 Task: Add an event  with title  Quarterly Sales Forecast Review and Adjustments, date '2023/10/27' to 2023/10/28 & Select Event type as  Collective. Add location for the event as  Phuket, Thailand and add a description: After the scavenger hunt, a debriefing session will be conducted to allow teams to share their experiences, challenges faced, and lessons learned. This provides an opportunity for reflection, celebration of successes, and identification of areas for improvement.Create an event link  http-quarterlysalesforecastreviewandadjustmentscom & Select the event color as  Bright Yellow. , logged in from the account softage.4@softage.netand send the event invitation to softage.10@softage.net and softage.1@softage.net
Action: Mouse pressed left at (784, 108)
Screenshot: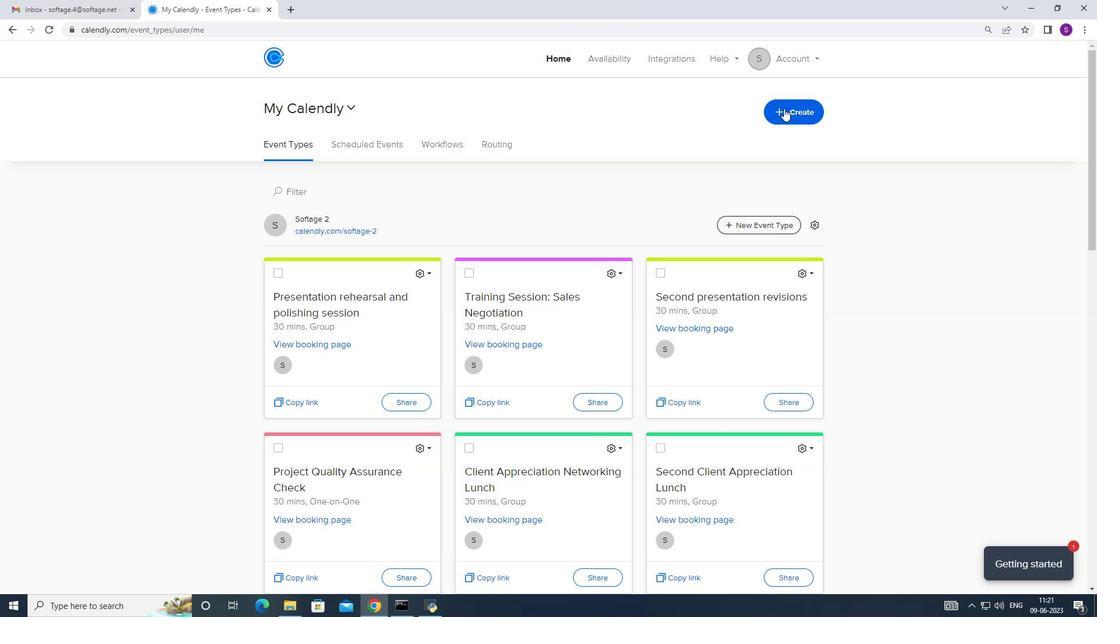 
Action: Mouse moved to (719, 157)
Screenshot: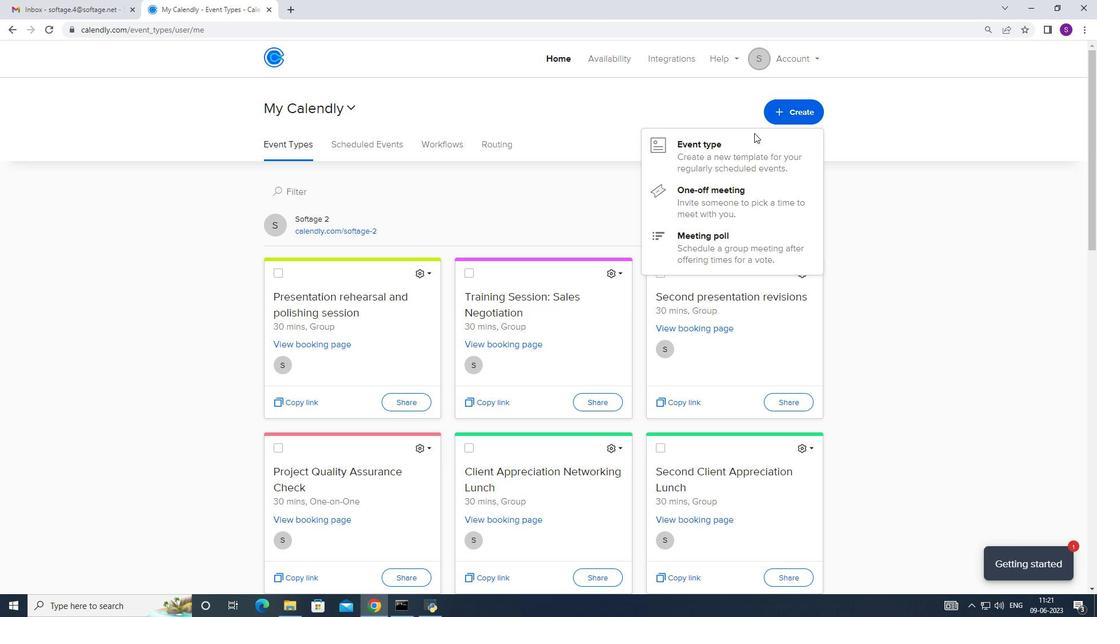 
Action: Mouse pressed left at (719, 157)
Screenshot: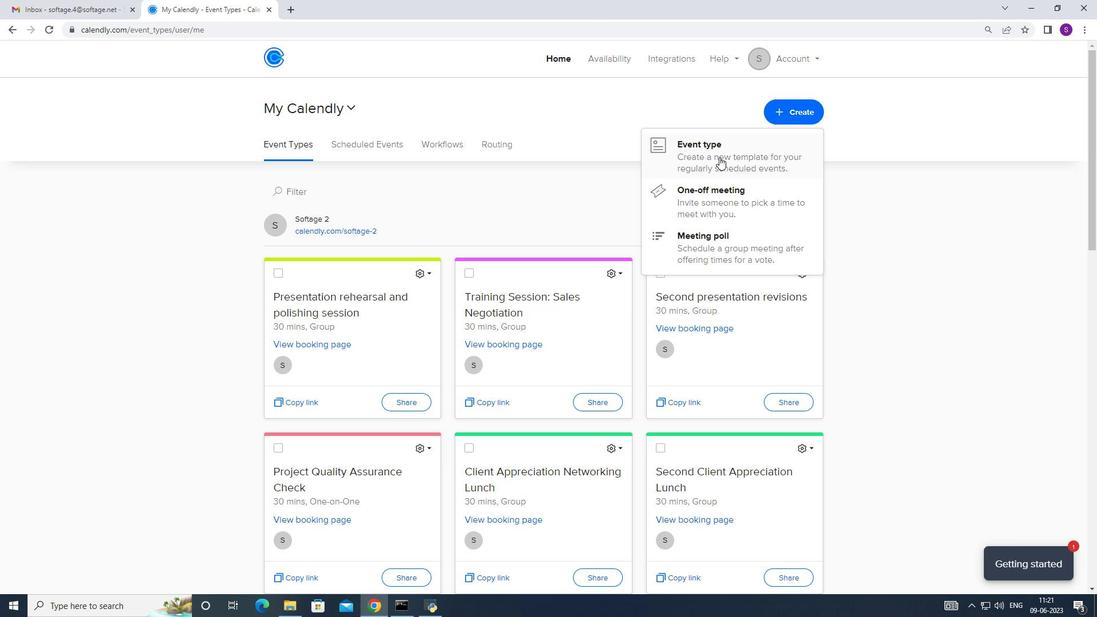
Action: Mouse moved to (507, 314)
Screenshot: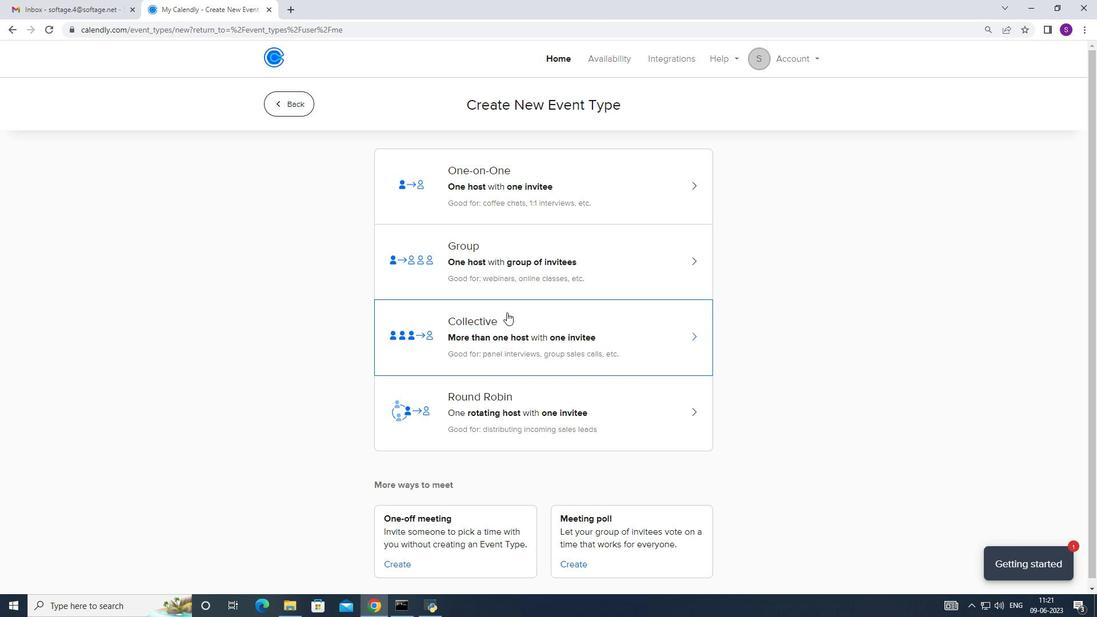 
Action: Mouse pressed left at (507, 314)
Screenshot: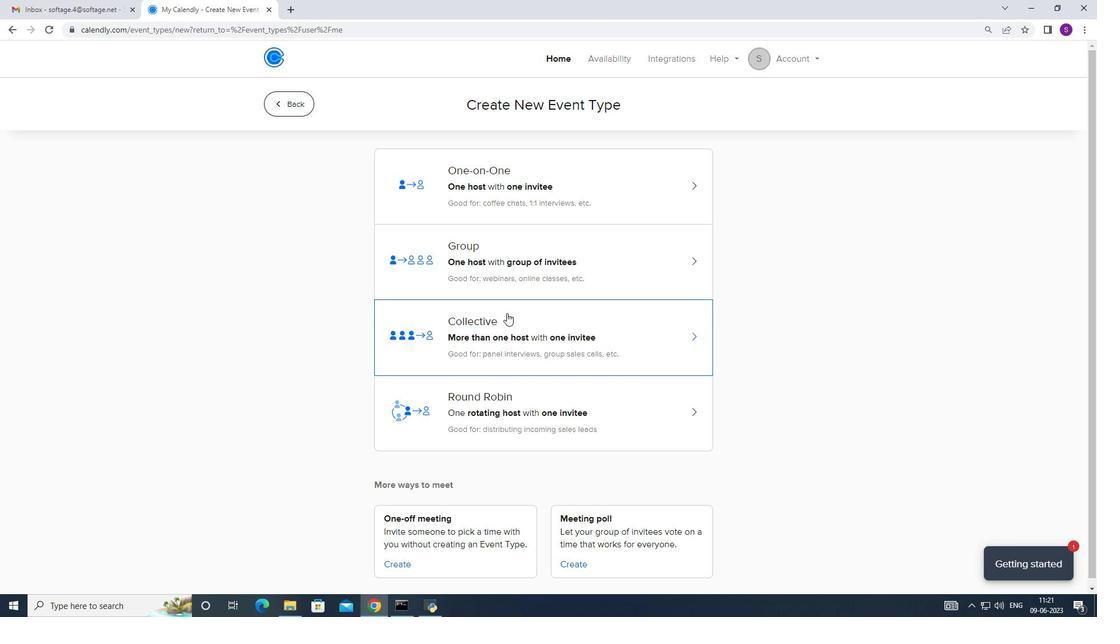 
Action: Mouse moved to (676, 247)
Screenshot: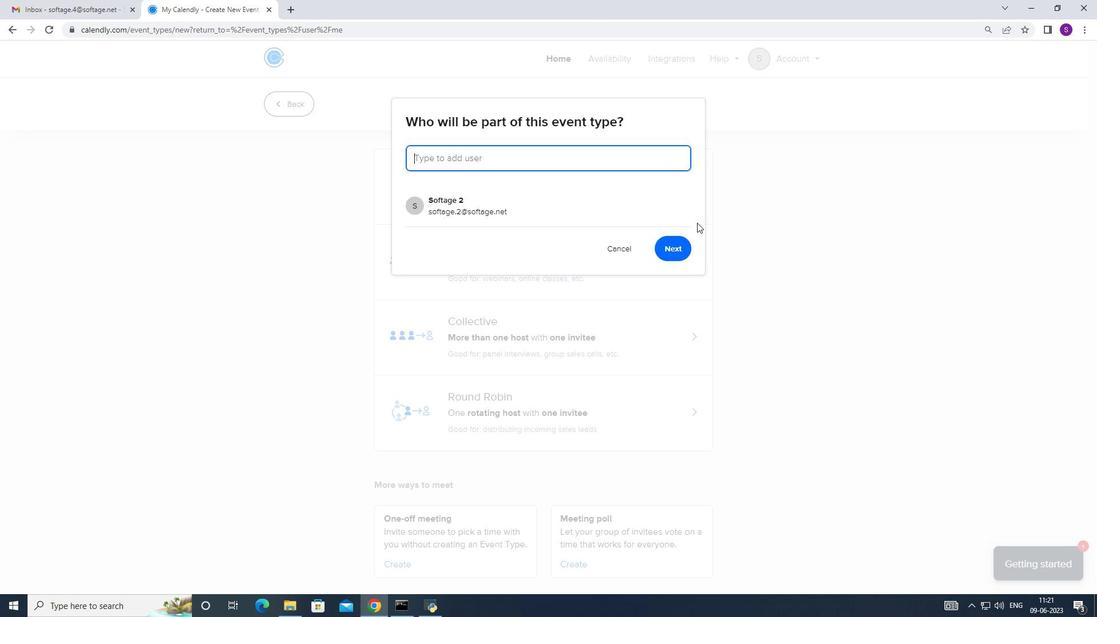 
Action: Mouse pressed left at (676, 247)
Screenshot: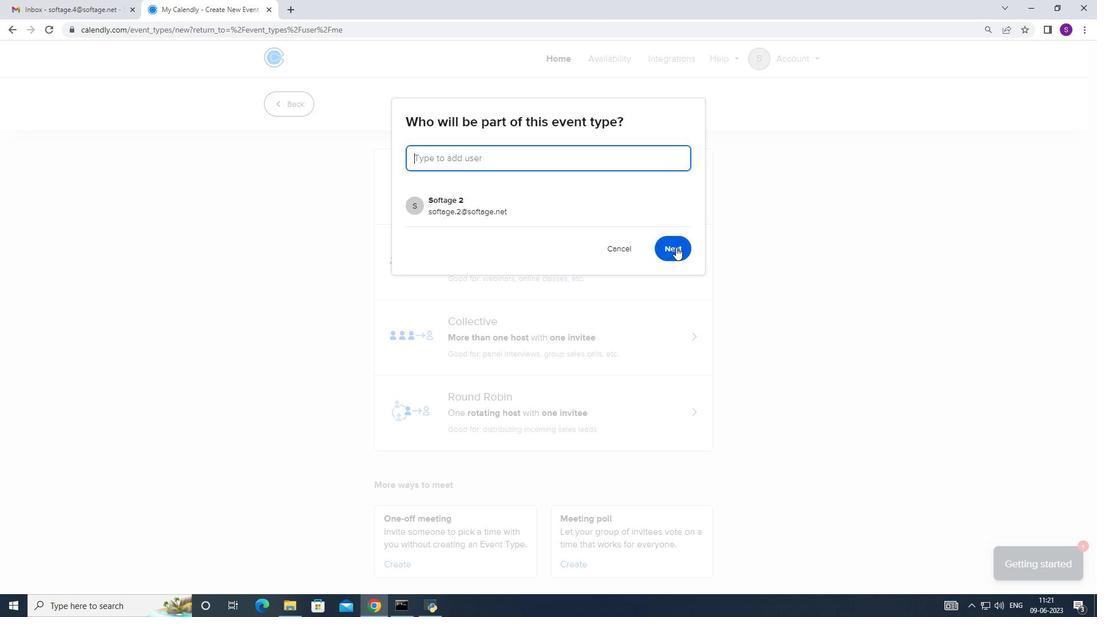 
Action: Mouse moved to (1097, 13)
Screenshot: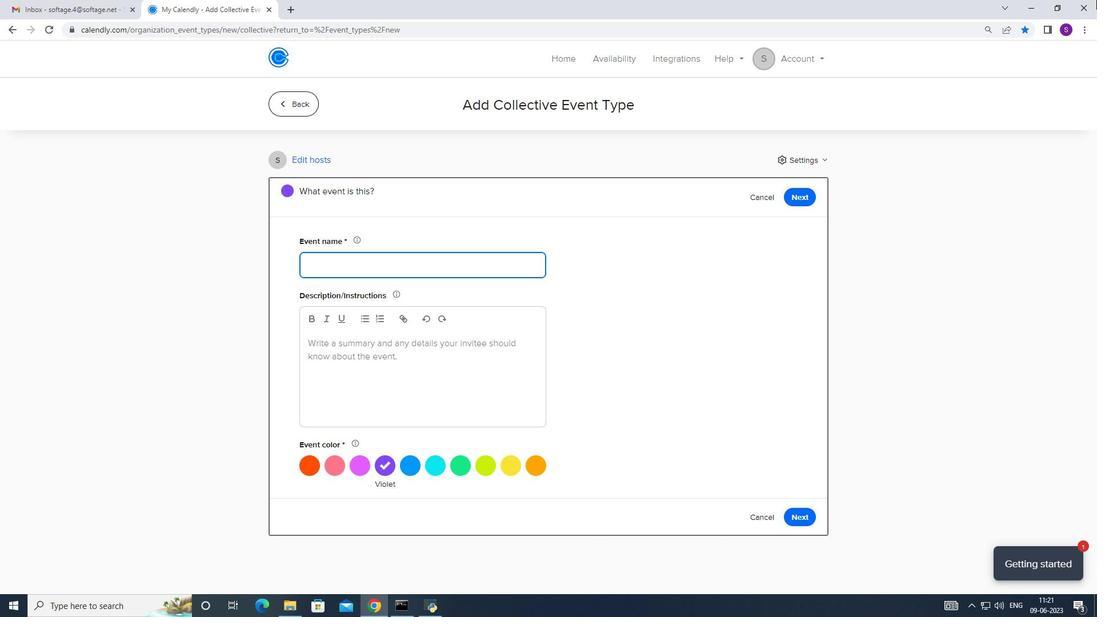 
Action: Key pressed <Key.caps_lock>Q<Key.caps_lock>uarterlu<Key.backspace>y<Key.space><Key.caps_lock>S<Key.caps_lock>aleds<Key.space><Key.caps_lock>F<Key.caps_lock>orecast<Key.space>
Screenshot: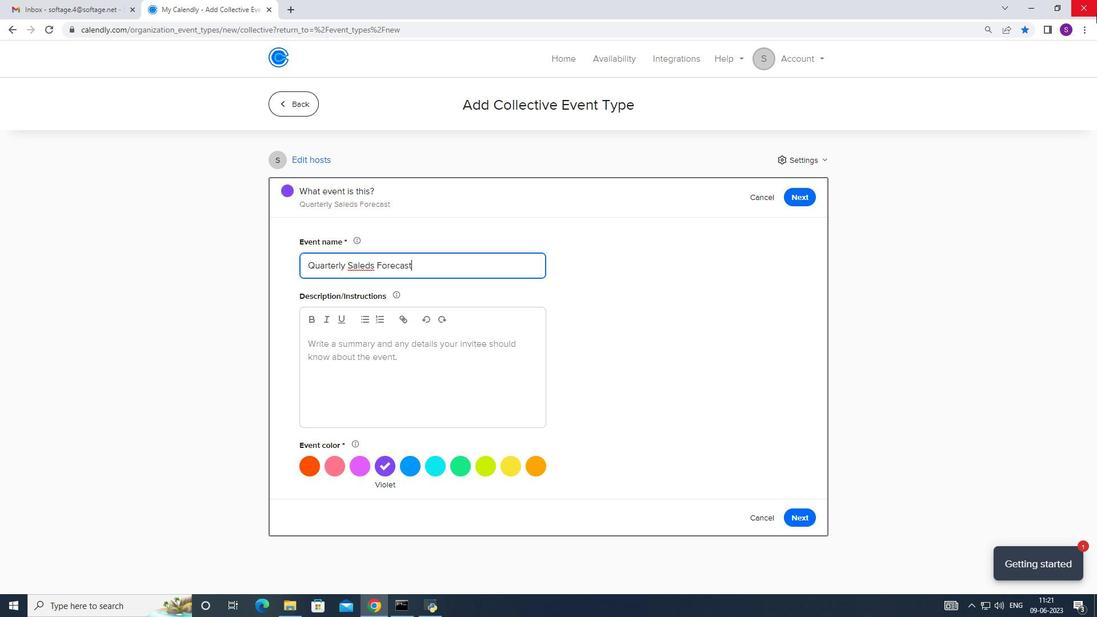 
Action: Mouse moved to (369, 272)
Screenshot: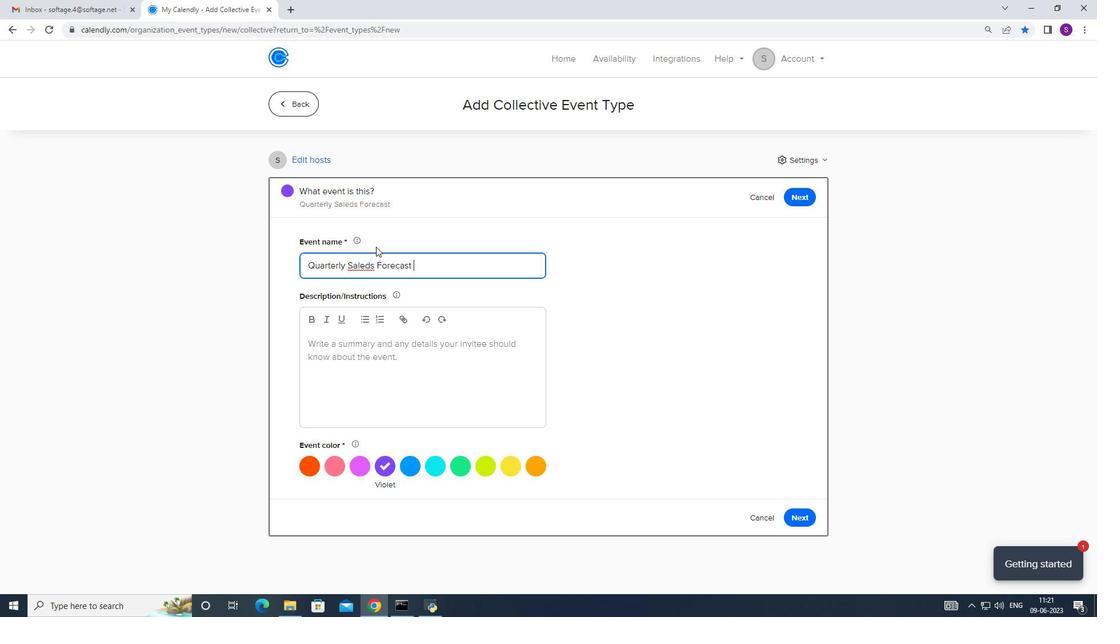
Action: Mouse pressed left at (369, 272)
Screenshot: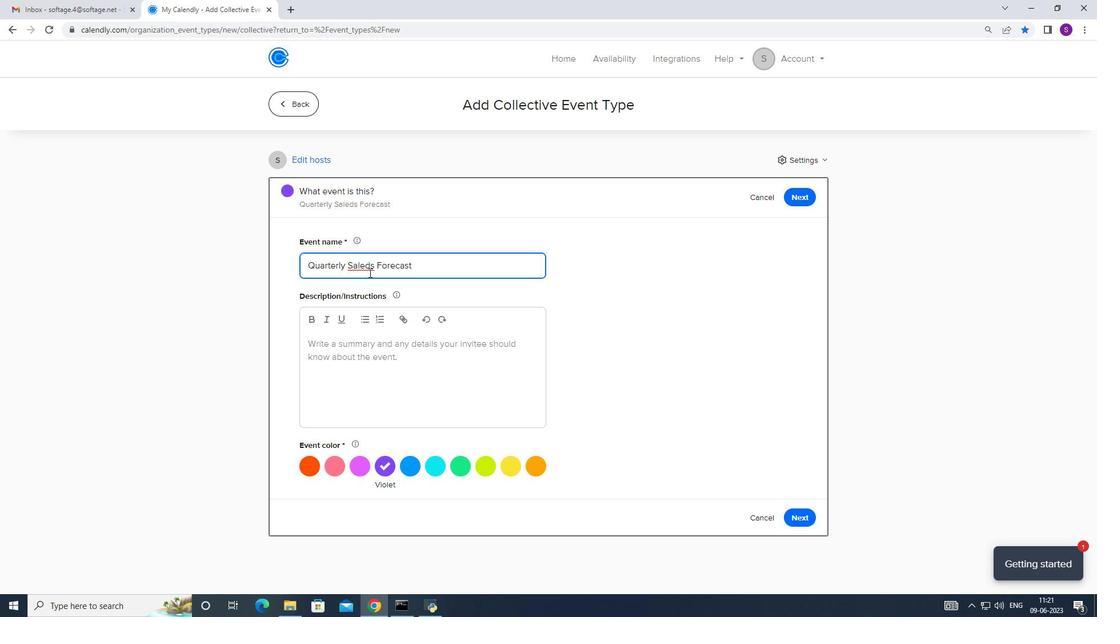 
Action: Mouse pressed right at (369, 272)
Screenshot: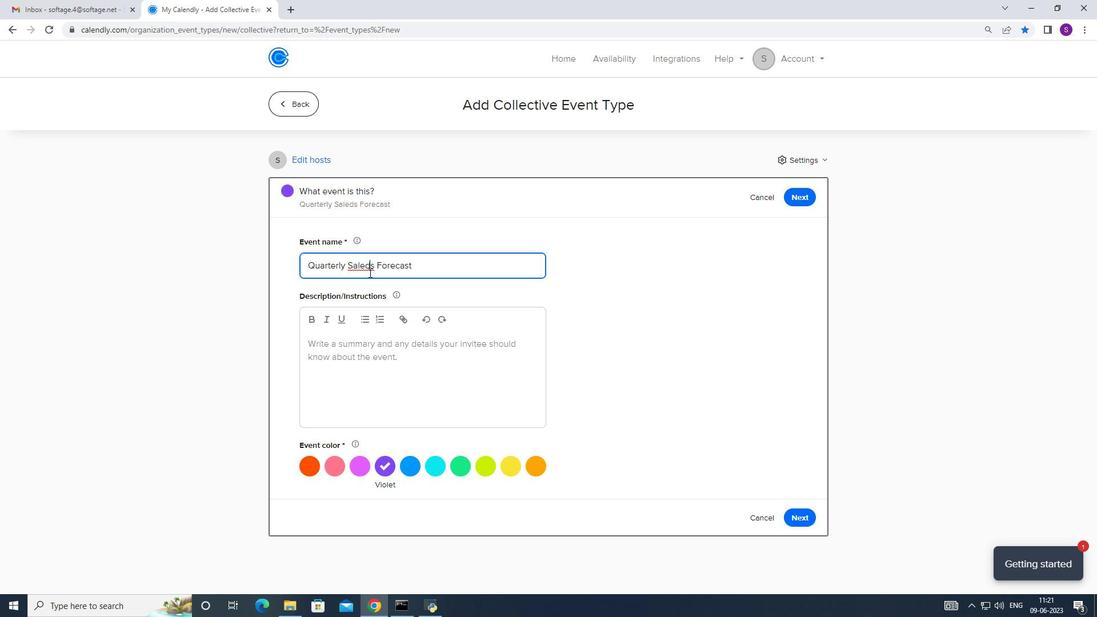 
Action: Mouse moved to (386, 312)
Screenshot: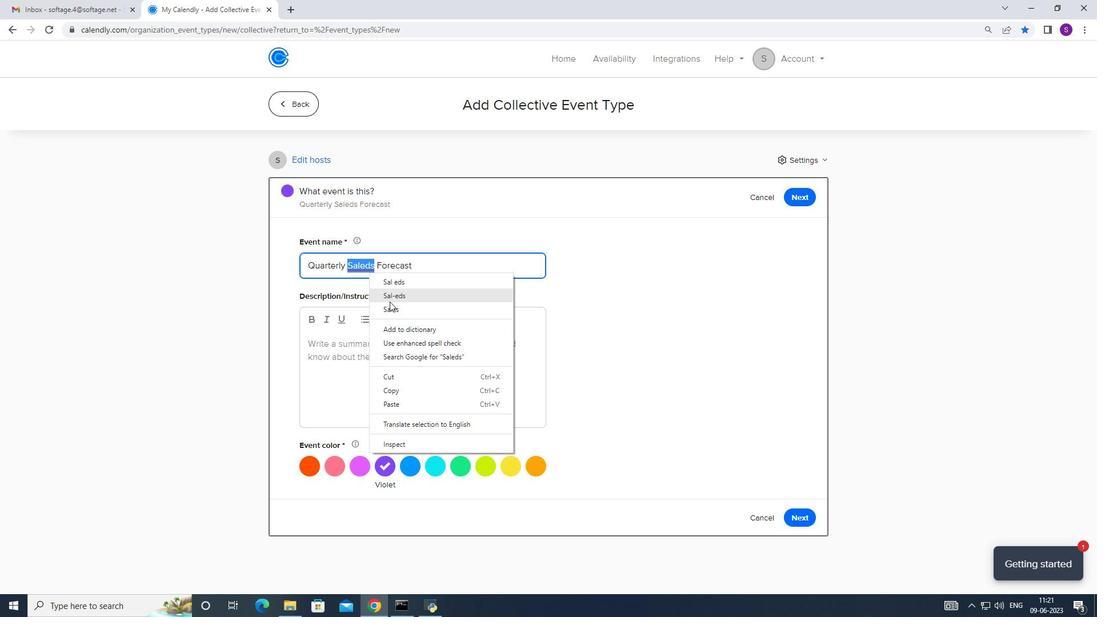 
Action: Mouse pressed left at (386, 312)
Screenshot: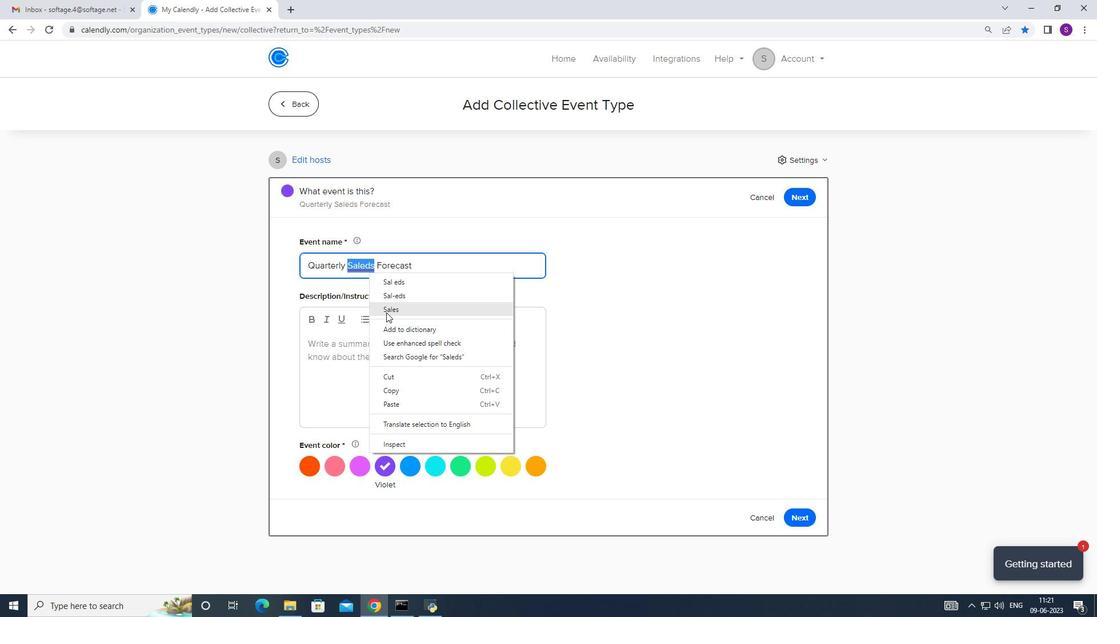 
Action: Mouse moved to (423, 277)
Screenshot: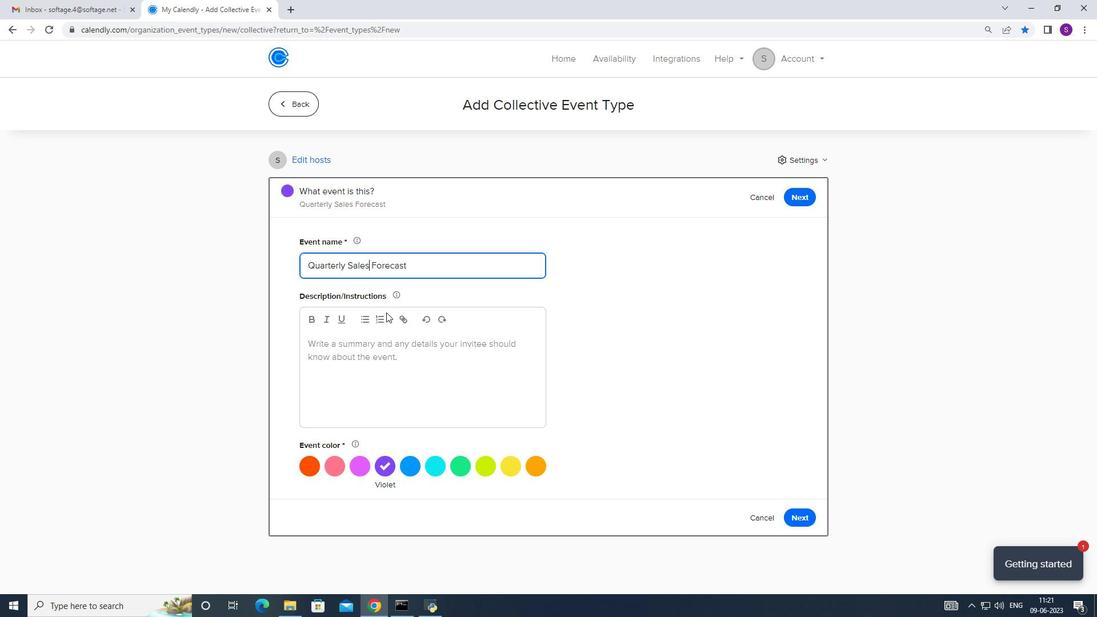 
Action: Mouse pressed left at (423, 277)
Screenshot: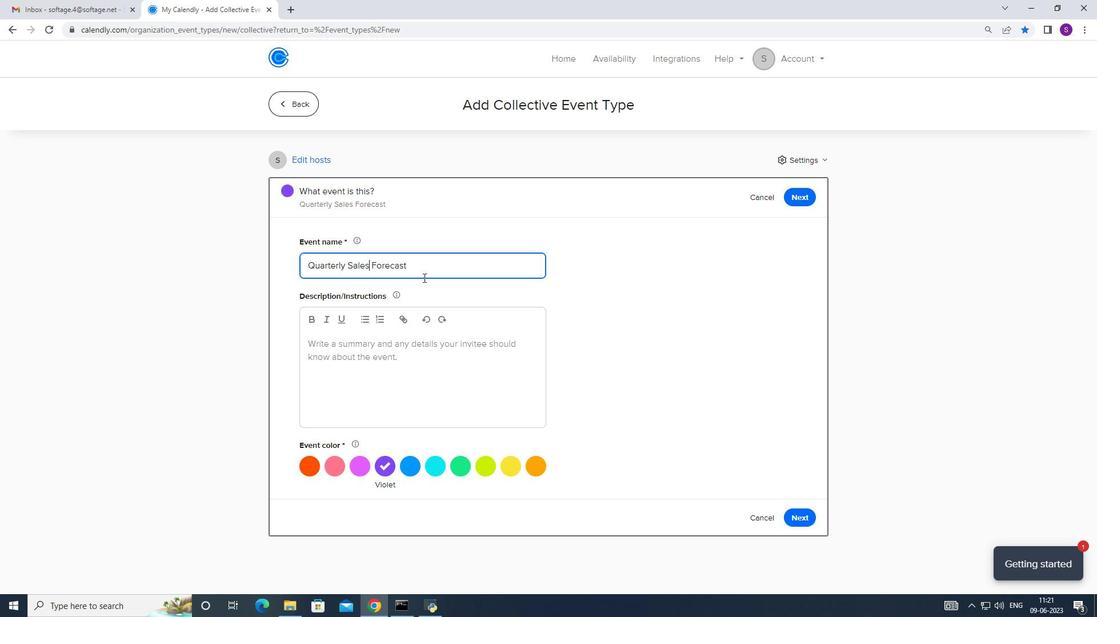 
Action: Key pressed <Key.caps_lock>R<Key.caps_lock>eviw<Key.backspace><Key.backspace>iew<Key.space>
Screenshot: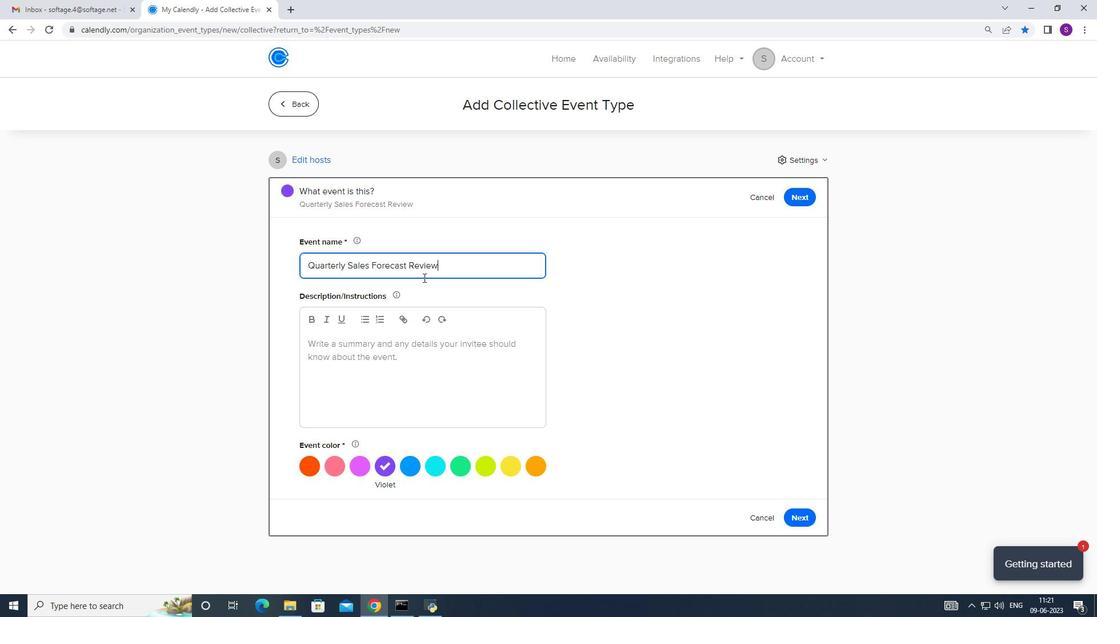 
Action: Mouse moved to (389, 289)
Screenshot: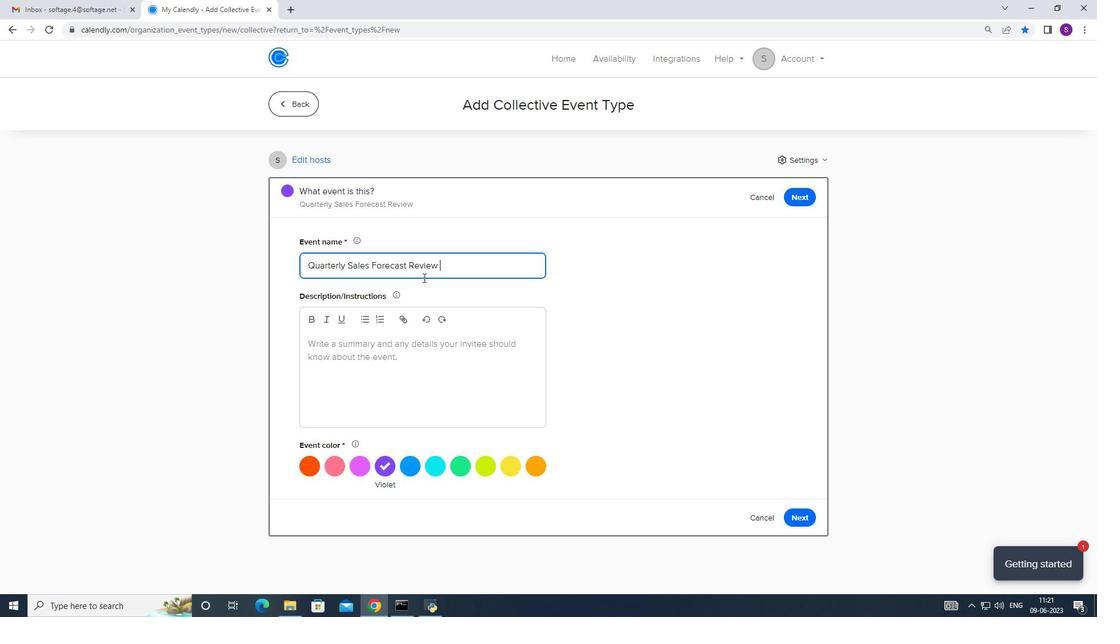 
Action: Key pressed <Key.shift_r>&<Key.space><Key.caps_lock>A<Key.caps_lock>dk<Key.backspace>justments
Screenshot: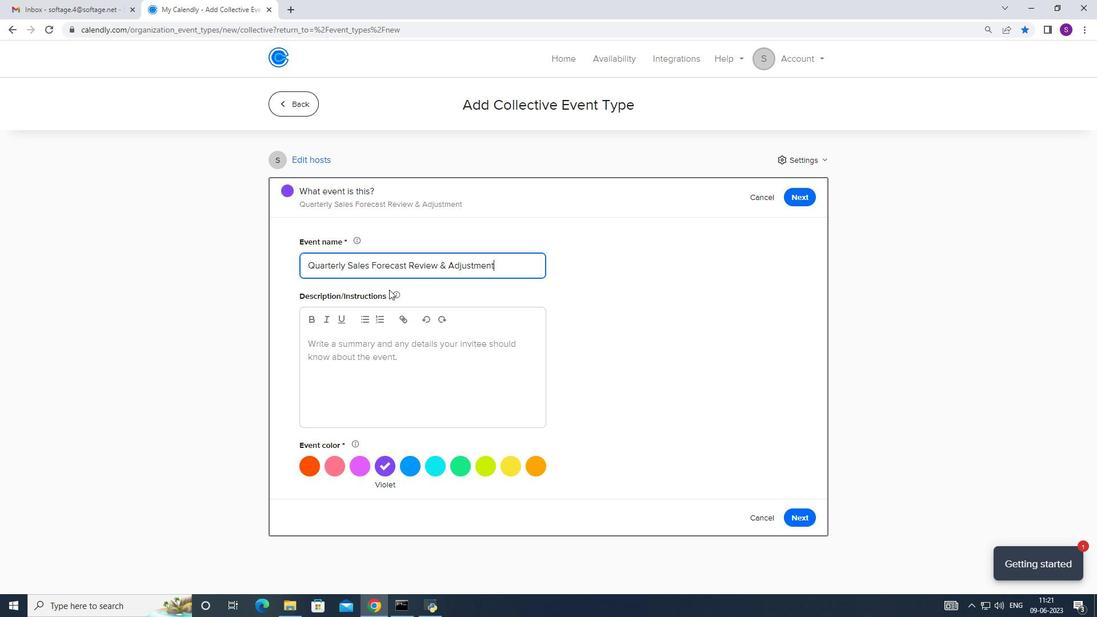 
Action: Mouse moved to (339, 349)
Screenshot: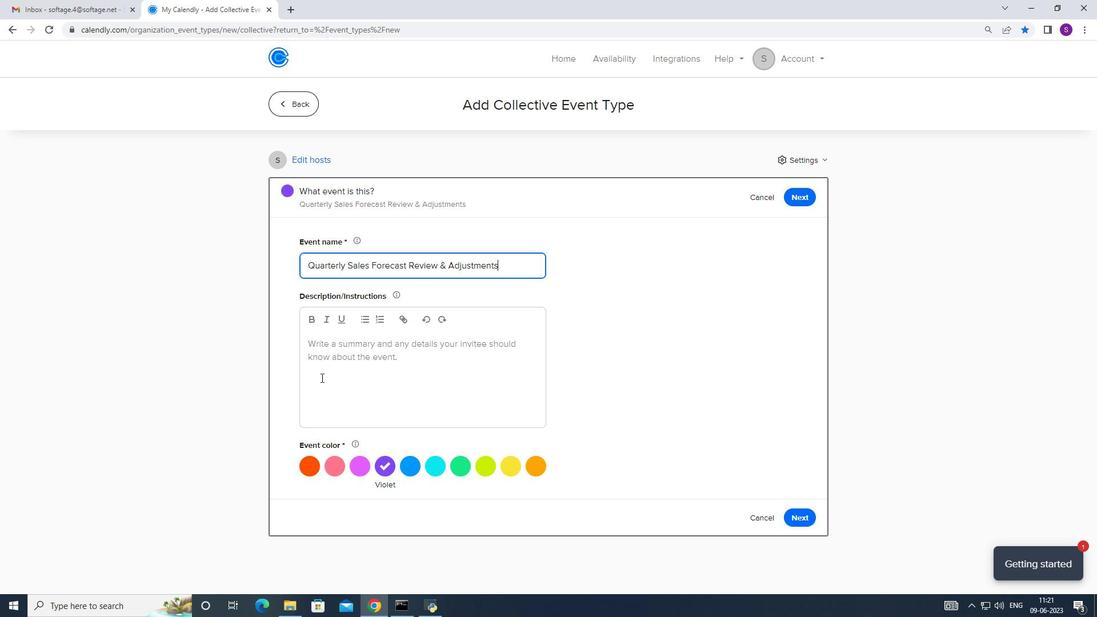 
Action: Mouse pressed left at (339, 349)
Screenshot: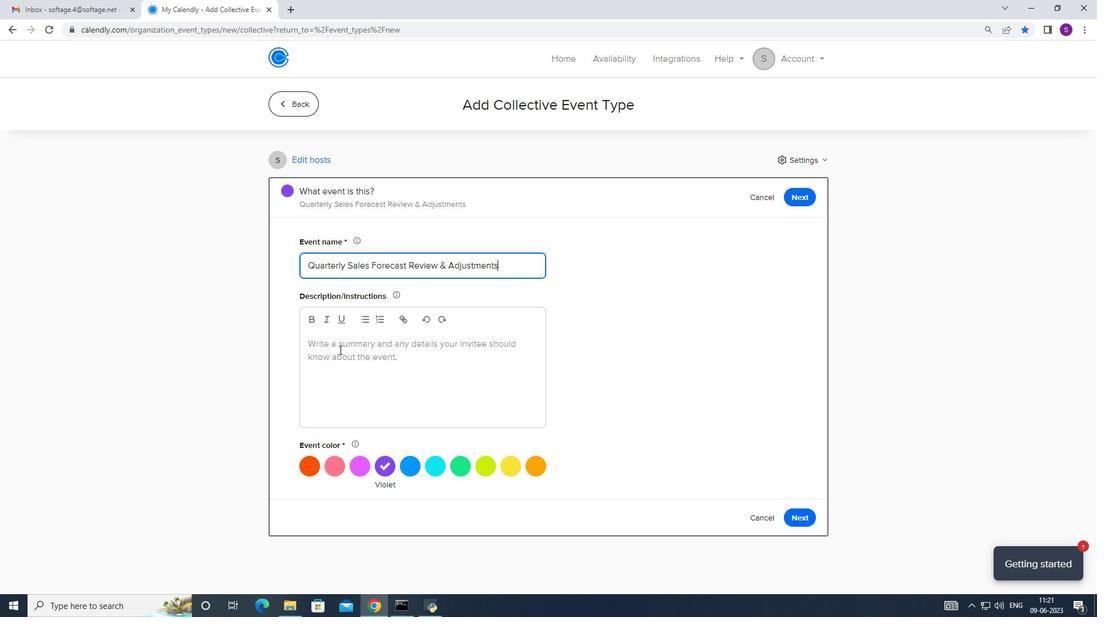 
Action: Mouse moved to (511, 472)
Screenshot: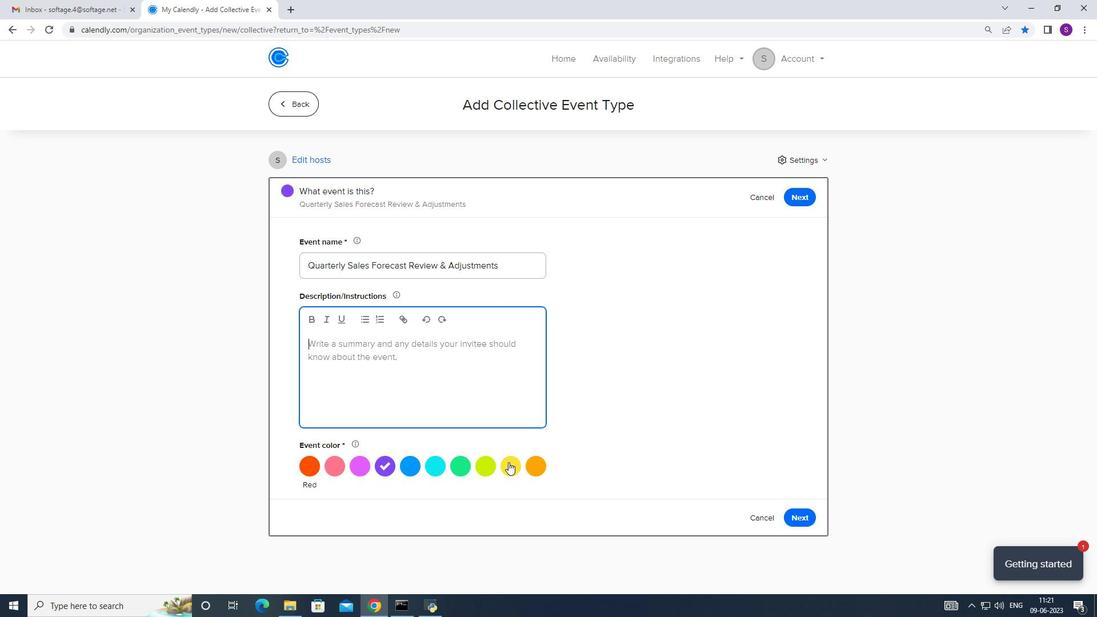 
Action: Mouse pressed left at (511, 472)
Screenshot: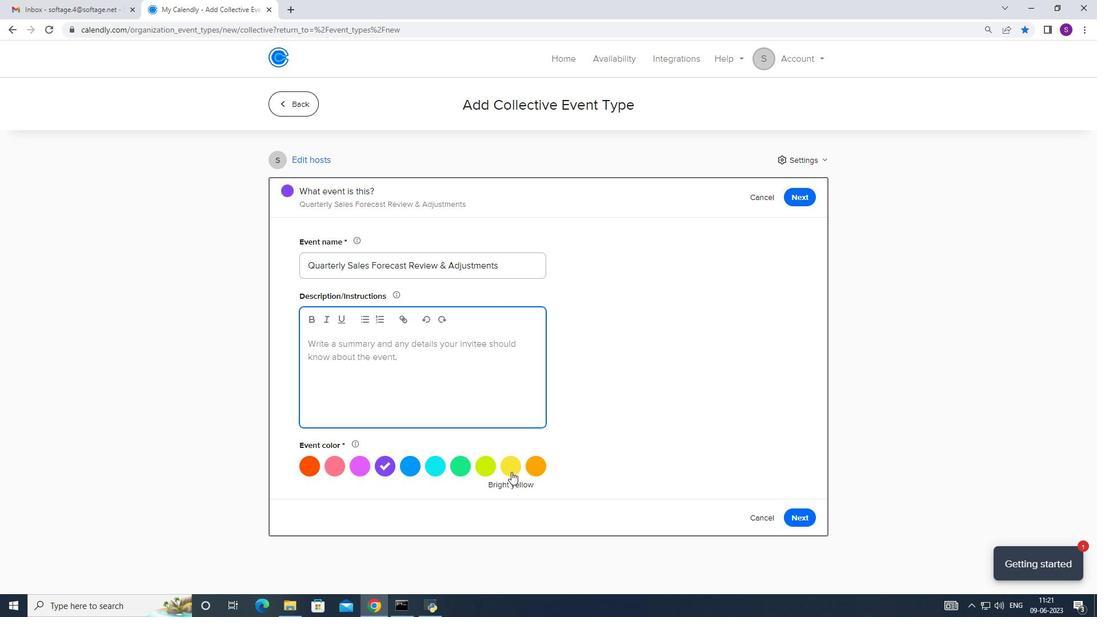 
Action: Mouse moved to (429, 372)
Screenshot: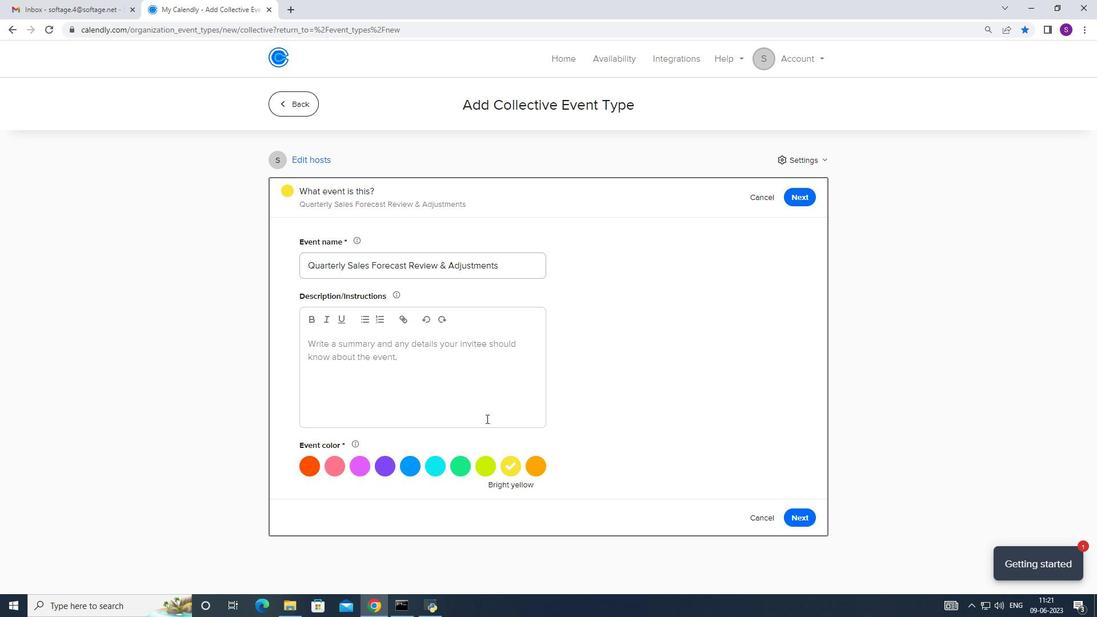 
Action: Mouse pressed left at (429, 372)
Screenshot: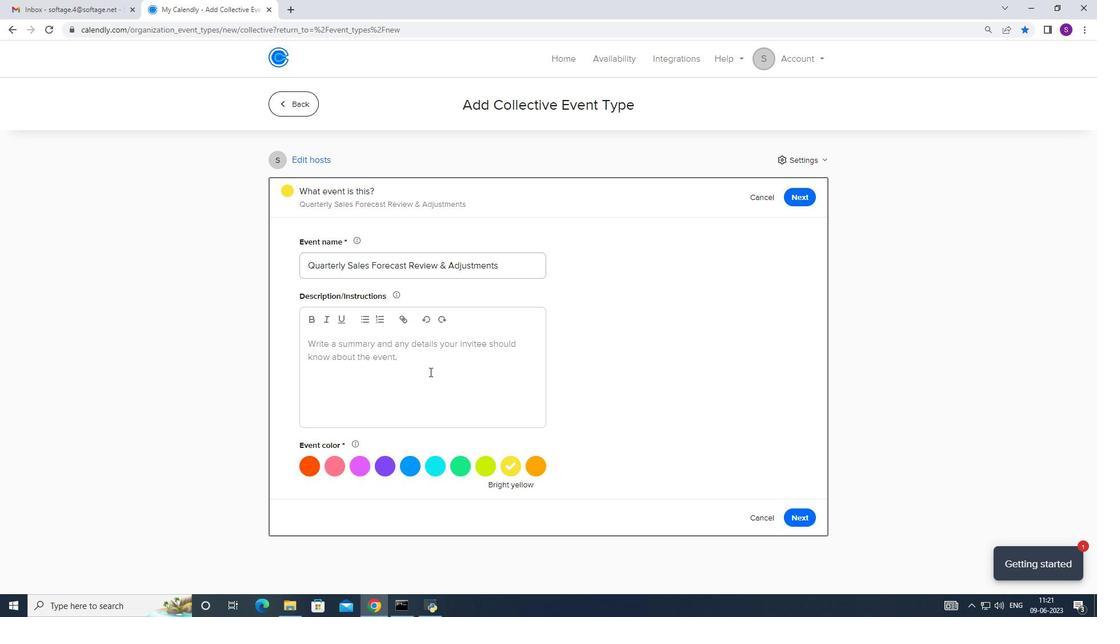 
Action: Mouse moved to (64, 270)
Screenshot: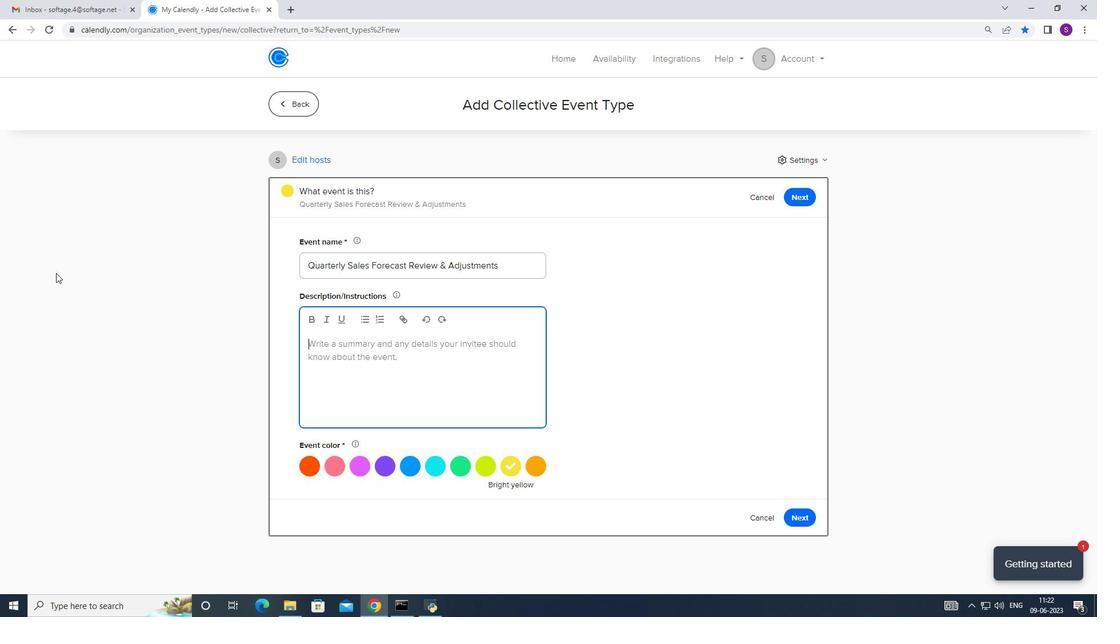 
Action: Key pressed <Key.caps_lock>A<Key.caps_lock>fter<Key.space>the<Key.space>scavenger<Key.space>hunt,<Key.space>a<Key.space>debriefig<Key.space><Key.backspace><Key.backspace><Key.backspace>ing<Key.space>sessionj<Key.space>will<Key.space>be<Key.space>onducted<Key.space>to<Key.space>allow<Key.space>teams<Key.space>to<Key.space>share<Key.space>their<Key.space>ec<Key.backspace>xperiences<Key.space>
Screenshot: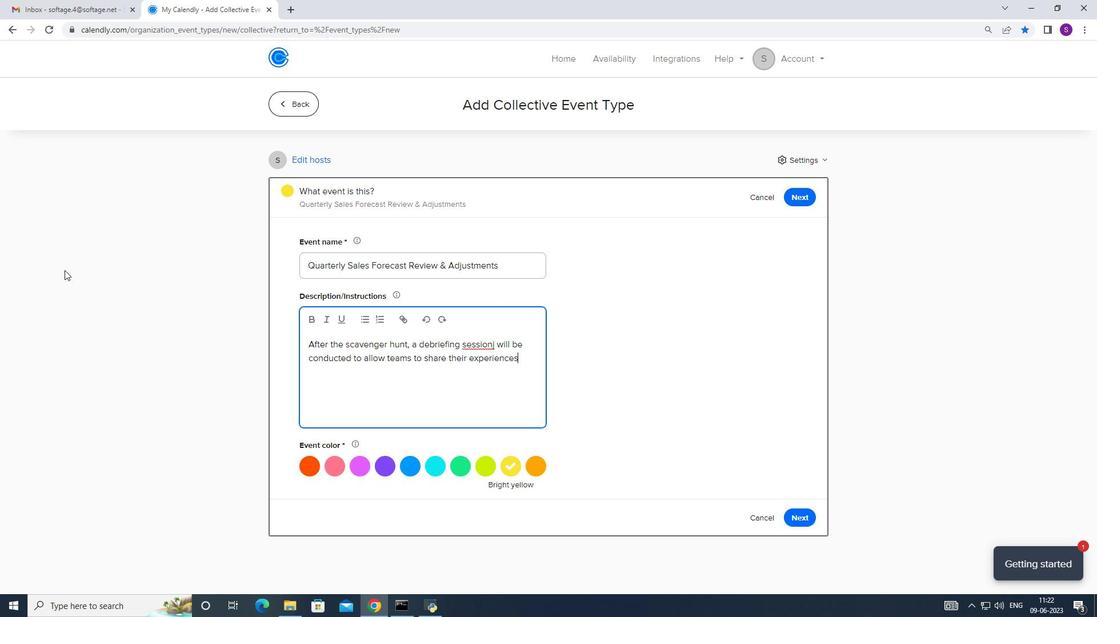 
Action: Mouse moved to (497, 344)
Screenshot: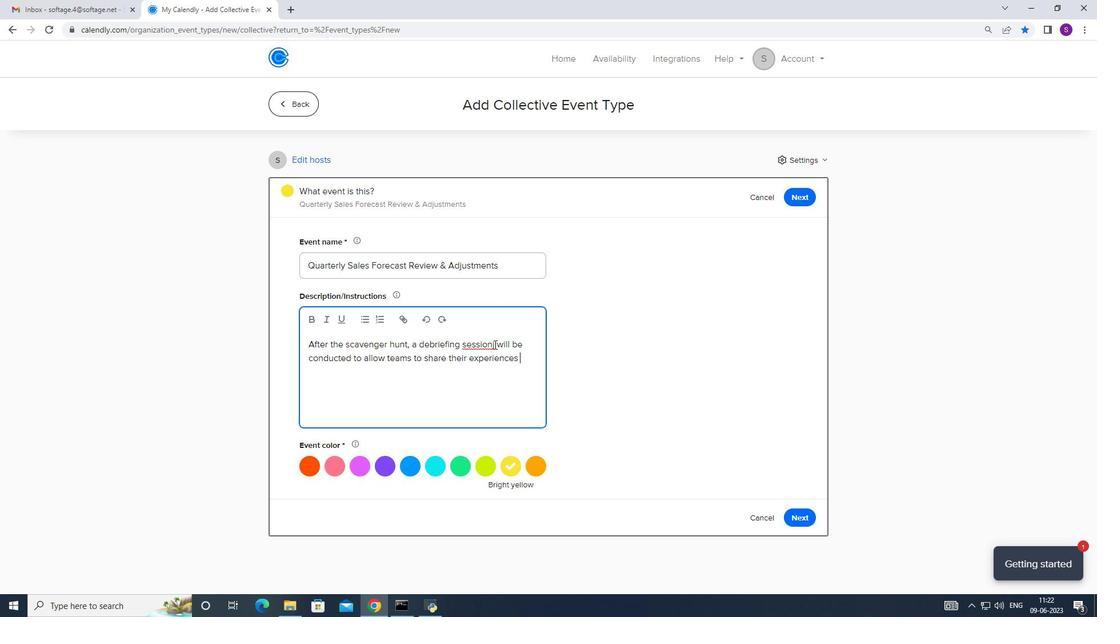 
Action: Mouse pressed left at (497, 344)
Screenshot: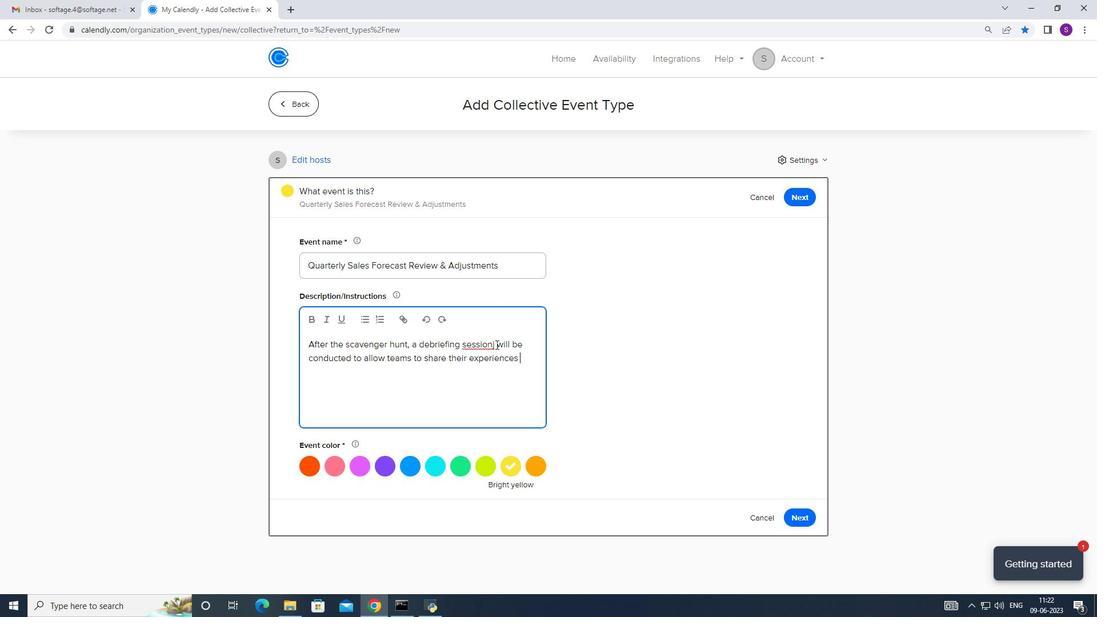 
Action: Key pressed <Key.backspace><Key.backspace><Key.space>
Screenshot: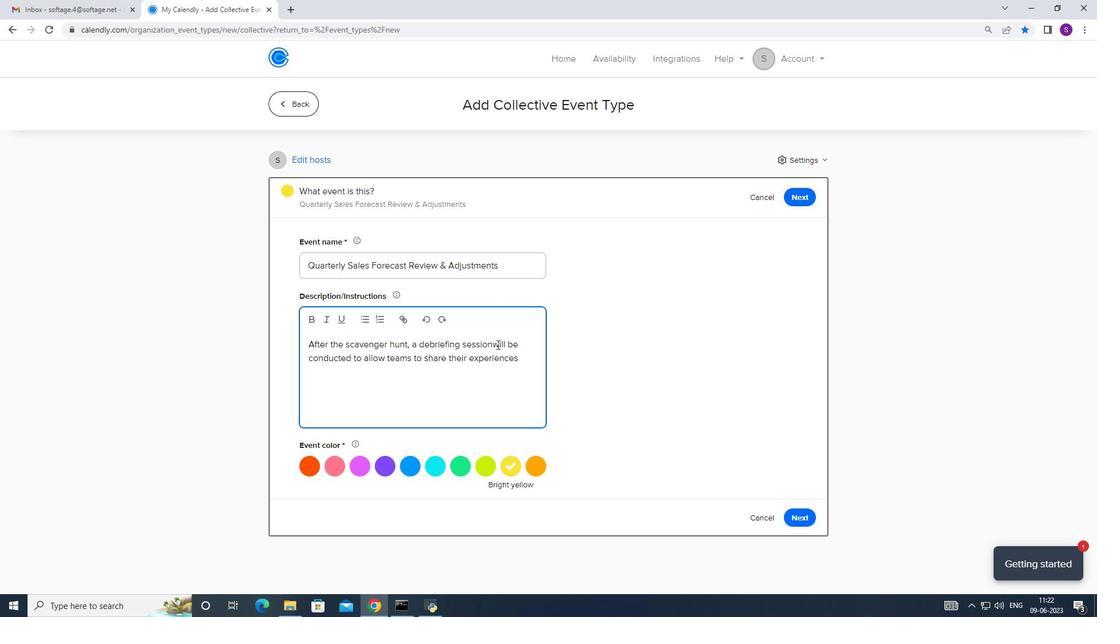 
Action: Mouse moved to (522, 357)
Screenshot: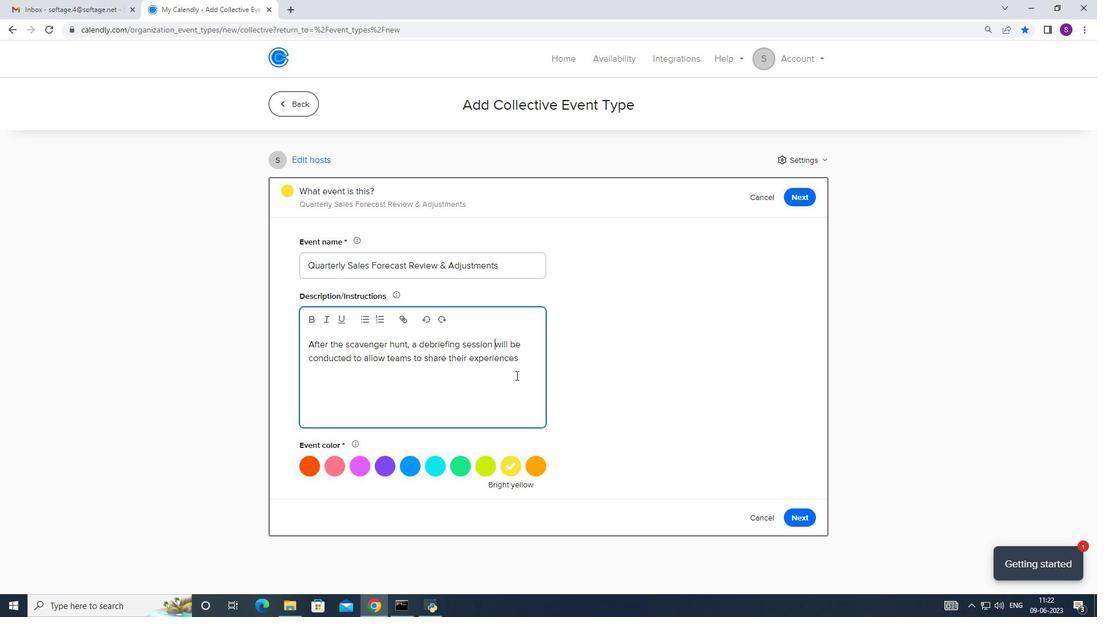 
Action: Mouse pressed left at (522, 357)
Screenshot: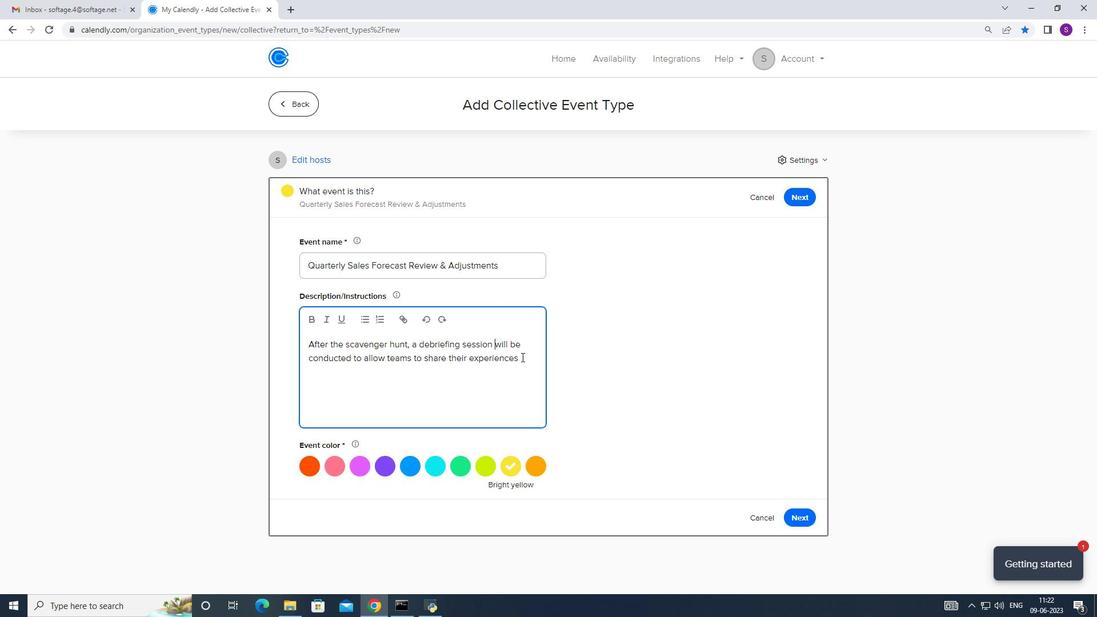 
Action: Key pressed ,<Key.space>challen<Key.backspace>nh<Key.backspace>ges<Key.space>facedand<Key.space>lessons<Key.space>learnt<Key.backspace>ed.
Screenshot: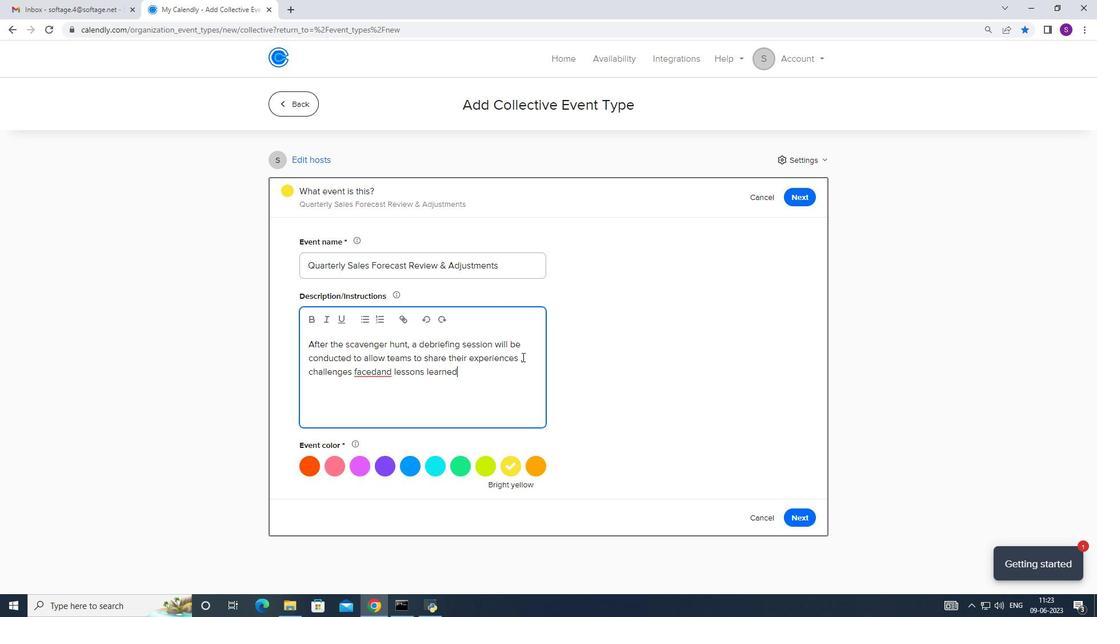 
Action: Mouse moved to (380, 374)
Screenshot: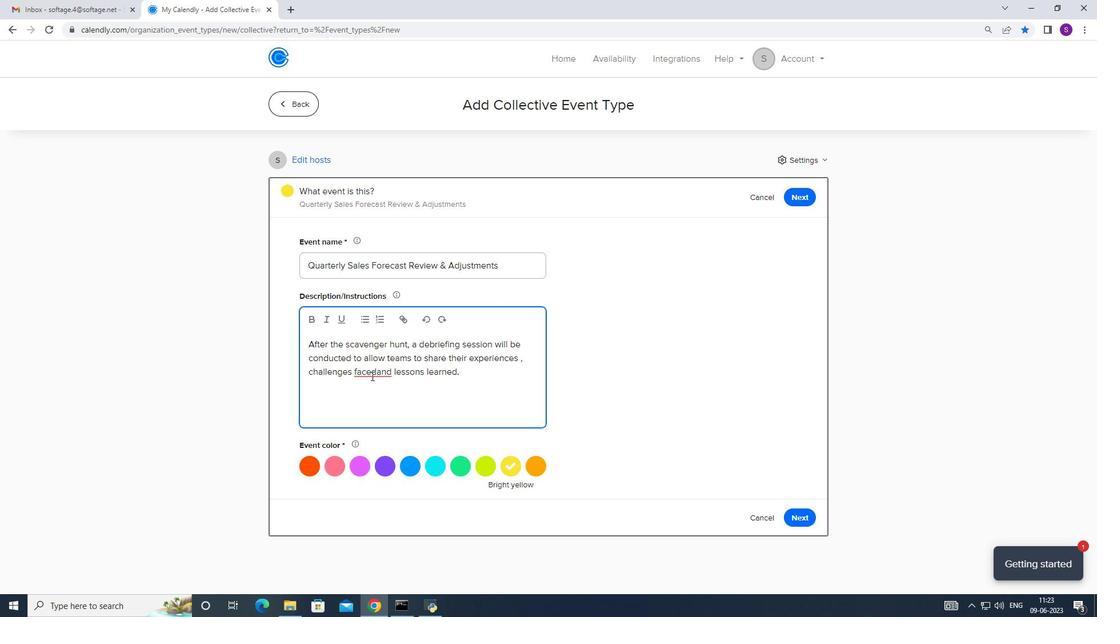 
Action: Mouse pressed left at (380, 374)
Screenshot: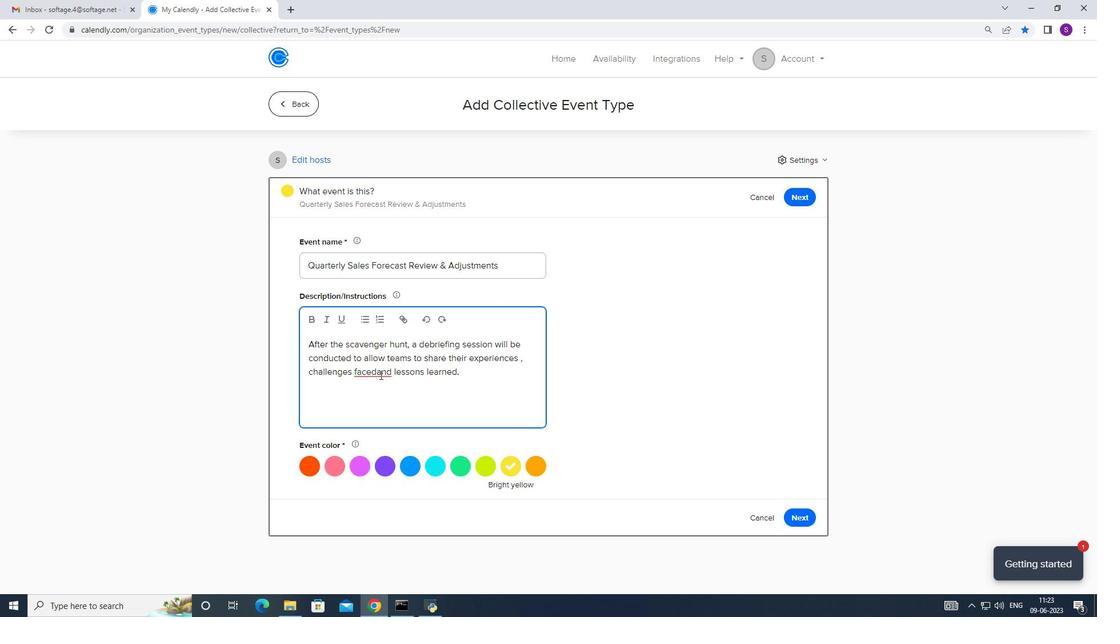 
Action: Mouse moved to (374, 373)
Screenshot: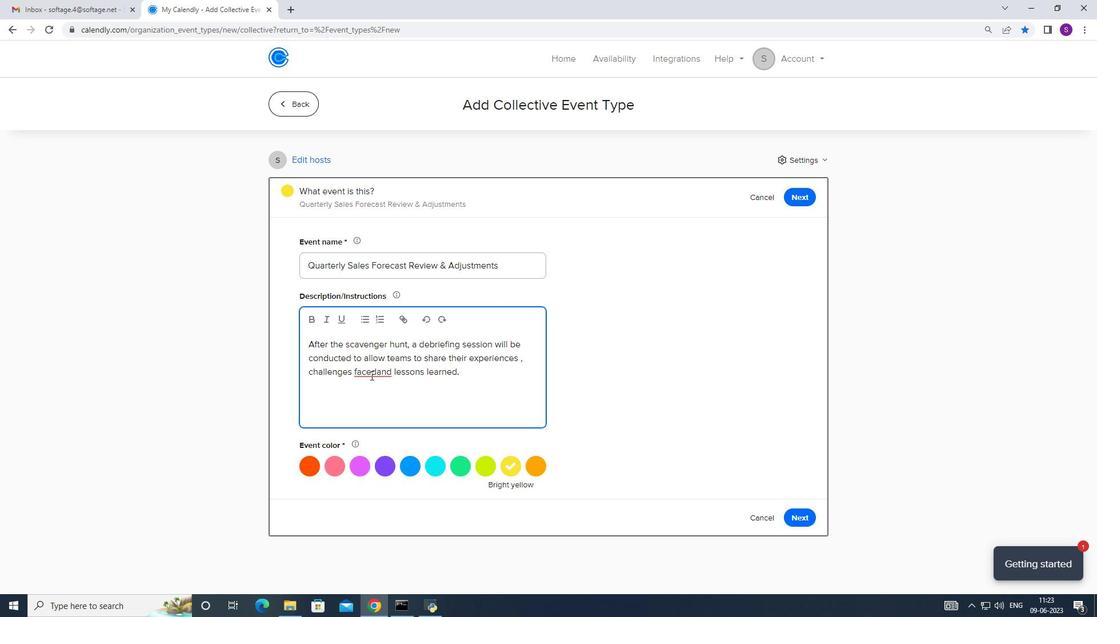 
Action: Mouse pressed left at (374, 373)
Screenshot: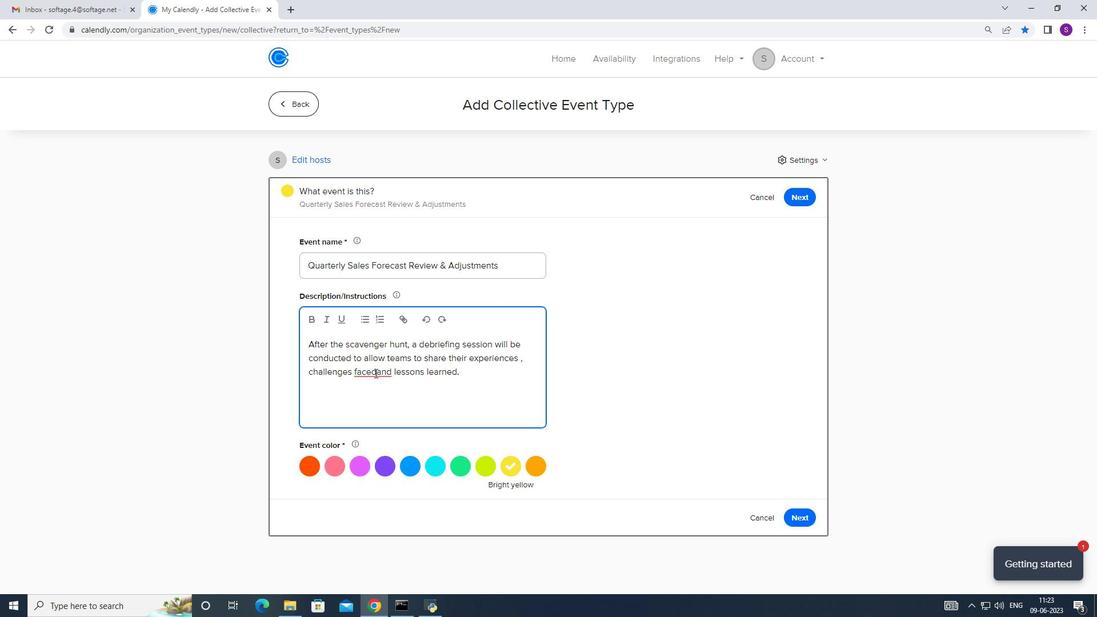 
Action: Key pressed <Key.space>
Screenshot: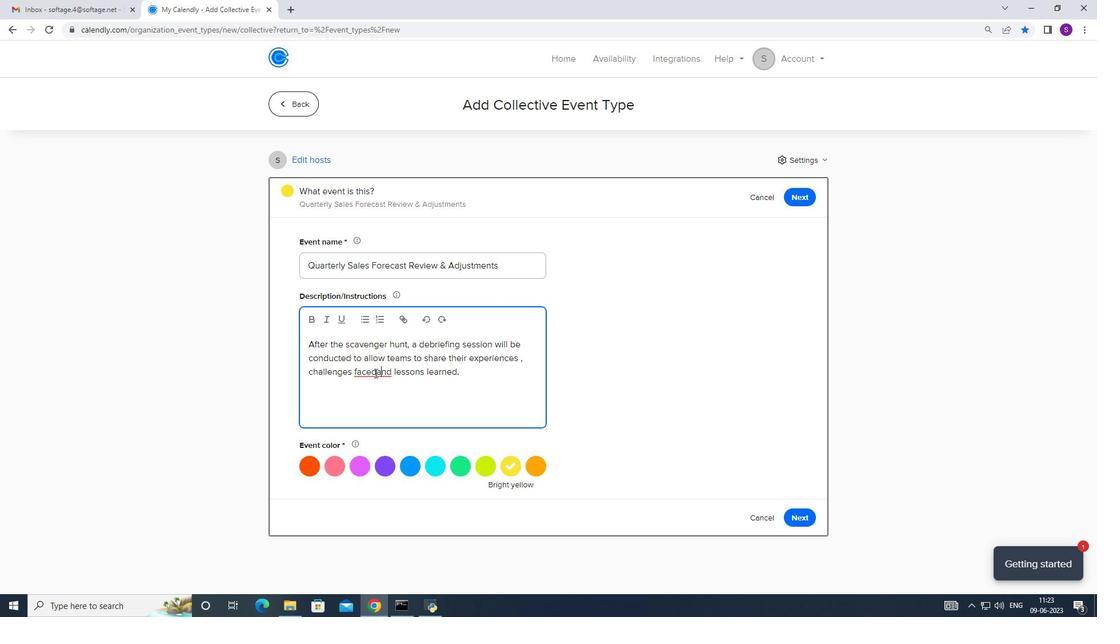 
Action: Mouse moved to (522, 382)
Screenshot: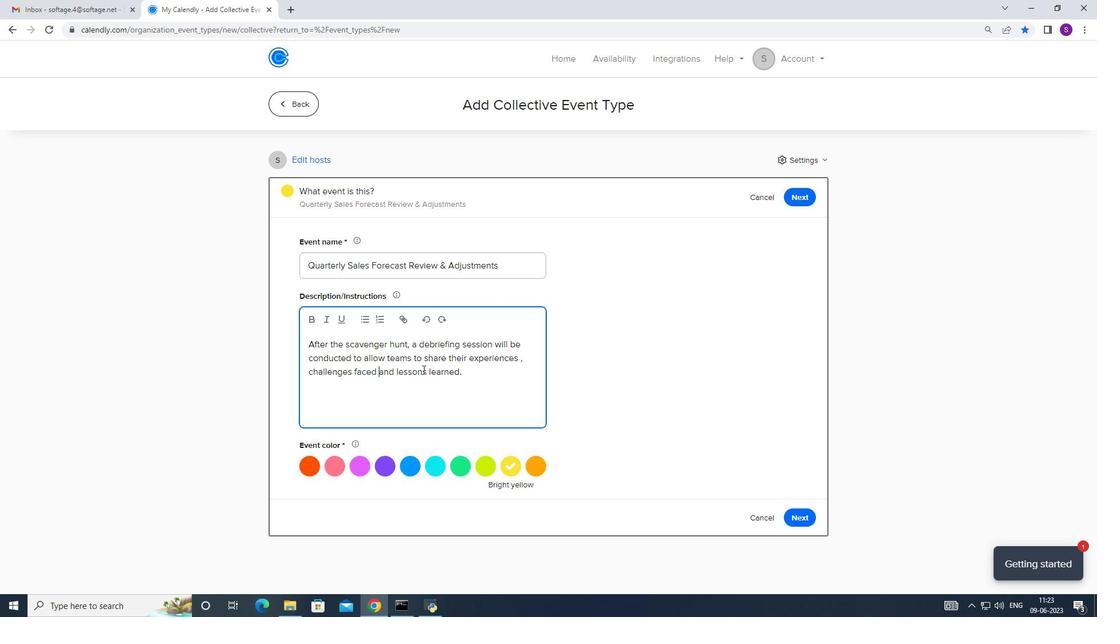 
Action: Mouse pressed left at (522, 382)
Screenshot: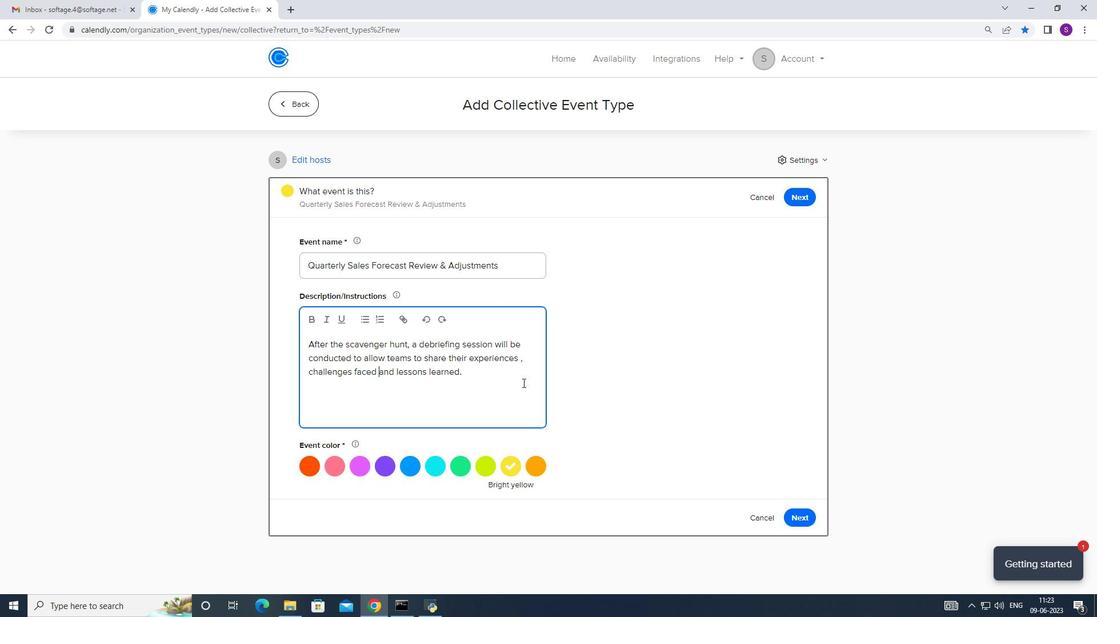 
Action: Mouse moved to (505, 414)
Screenshot: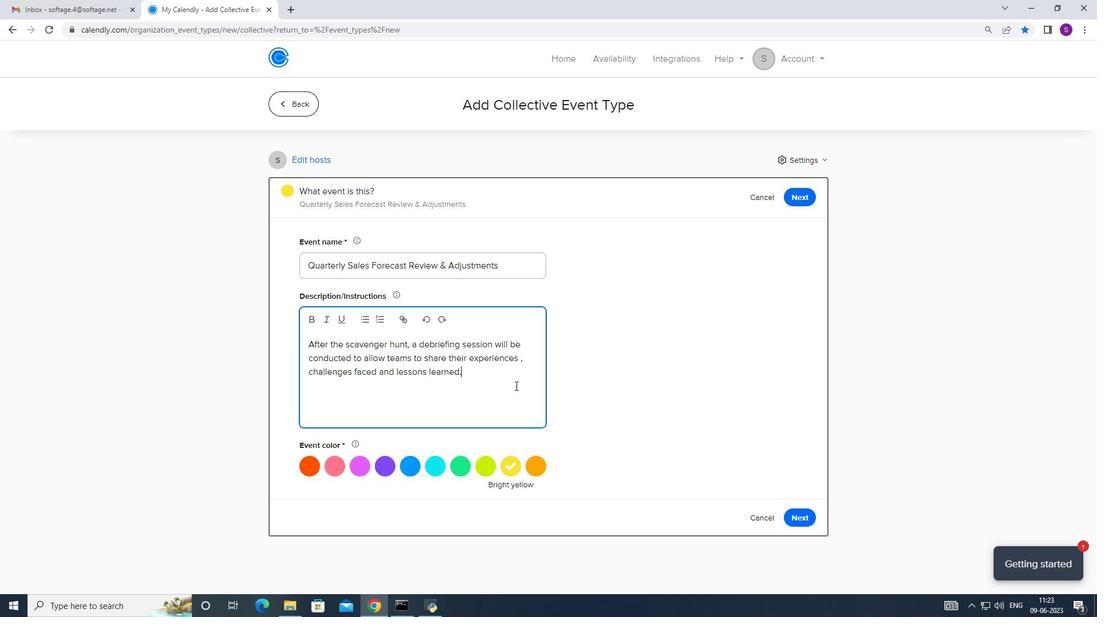 
Action: Key pressed <Key.space><Key.caps_lock>T<Key.caps_lock>his<Key.space>provides<Key.space>ab<Key.backspace>n<Key.space>opportn<Key.backspace><Key.backspace>tunity<Key.space>for<Key.space>refe<Key.backspace>lection<Key.space>,<Key.space>cekl<Key.backspace><Key.backspace>lebration<Key.space>of<Key.space>success<Key.space>qand<Key.space>identication<Key.space>of<Key.space>improbvement<Key.space>areas.
Screenshot: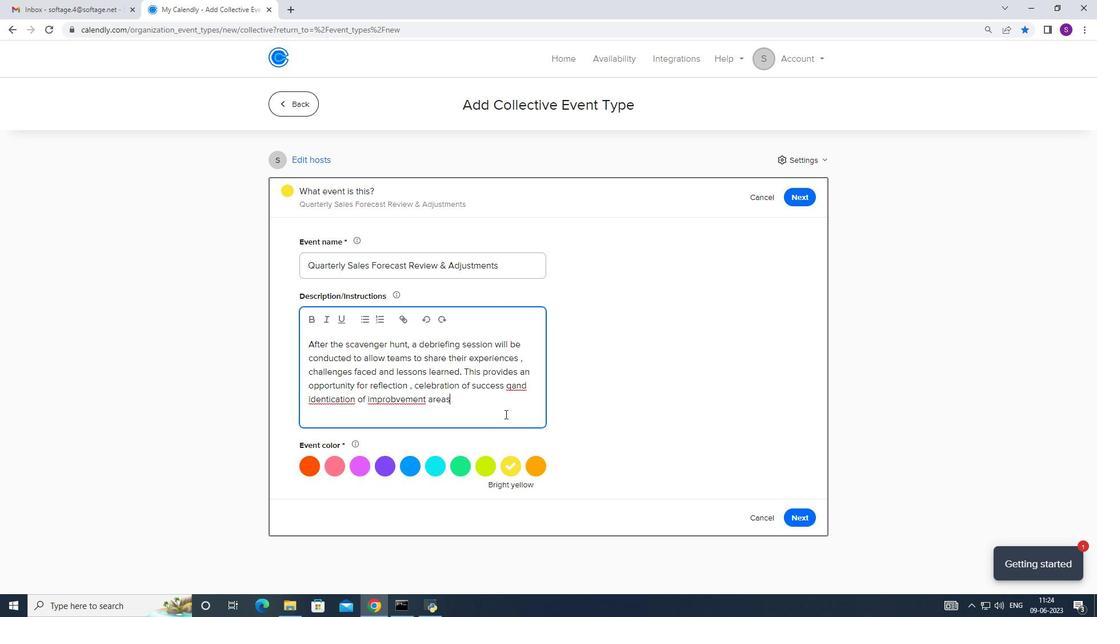 
Action: Mouse moved to (413, 394)
Screenshot: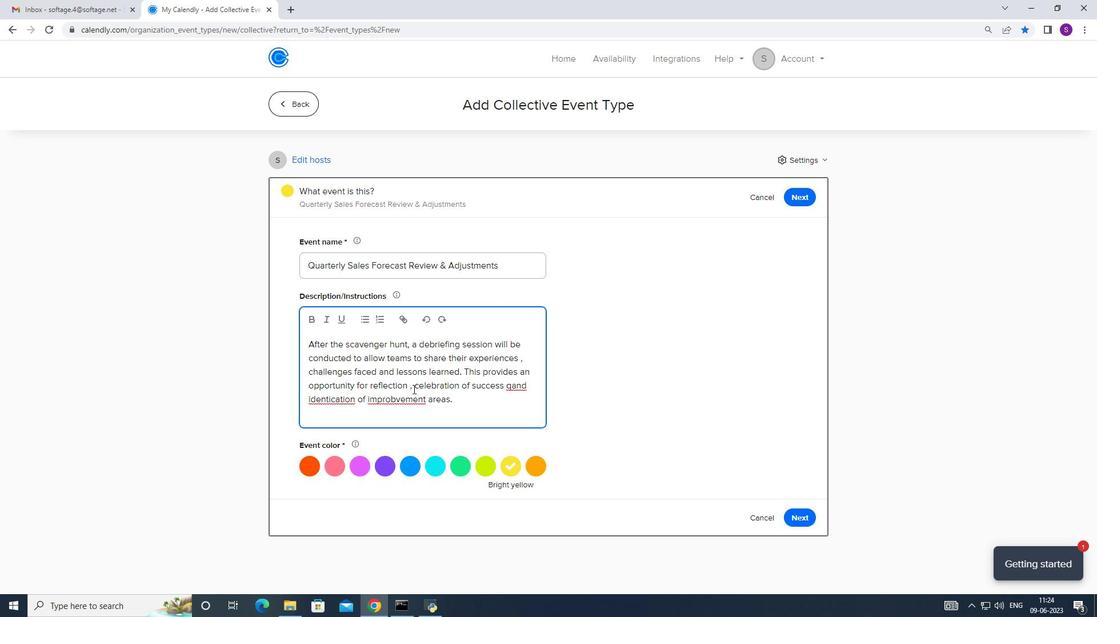 
Action: Mouse pressed left at (413, 394)
Screenshot: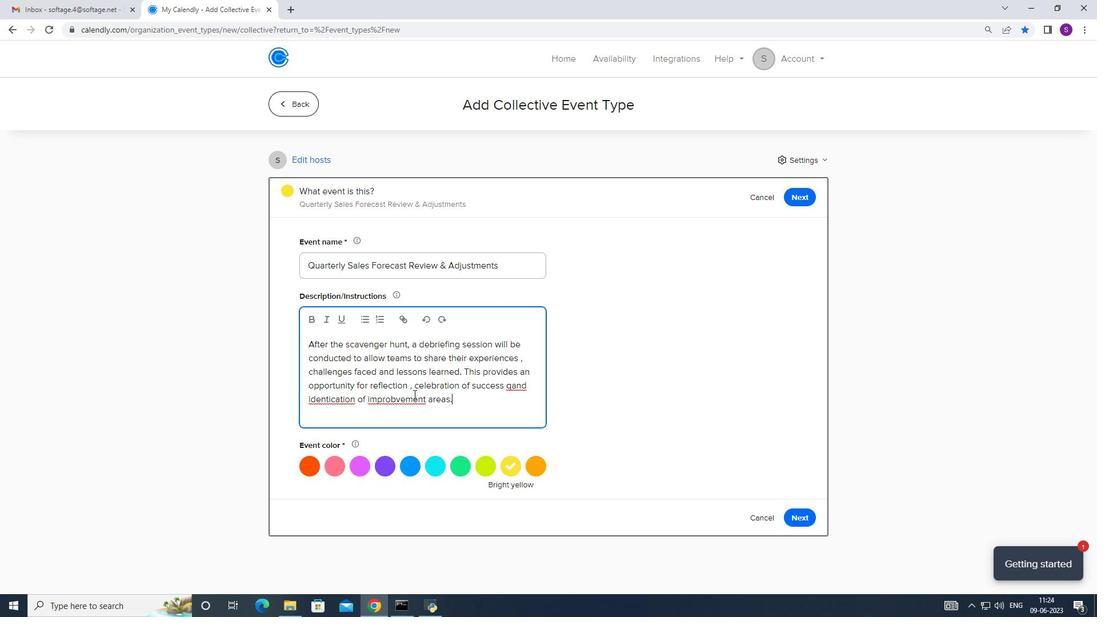 
Action: Mouse pressed right at (413, 394)
Screenshot: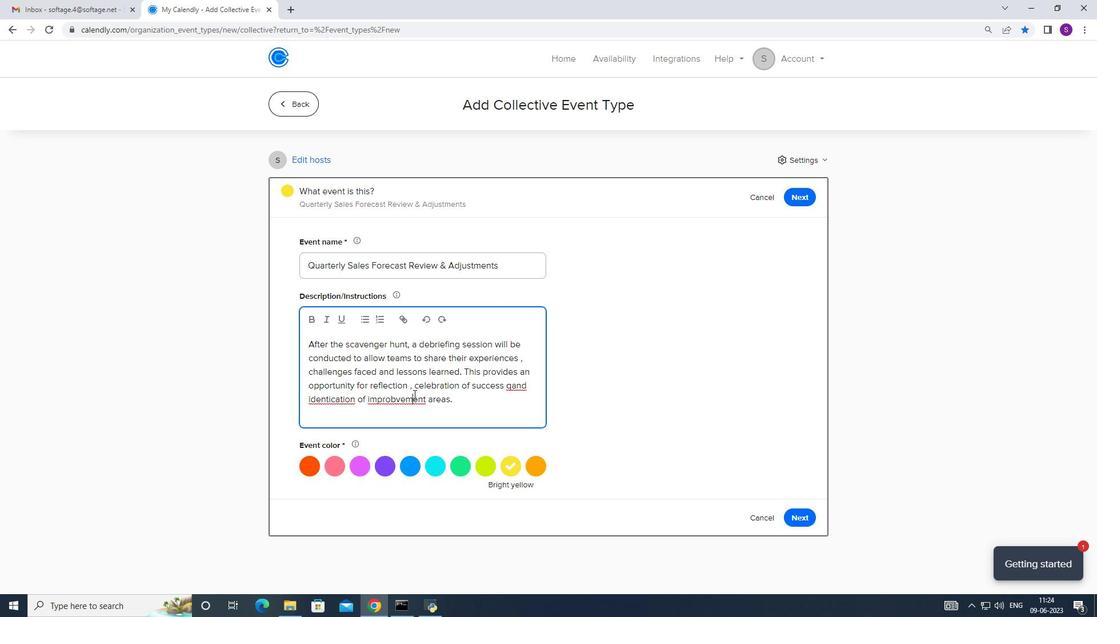 
Action: Mouse moved to (438, 399)
Screenshot: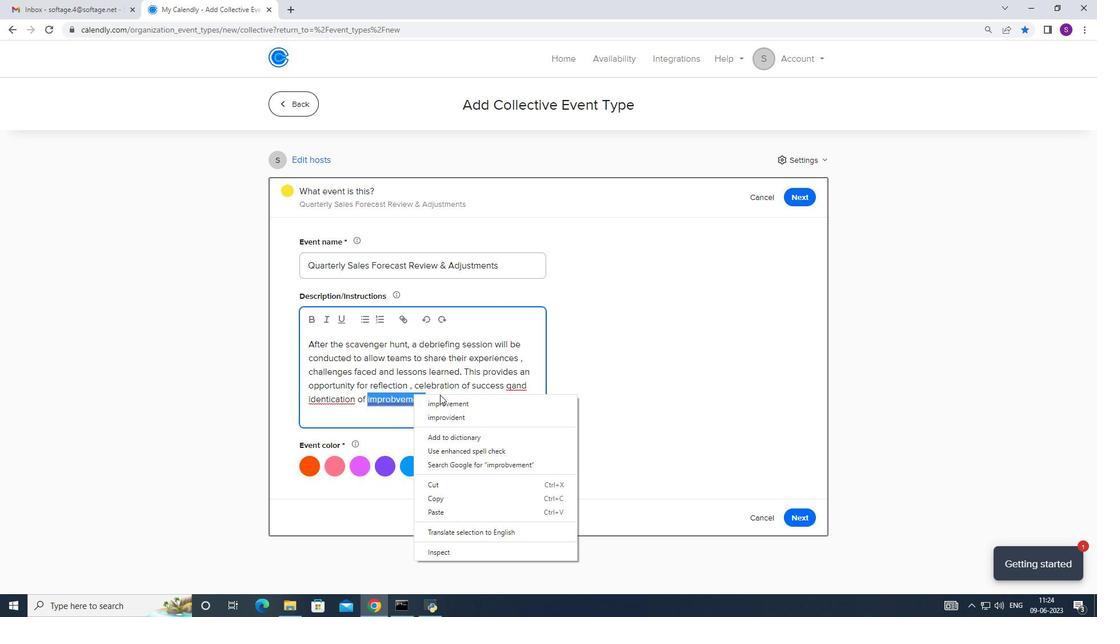 
Action: Mouse pressed left at (438, 399)
Screenshot: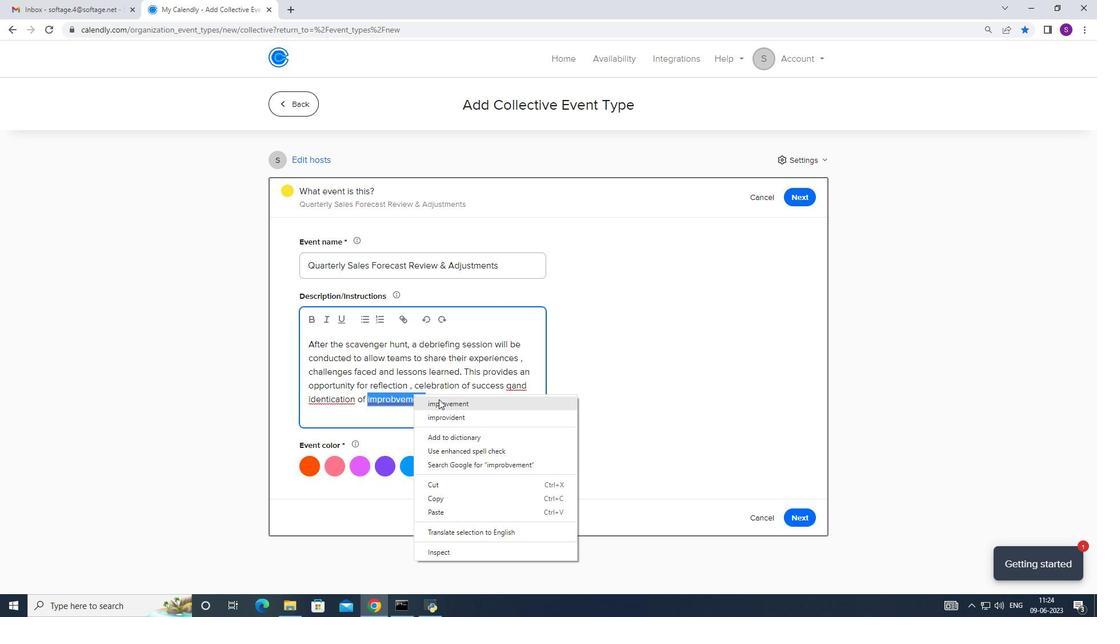 
Action: Mouse moved to (508, 388)
Screenshot: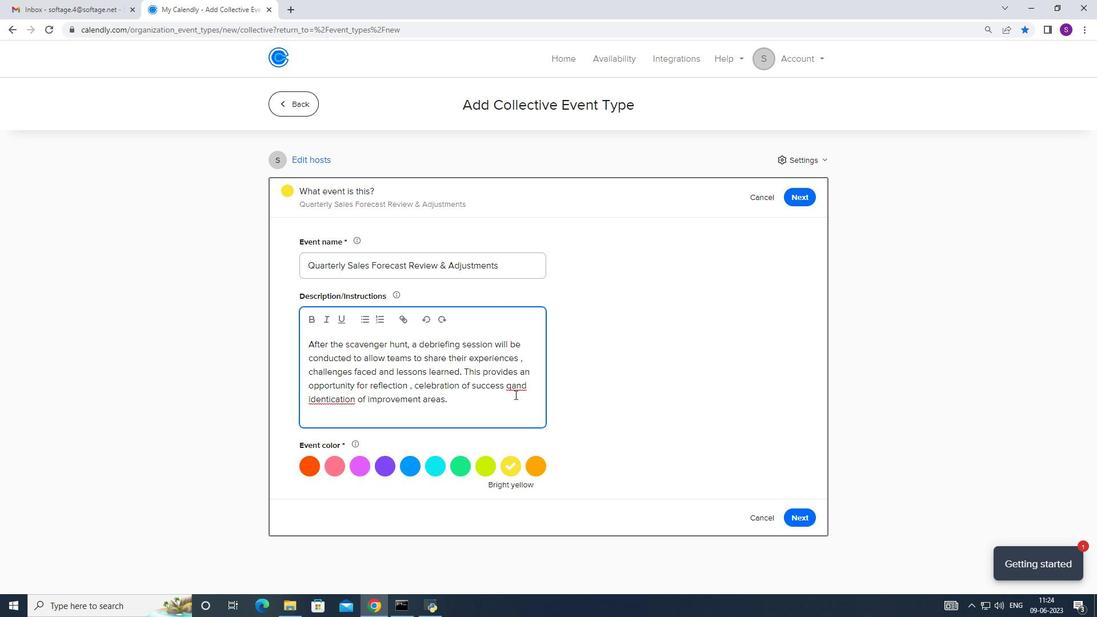 
Action: Mouse pressed left at (508, 388)
Screenshot: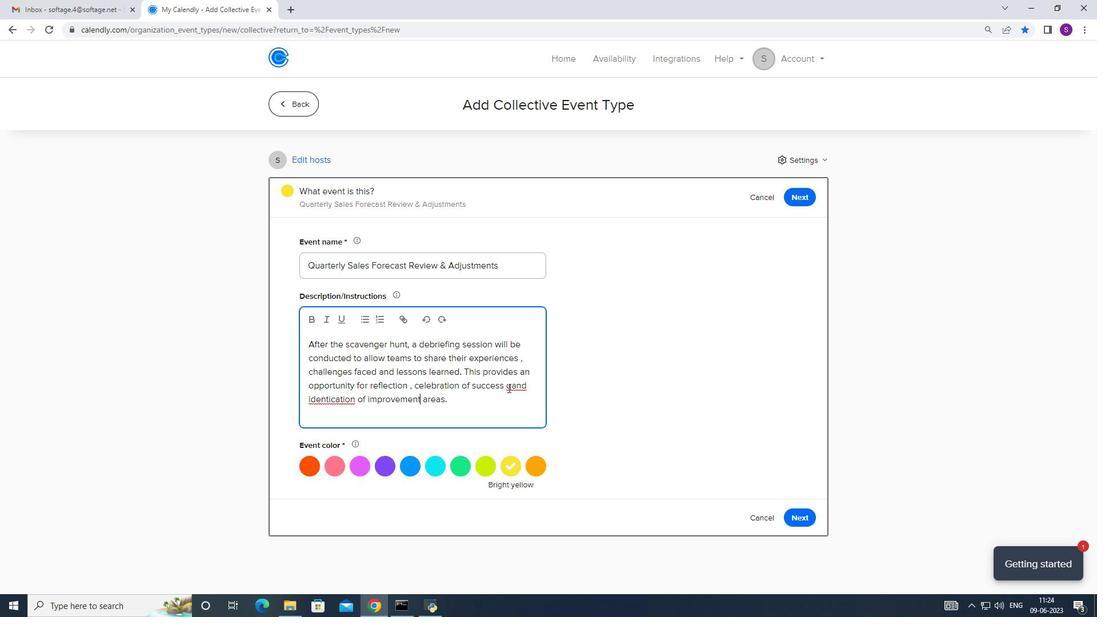 
Action: Mouse moved to (509, 388)
Screenshot: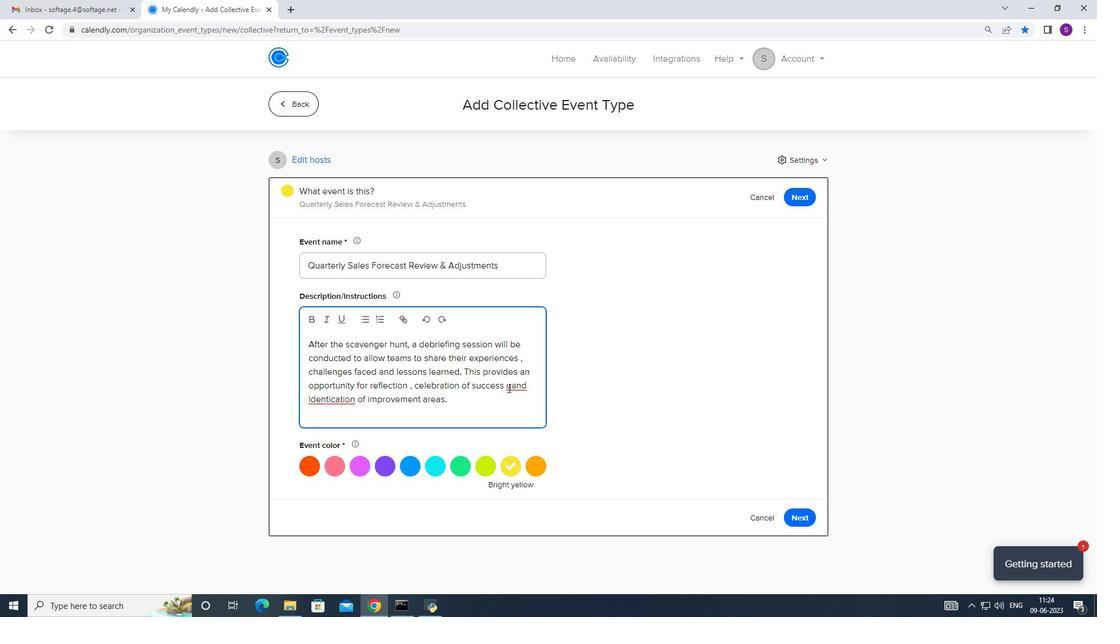 
Action: Mouse pressed left at (509, 388)
Screenshot: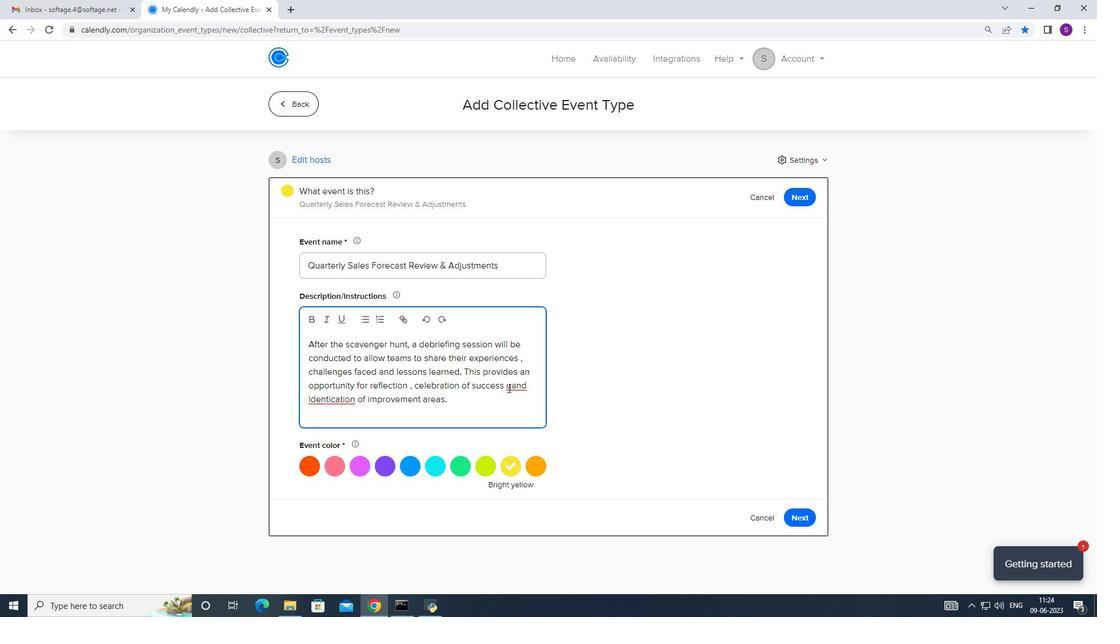 
Action: Mouse moved to (509, 388)
Screenshot: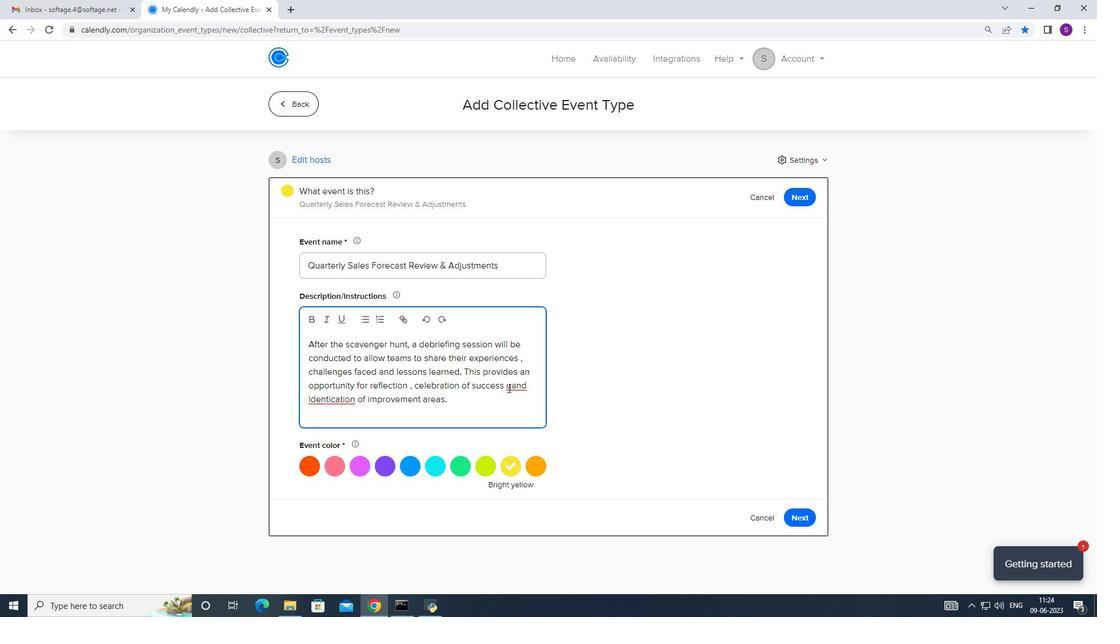 
Action: Key pressed <Key.backspace>
Screenshot: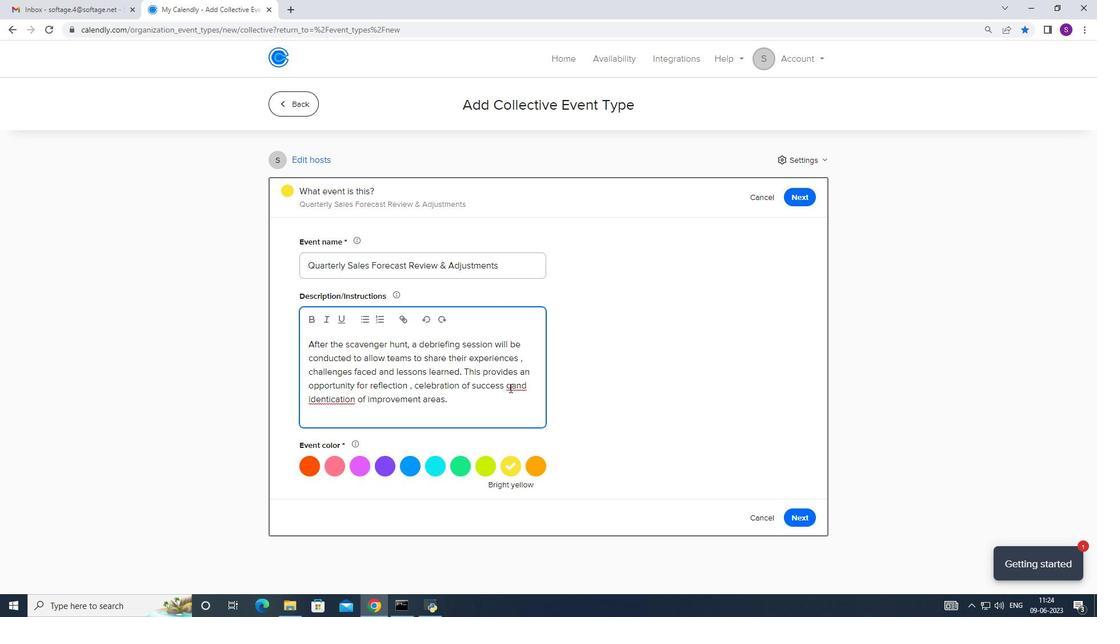 
Action: Mouse moved to (341, 398)
Screenshot: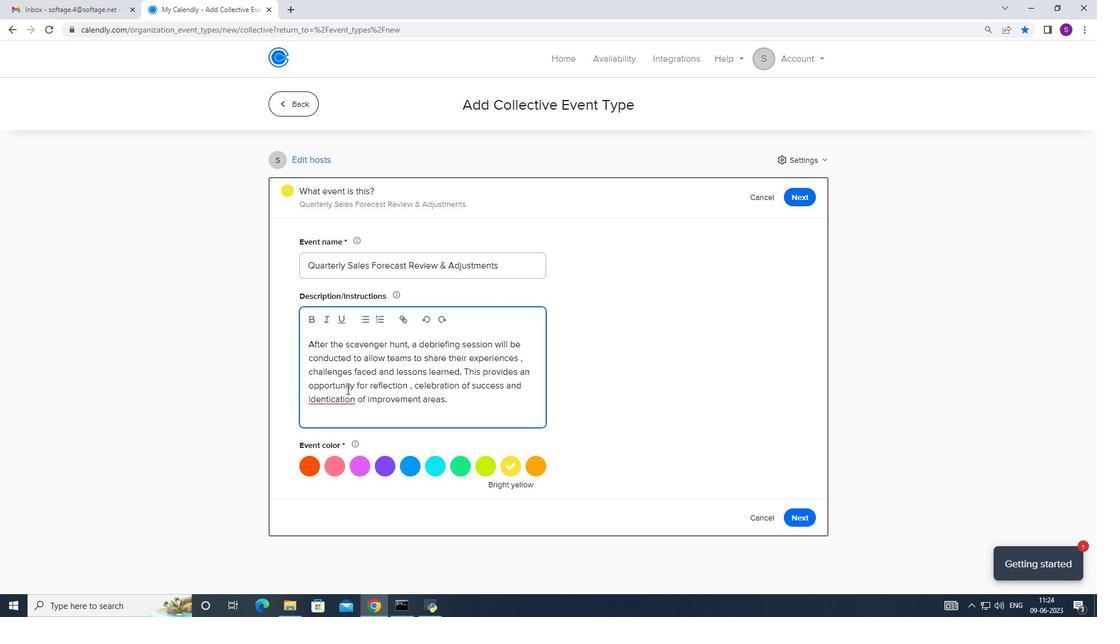
Action: Mouse pressed left at (341, 398)
Screenshot: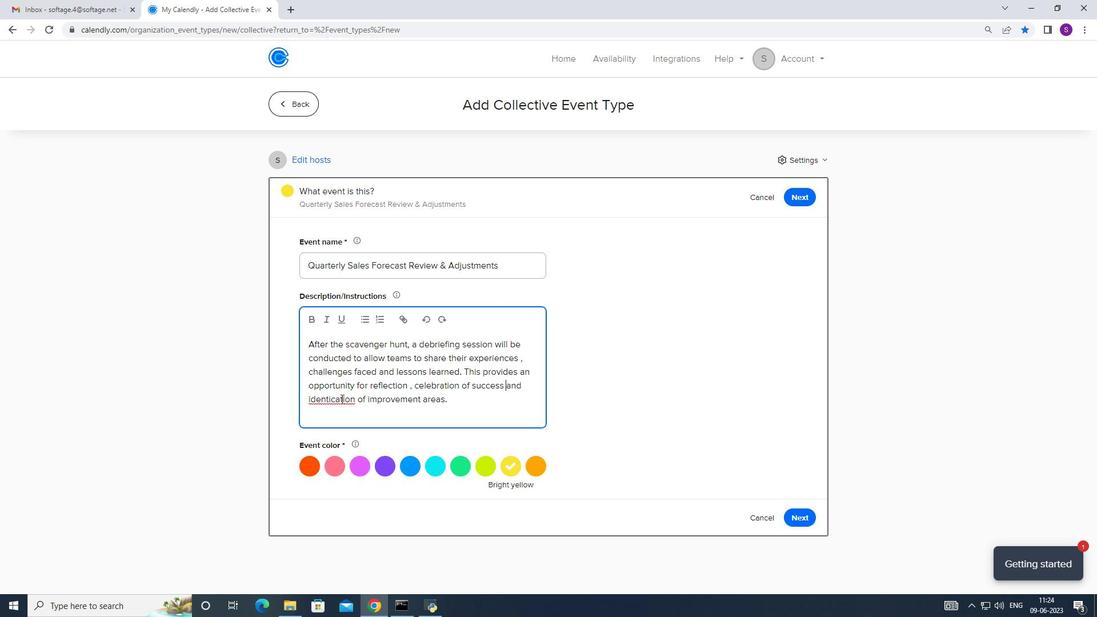 
Action: Mouse pressed right at (341, 398)
Screenshot: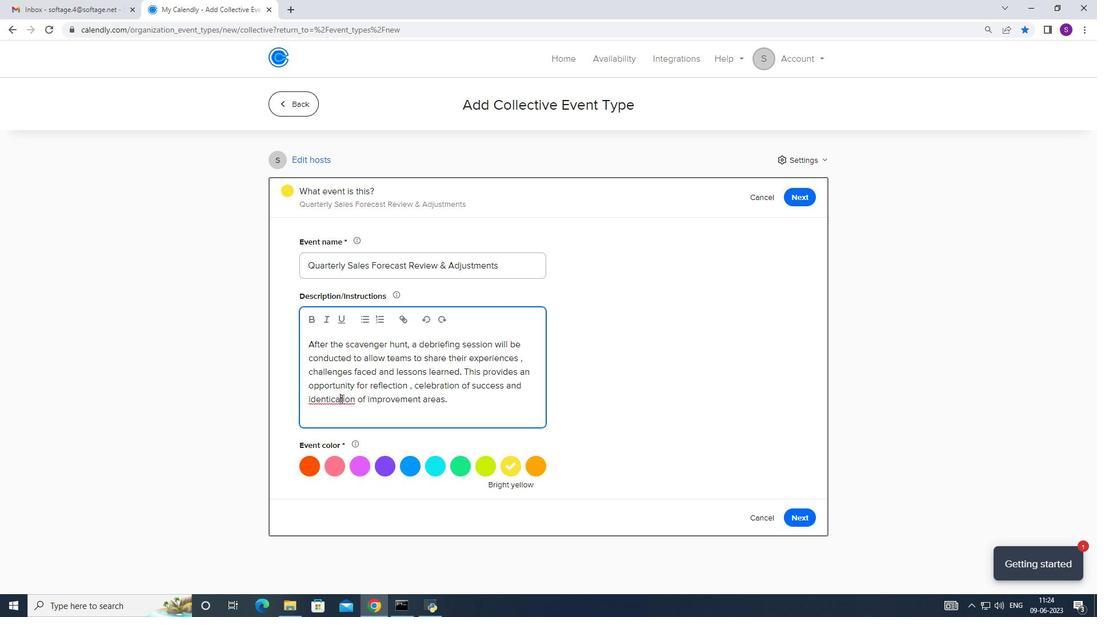
Action: Mouse moved to (365, 406)
Screenshot: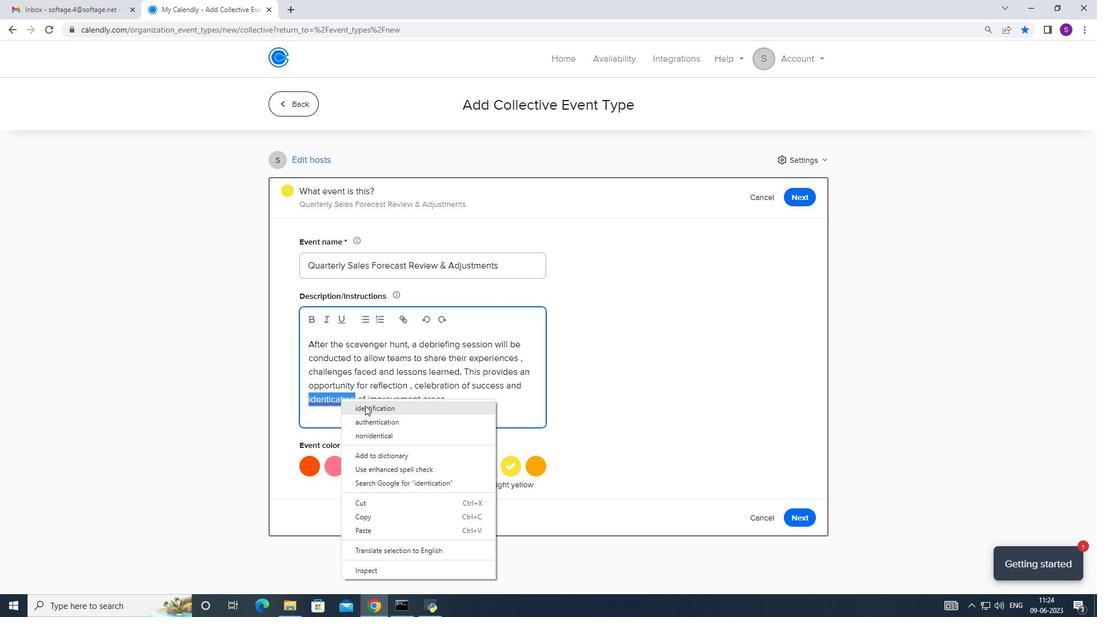 
Action: Mouse pressed left at (365, 406)
Screenshot: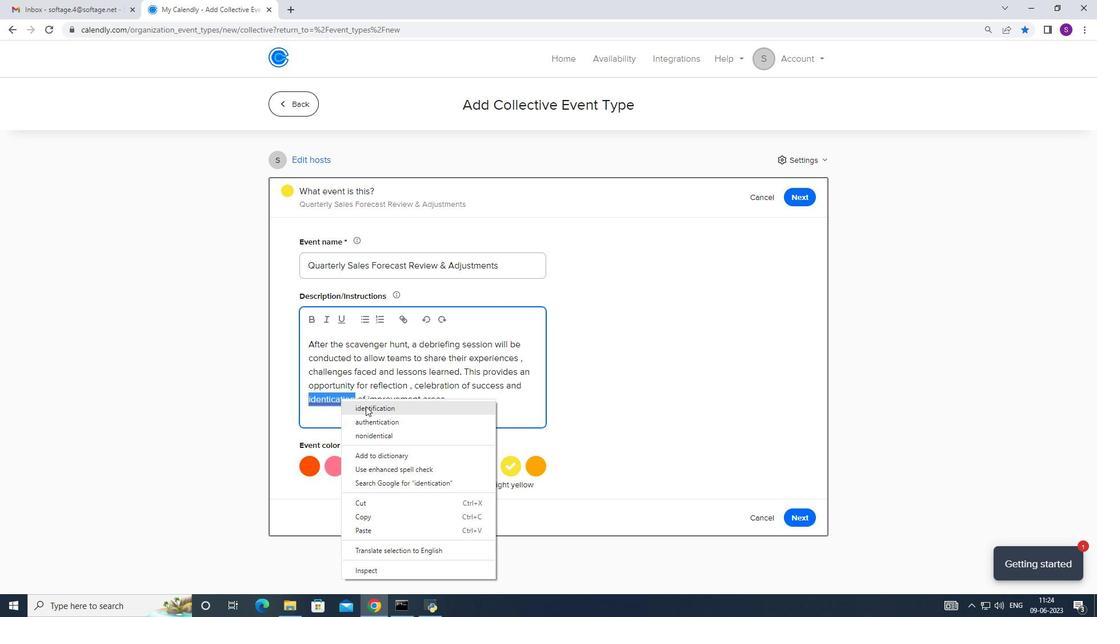 
Action: Mouse moved to (402, 400)
Screenshot: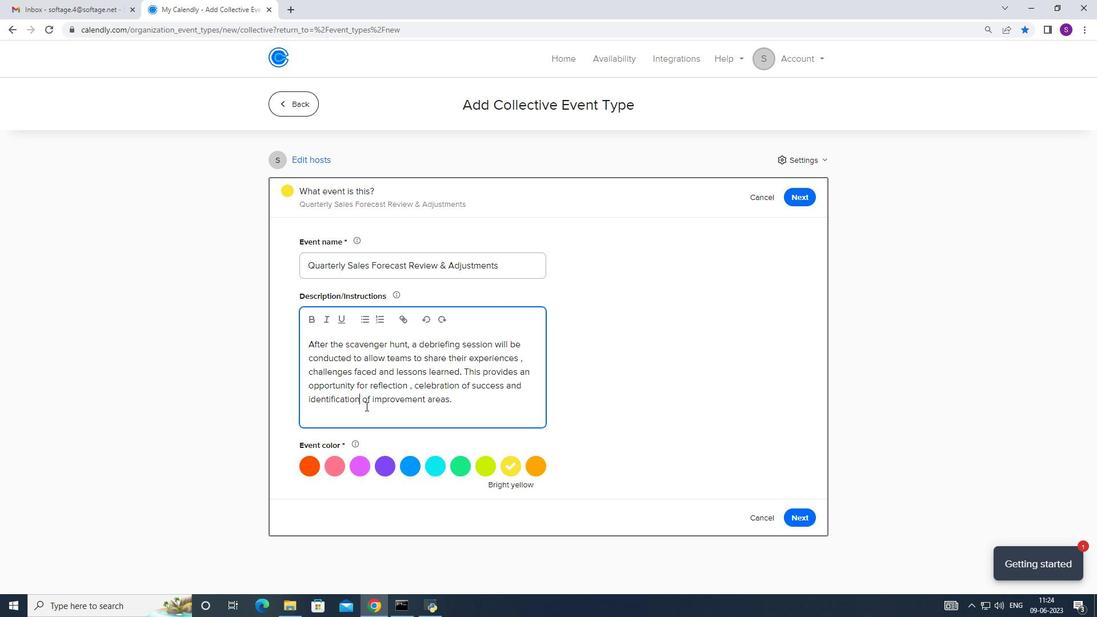 
Action: Mouse pressed left at (402, 400)
Screenshot: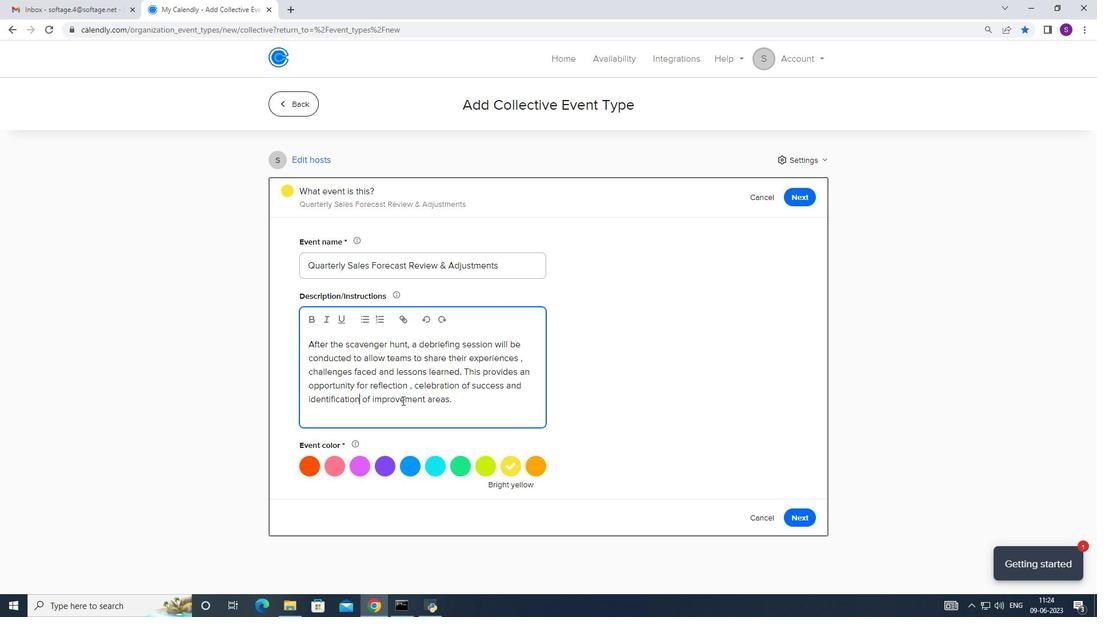 
Action: Mouse moved to (796, 510)
Screenshot: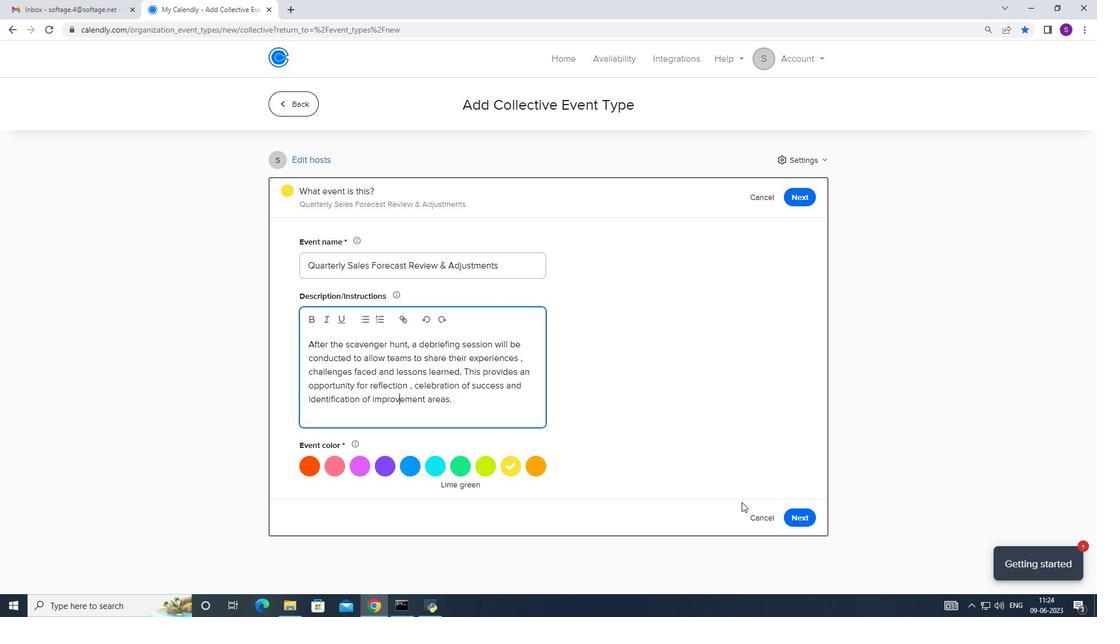 
Action: Mouse pressed left at (796, 510)
Screenshot: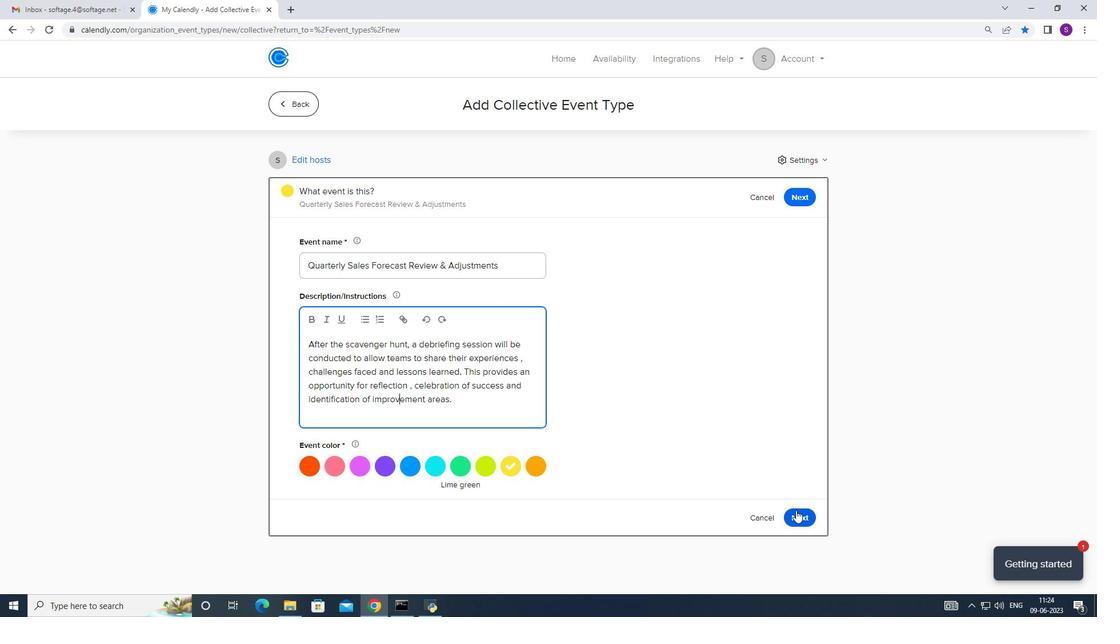 
Action: Mouse scrolled (796, 509) with delta (0, 0)
Screenshot: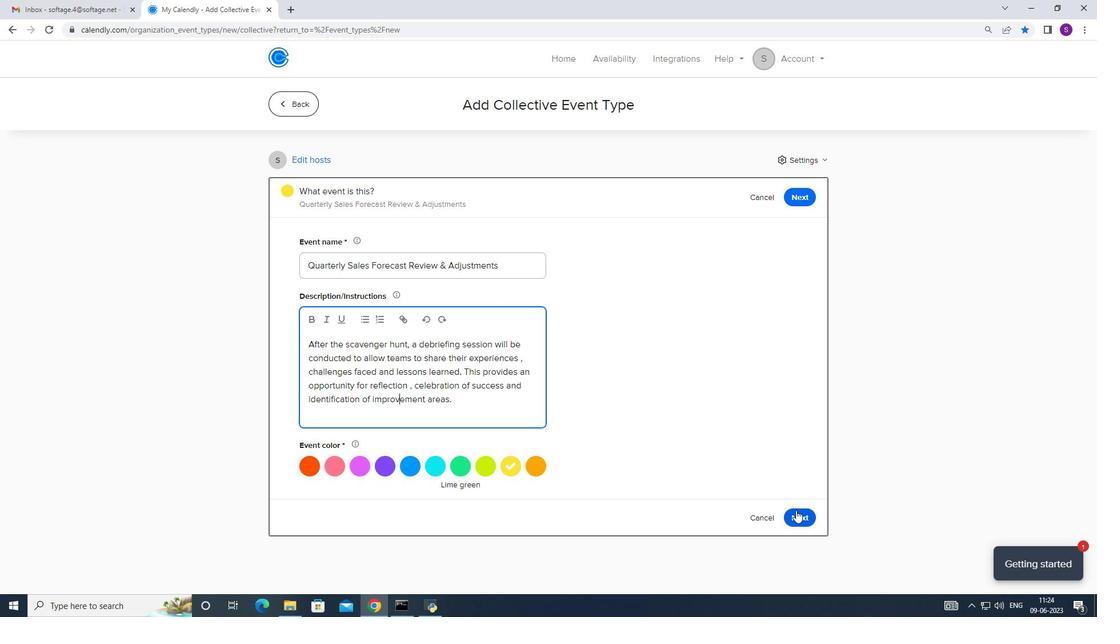 
Action: Mouse moved to (352, 337)
Screenshot: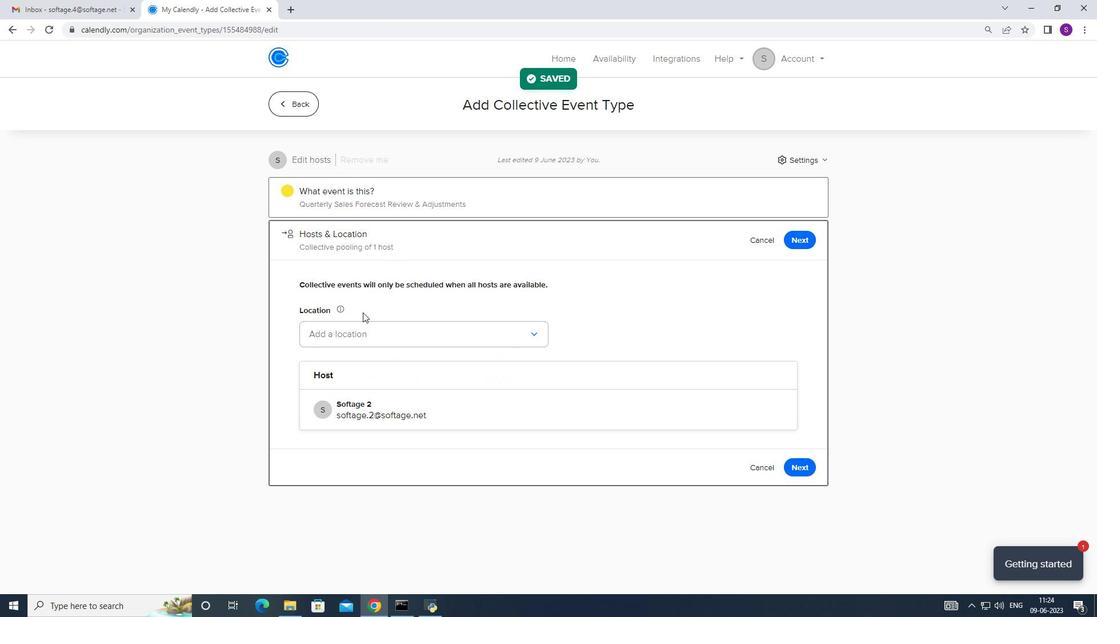 
Action: Mouse pressed left at (352, 337)
Screenshot: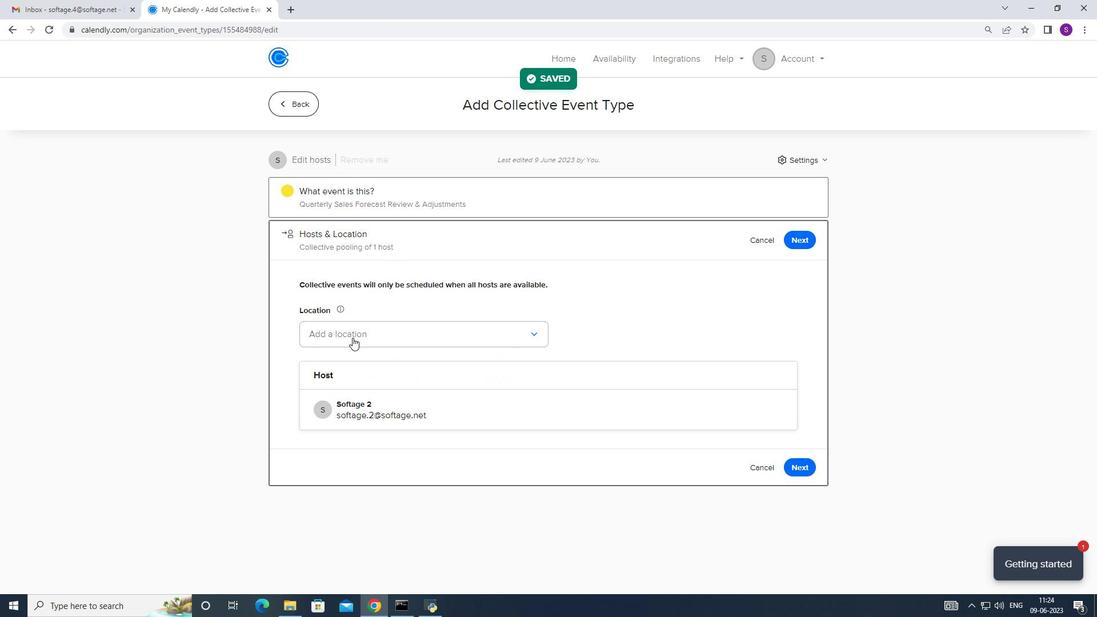 
Action: Mouse moved to (345, 357)
Screenshot: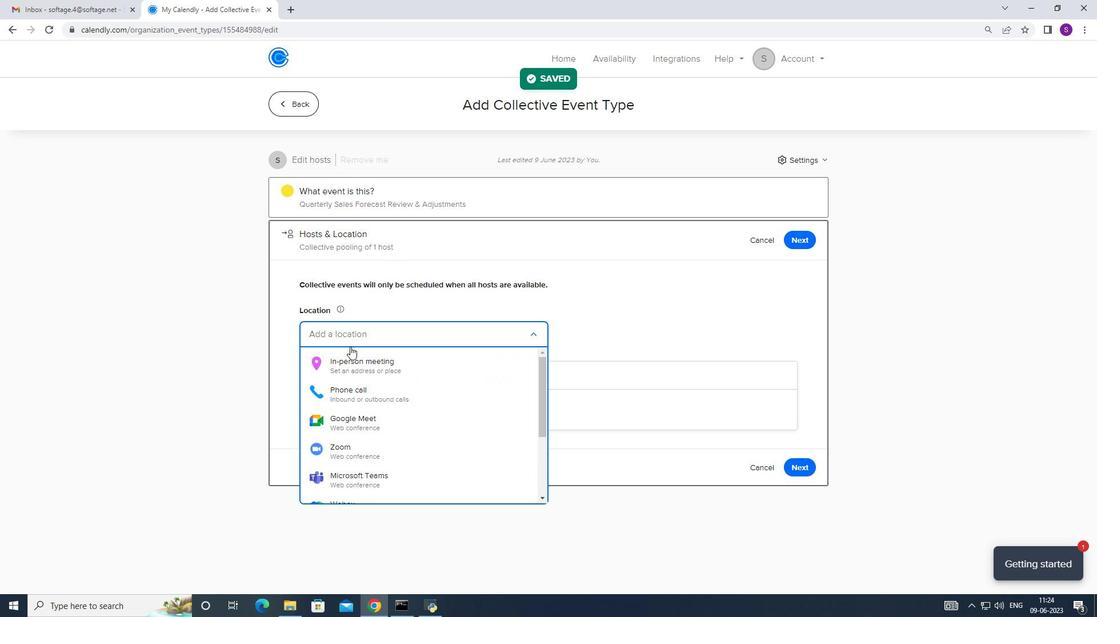 
Action: Mouse pressed left at (345, 357)
Screenshot: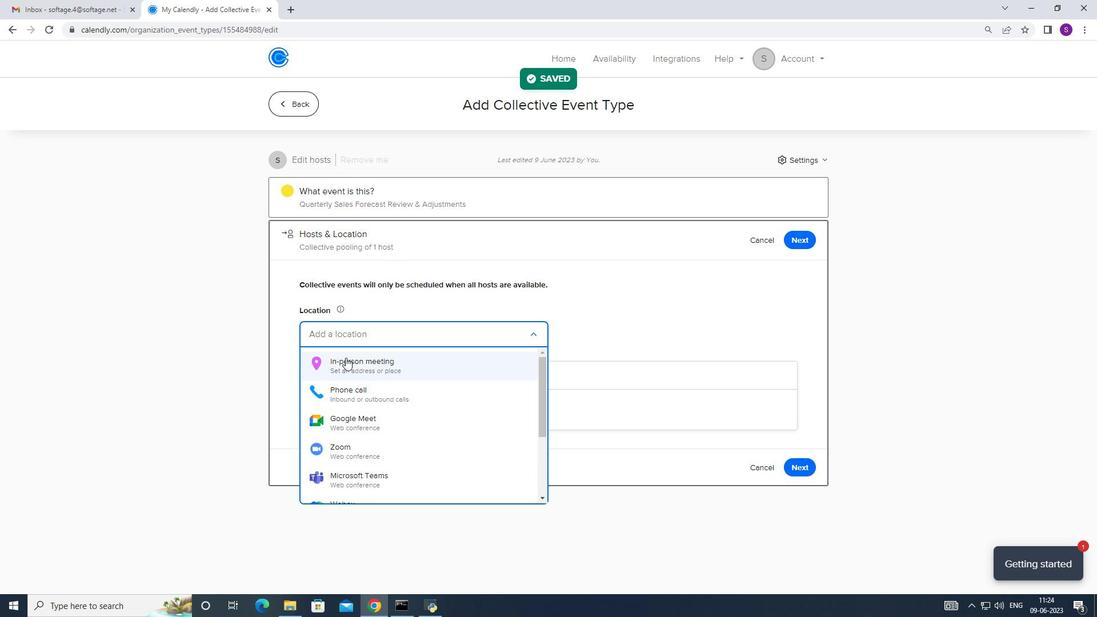 
Action: Mouse moved to (496, 186)
Screenshot: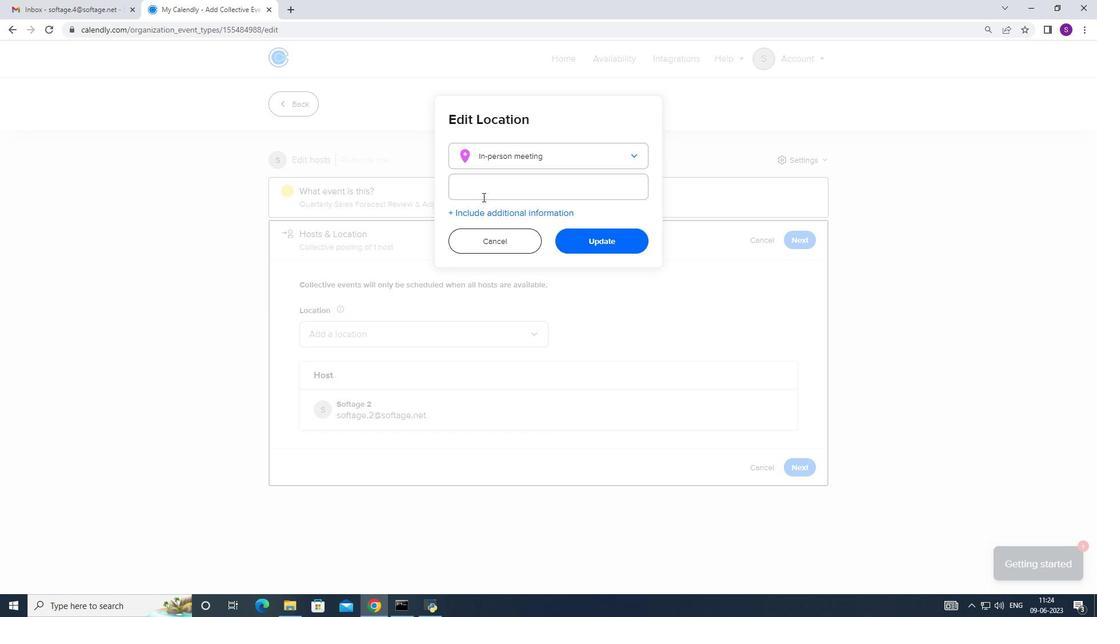 
Action: Mouse pressed left at (496, 186)
Screenshot: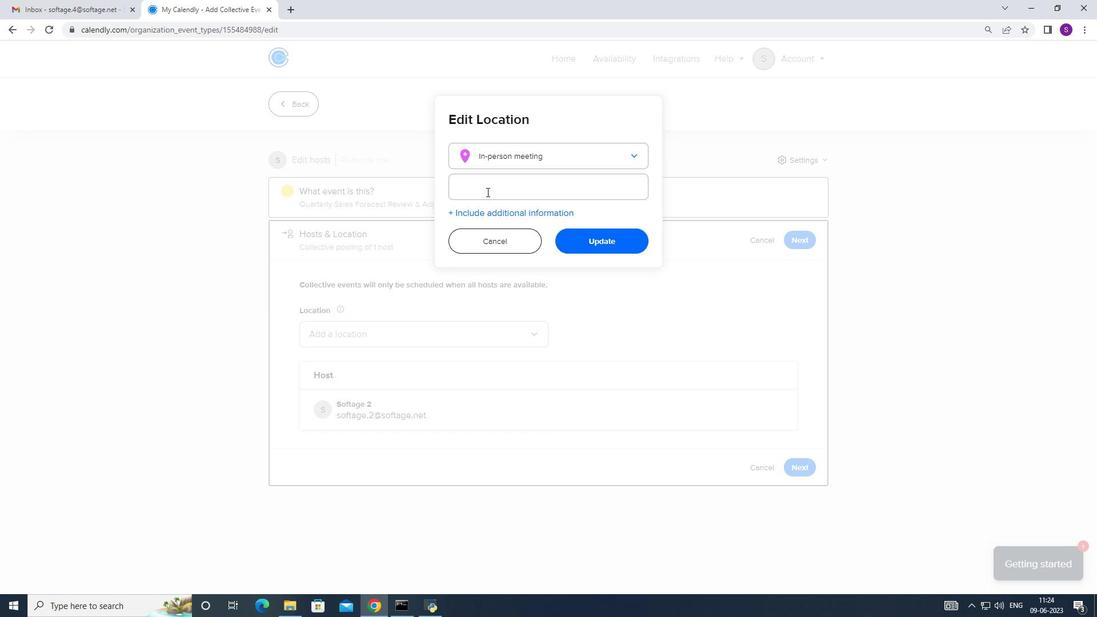 
Action: Key pressed <Key.caps_lock>
Screenshot: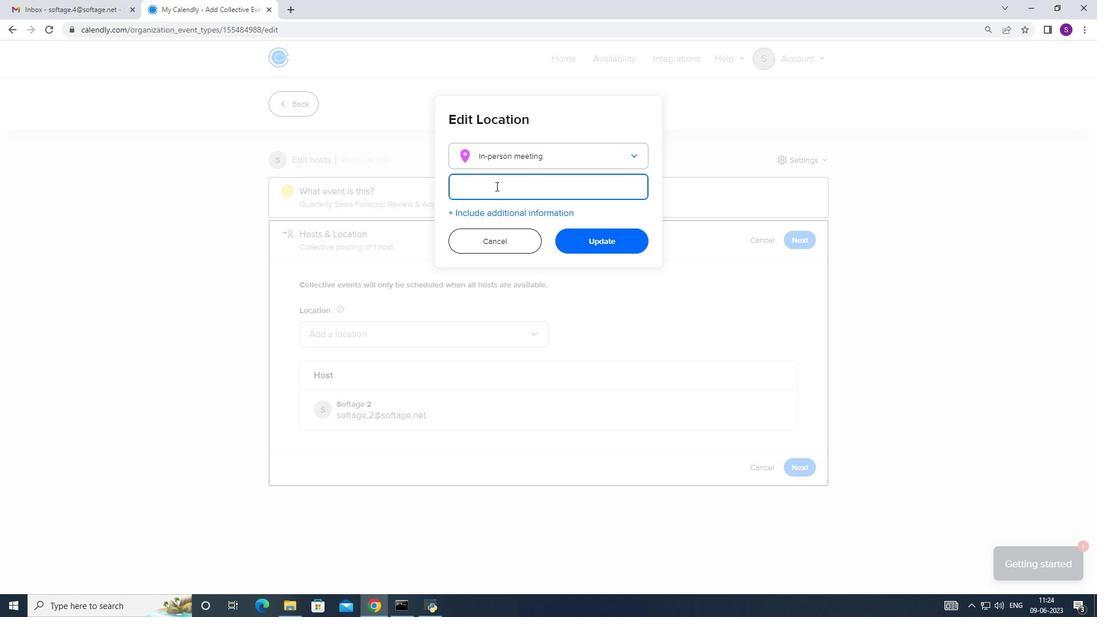 
Action: Mouse moved to (497, 186)
Screenshot: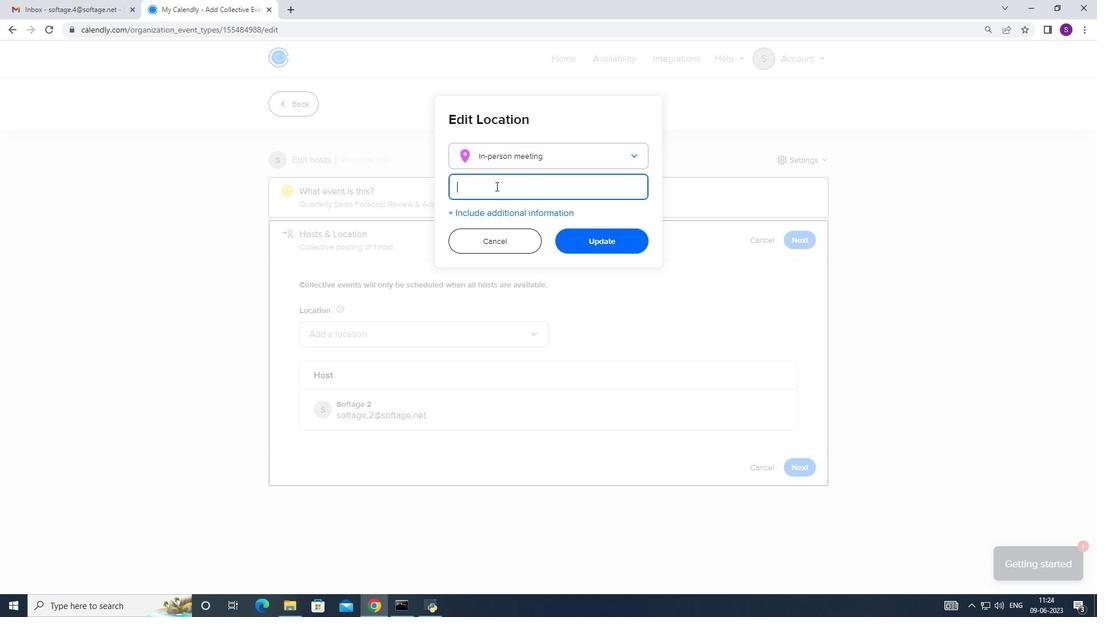 
Action: Key pressed P<Key.caps_lock>huket,<Key.space><Key.caps_lock>T<Key.caps_lock>hailand
Screenshot: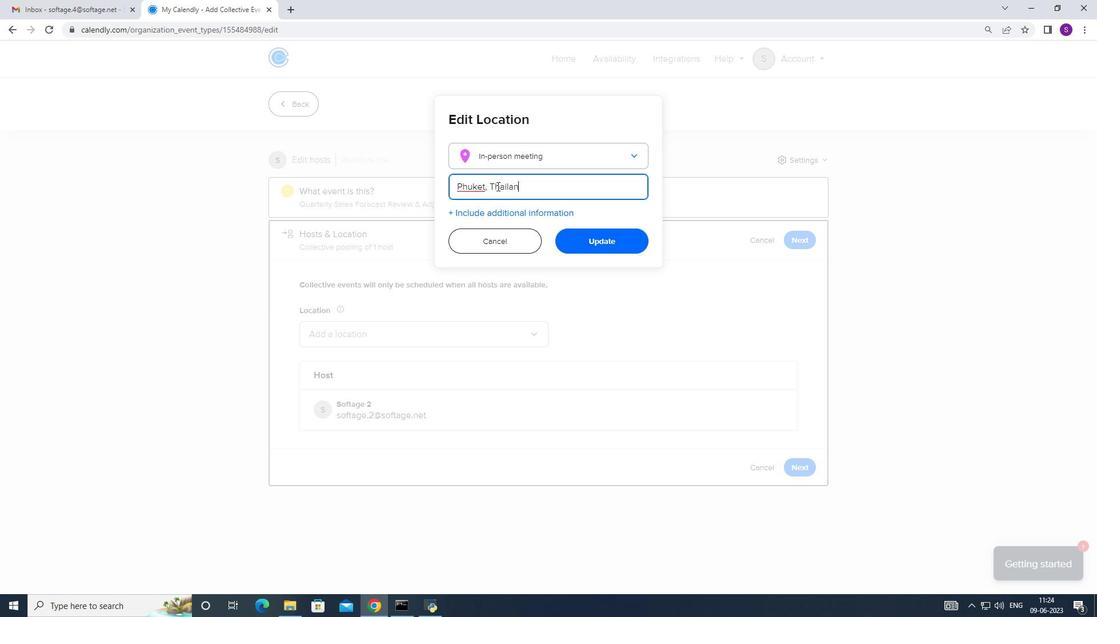 
Action: Mouse moved to (570, 235)
Screenshot: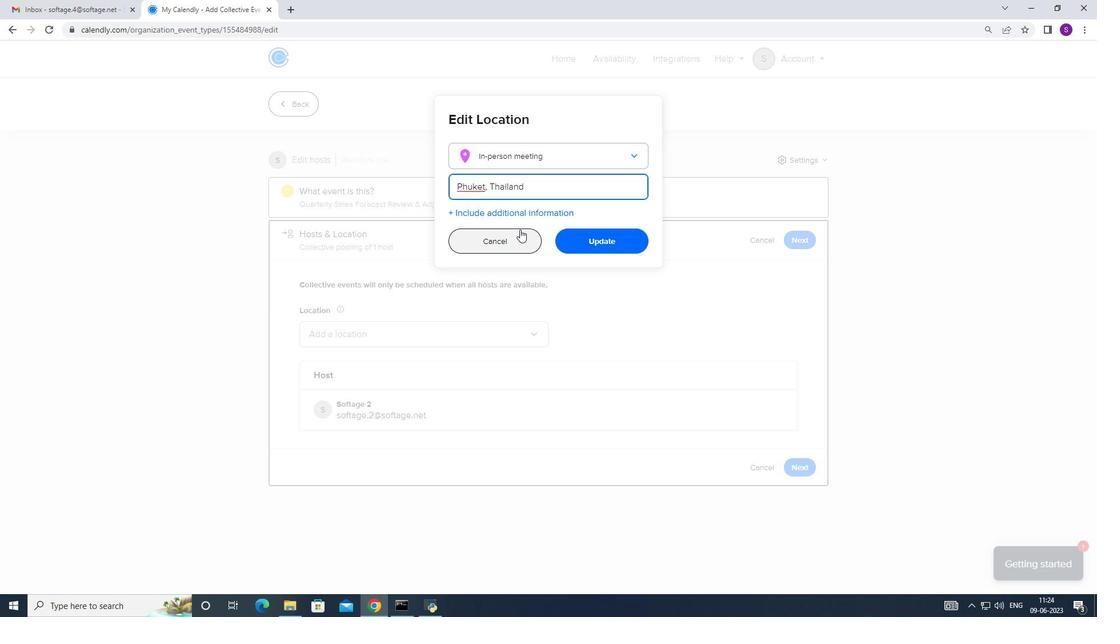 
Action: Mouse pressed left at (570, 235)
Screenshot: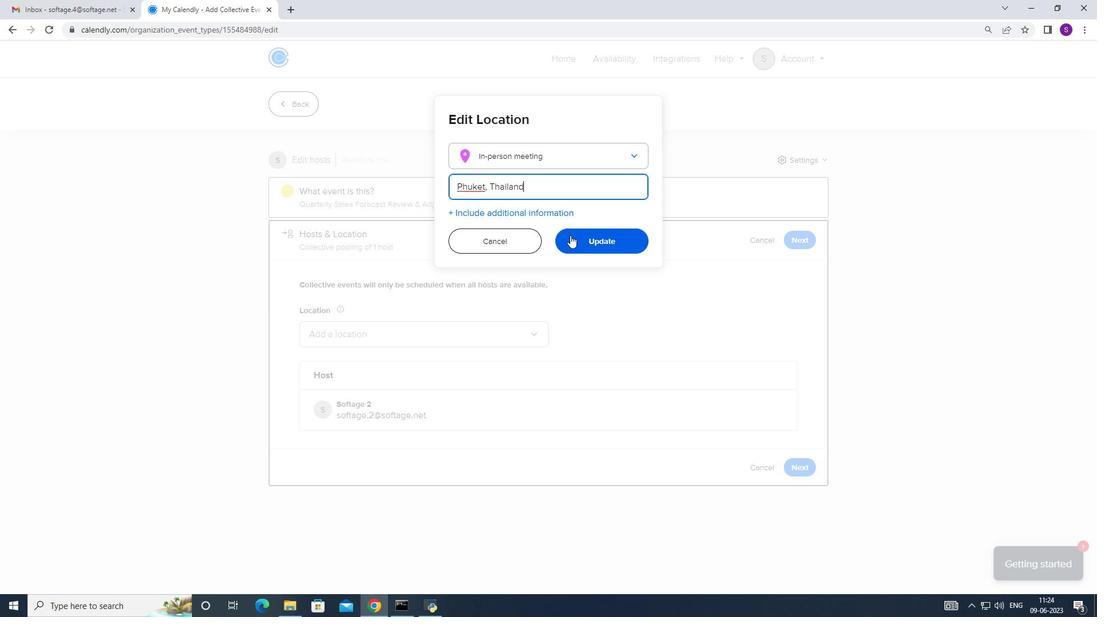 
Action: Mouse moved to (445, 364)
Screenshot: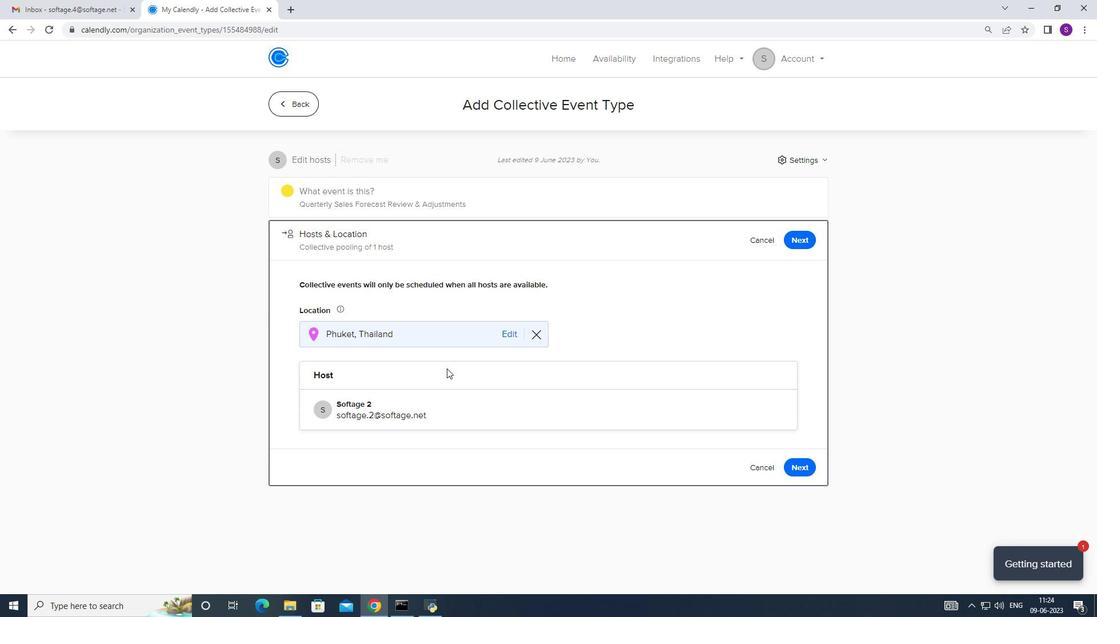 
Action: Mouse scrolled (445, 364) with delta (0, 0)
Screenshot: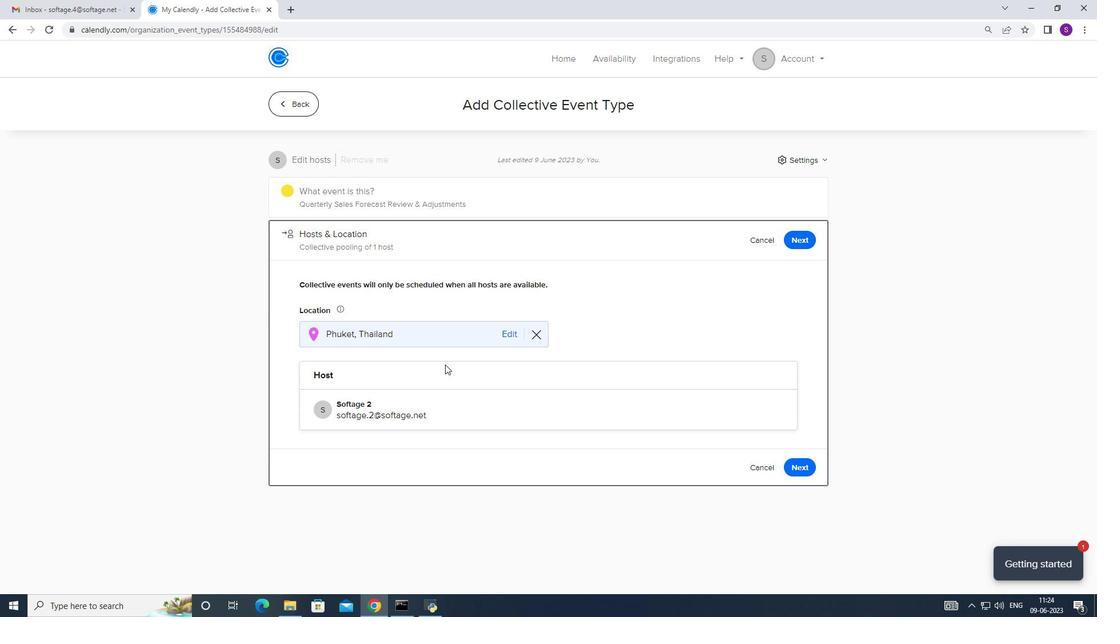 
Action: Mouse scrolled (445, 364) with delta (0, 0)
Screenshot: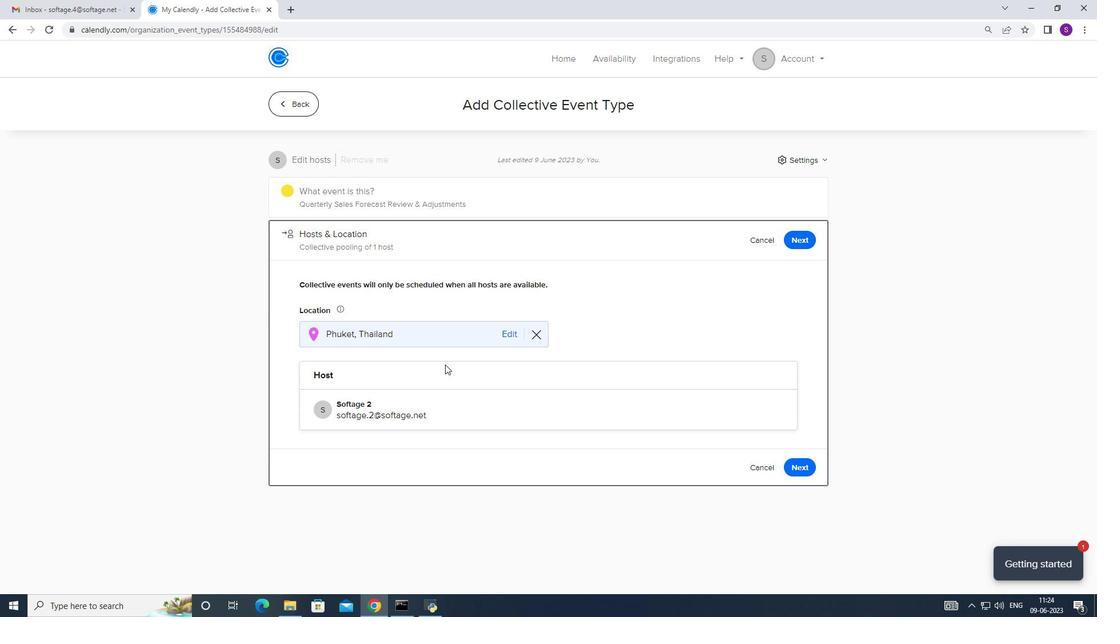 
Action: Mouse scrolled (445, 364) with delta (0, 0)
Screenshot: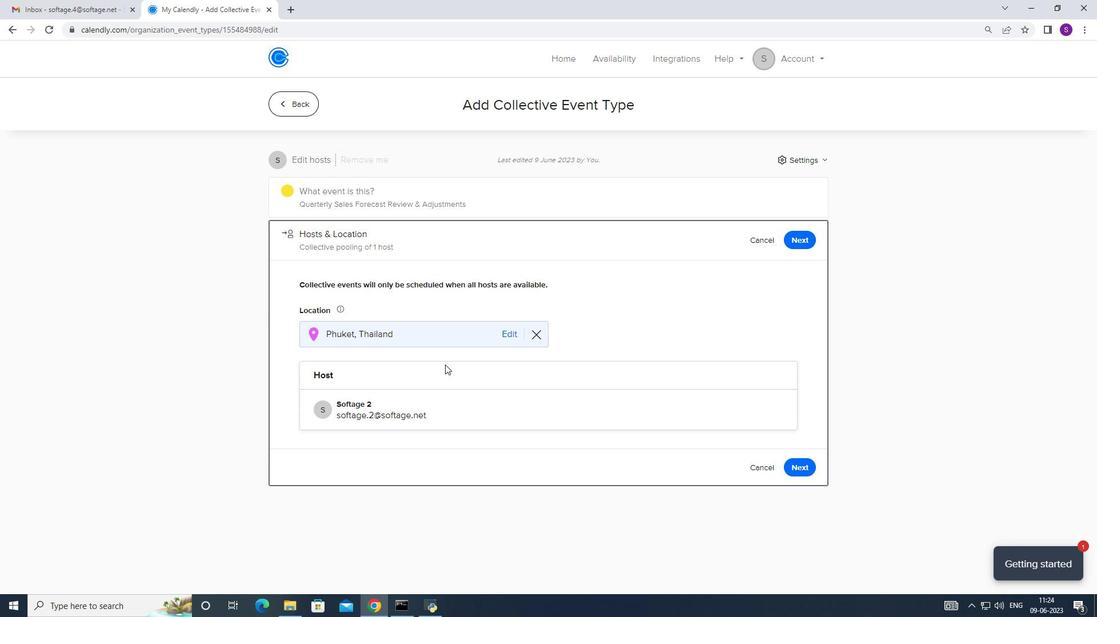 
Action: Mouse scrolled (445, 364) with delta (0, 0)
Screenshot: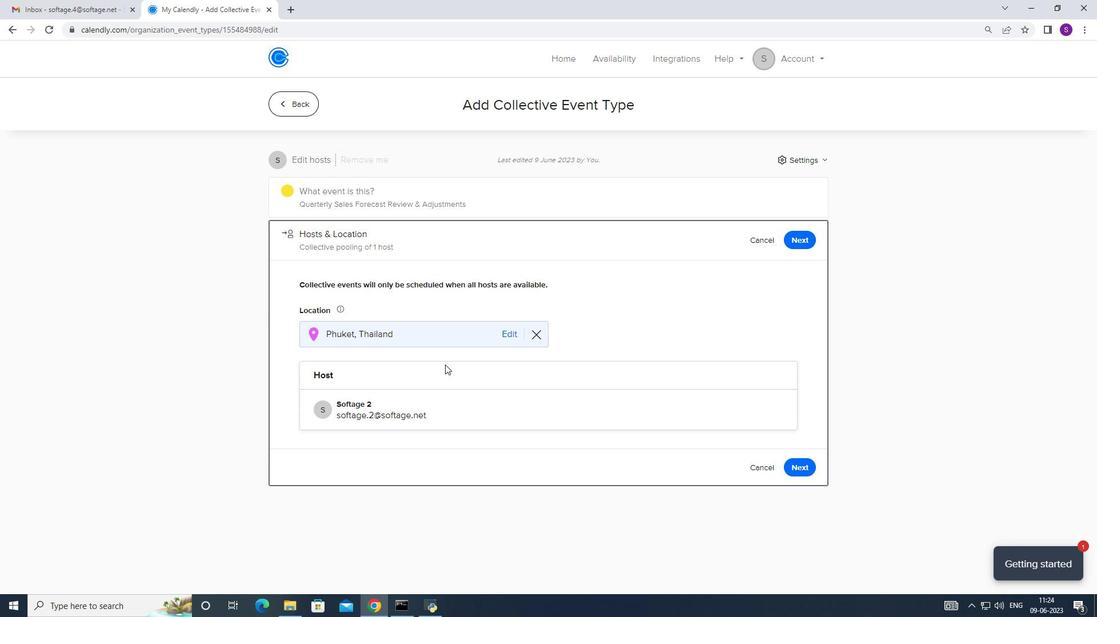 
Action: Mouse scrolled (445, 364) with delta (0, 0)
Screenshot: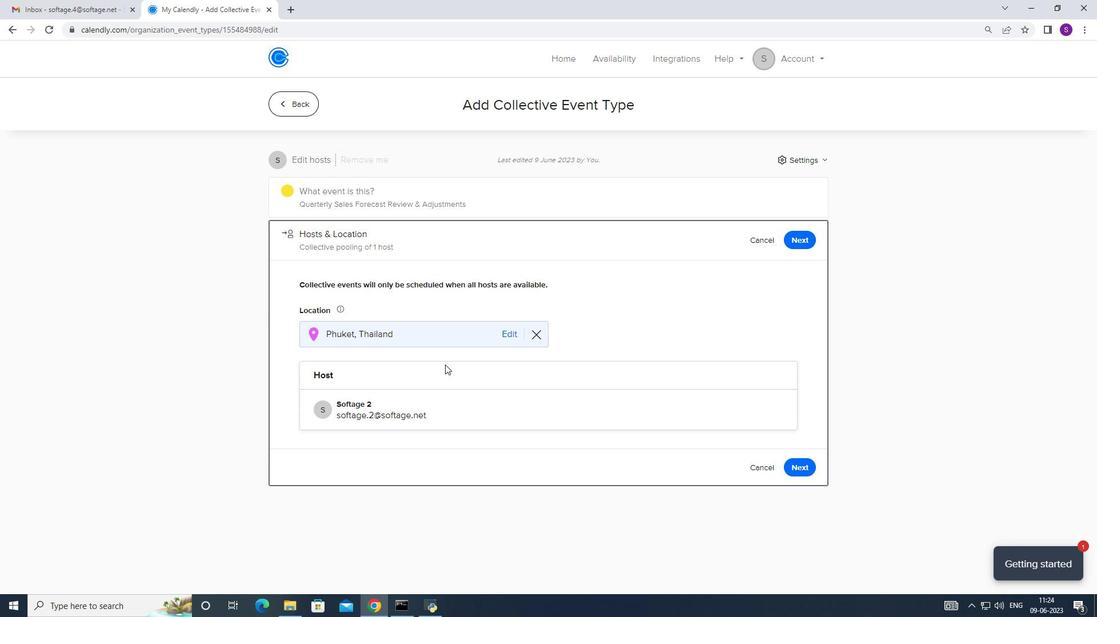 
Action: Mouse scrolled (445, 364) with delta (0, 0)
Screenshot: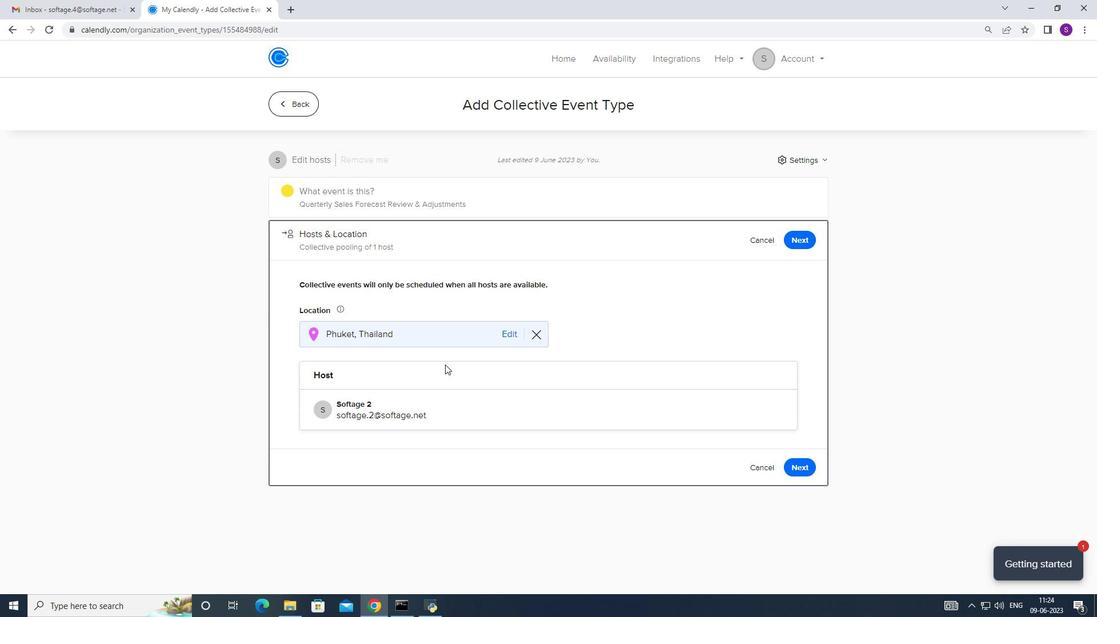 
Action: Mouse moved to (798, 463)
Screenshot: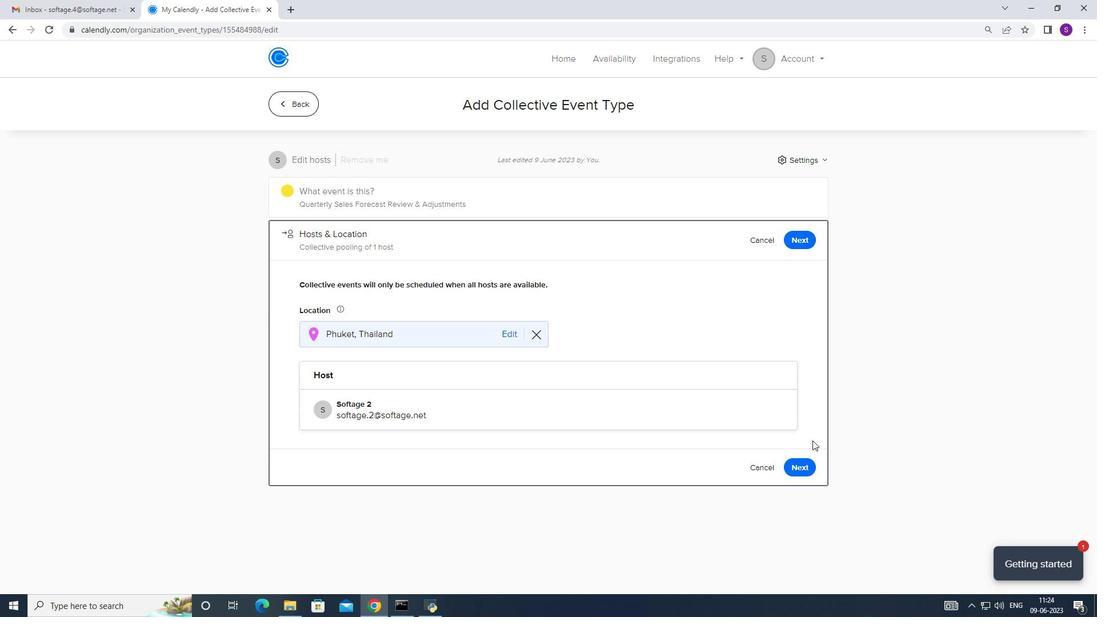 
Action: Mouse pressed left at (798, 463)
Screenshot: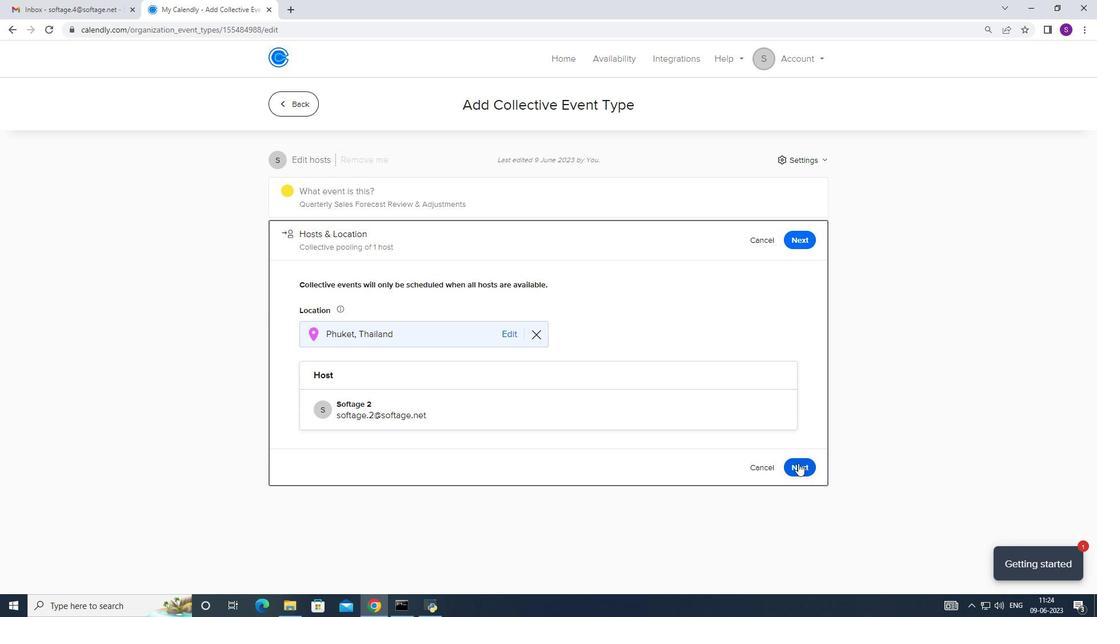 
Action: Mouse moved to (402, 289)
Screenshot: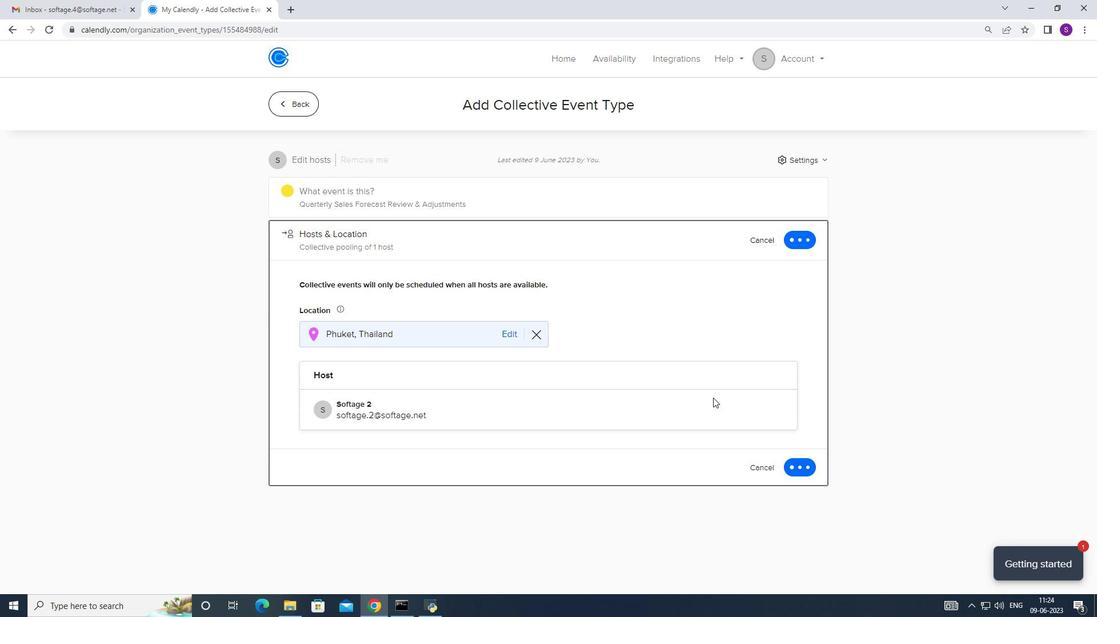 
Action: Mouse scrolled (402, 288) with delta (0, 0)
Screenshot: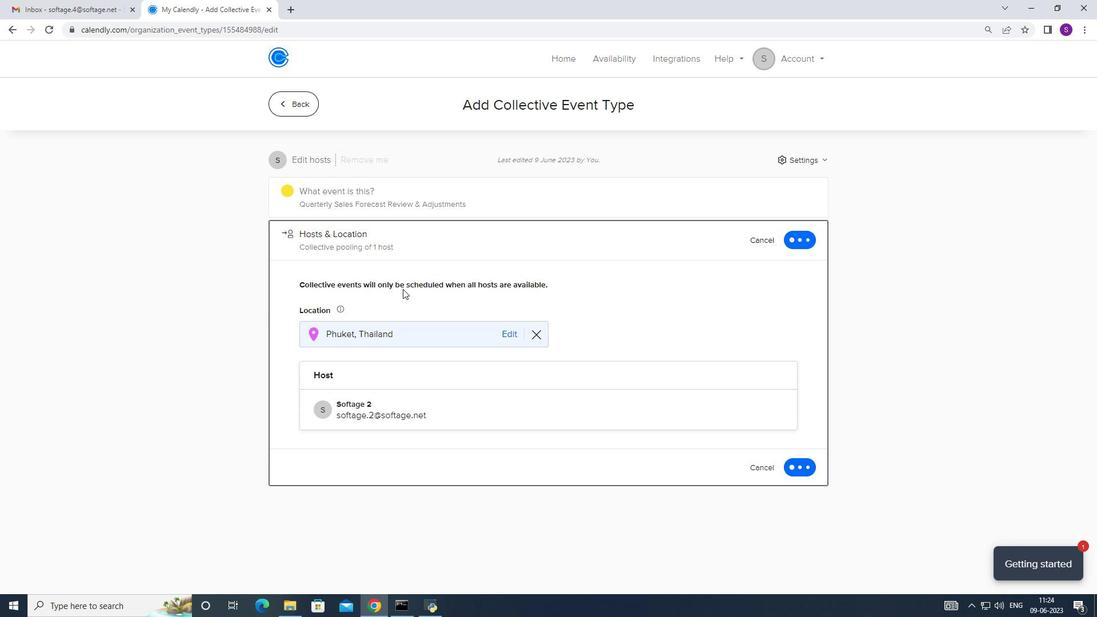 
Action: Mouse moved to (325, 405)
Screenshot: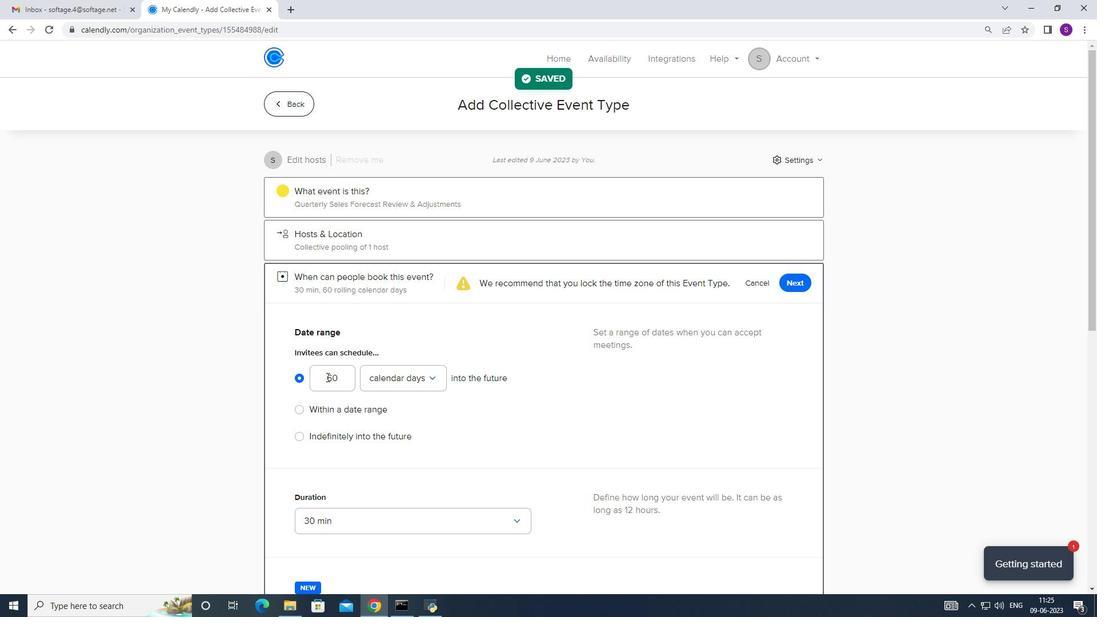 
Action: Mouse pressed left at (325, 405)
Screenshot: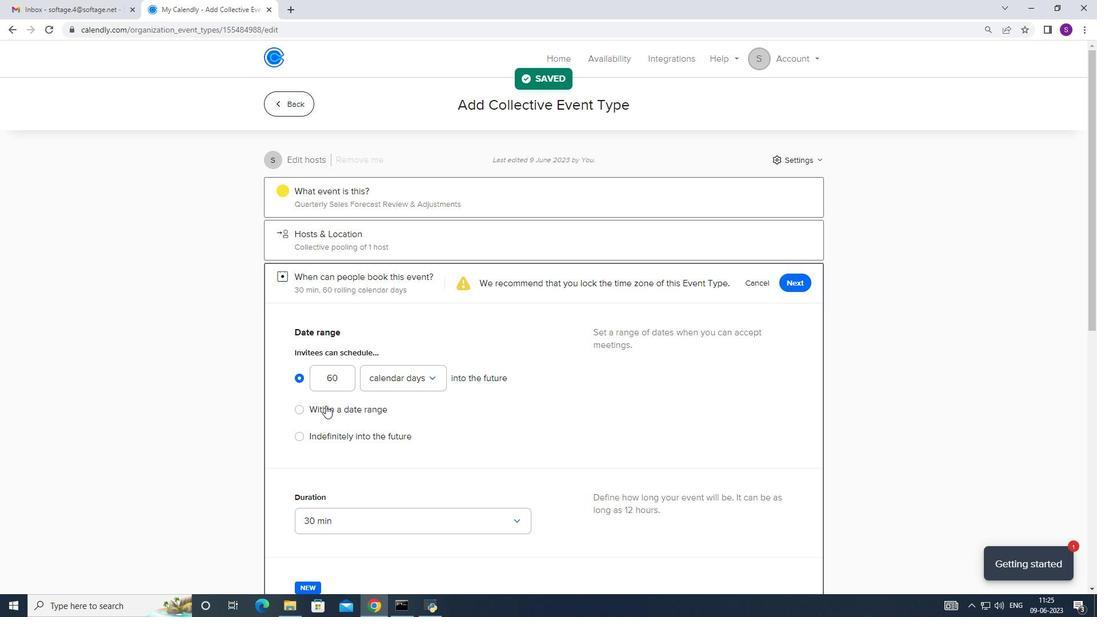 
Action: Mouse moved to (405, 401)
Screenshot: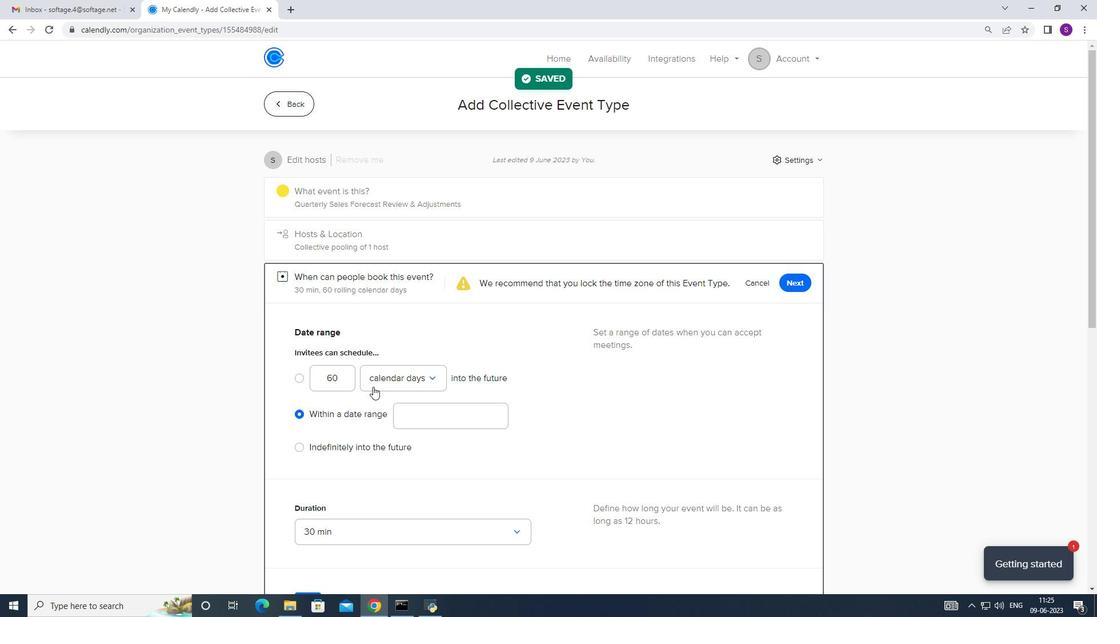
Action: Mouse pressed left at (405, 401)
Screenshot: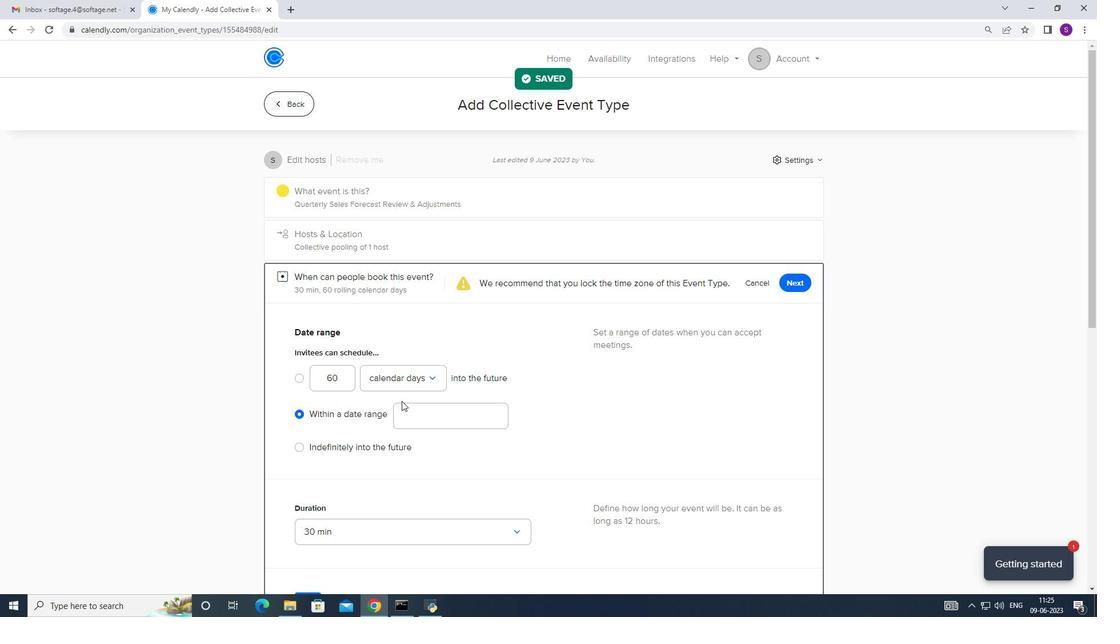 
Action: Mouse moved to (406, 418)
Screenshot: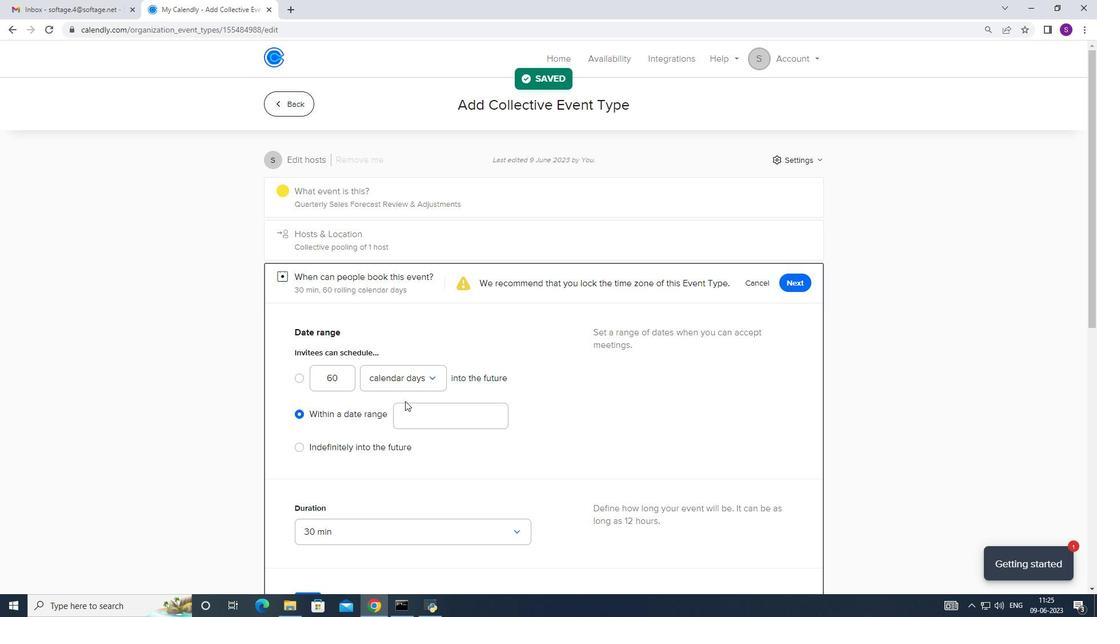 
Action: Mouse pressed left at (406, 418)
Screenshot: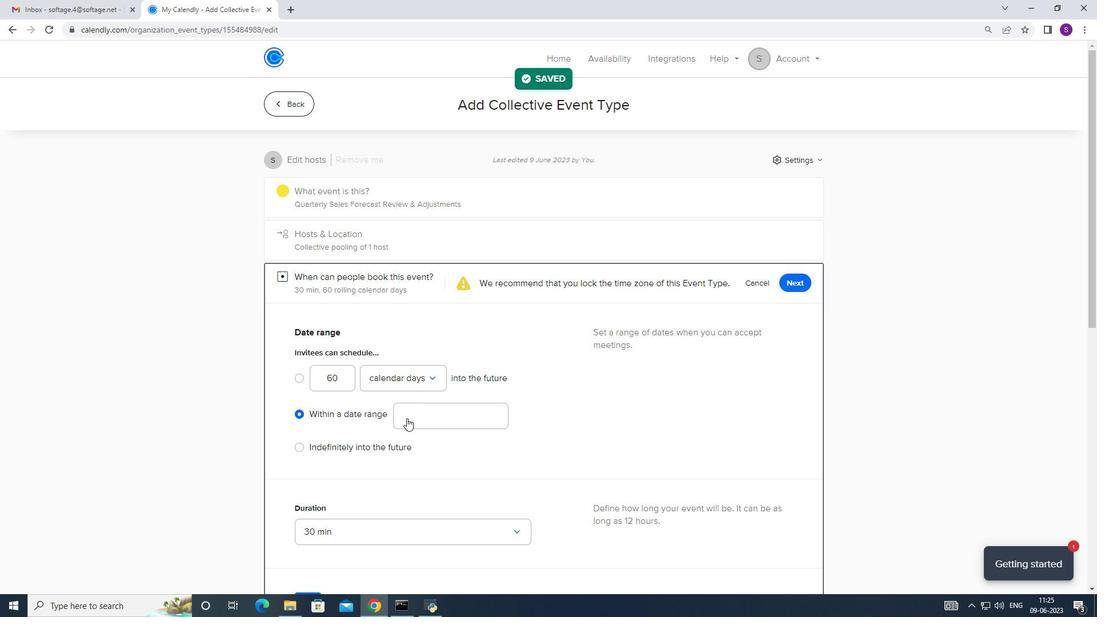 
Action: Mouse moved to (489, 212)
Screenshot: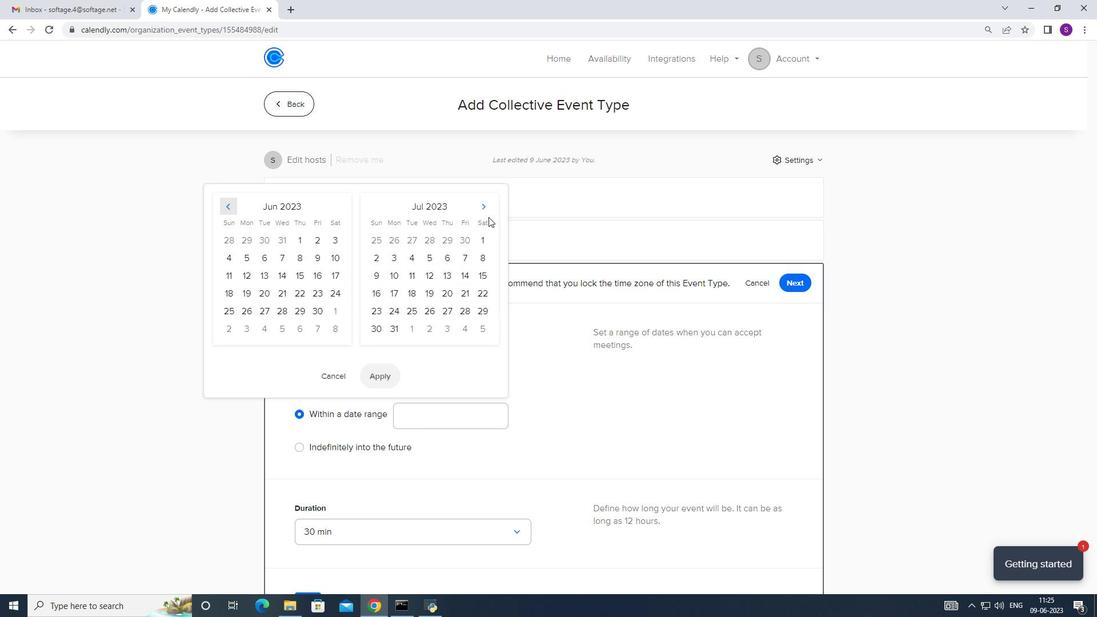 
Action: Mouse pressed left at (489, 212)
Screenshot: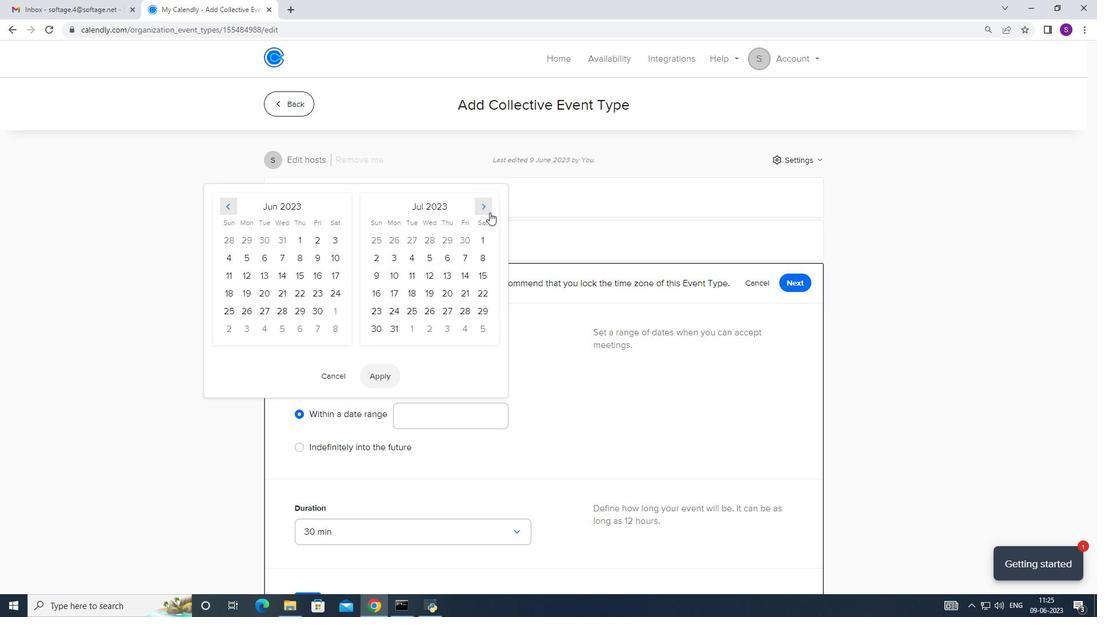 
Action: Mouse pressed left at (489, 212)
Screenshot: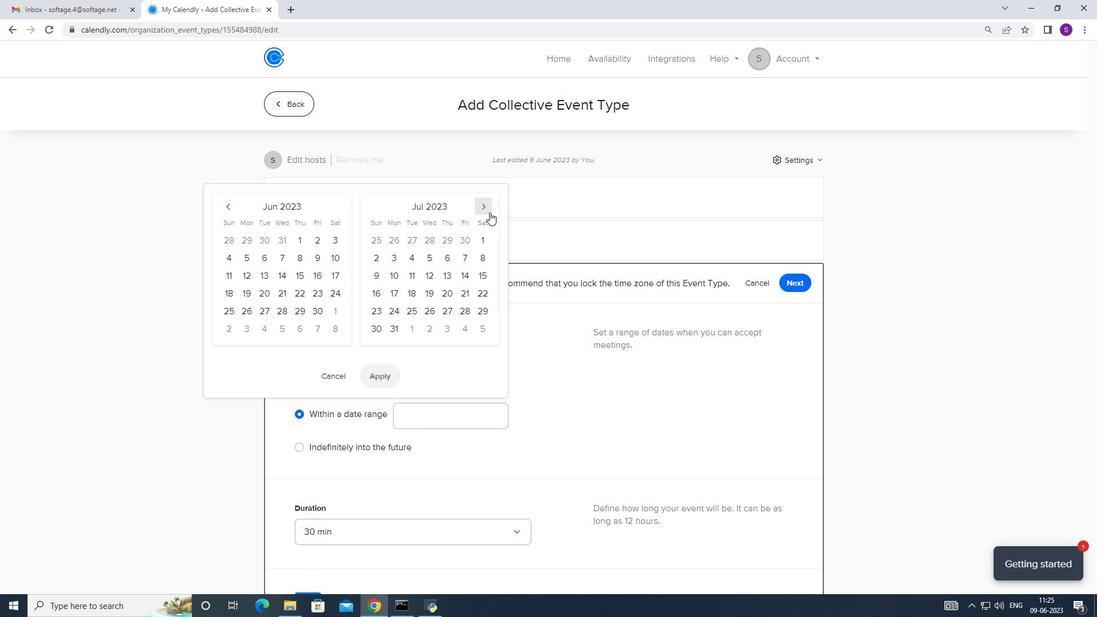 
Action: Mouse pressed left at (489, 212)
Screenshot: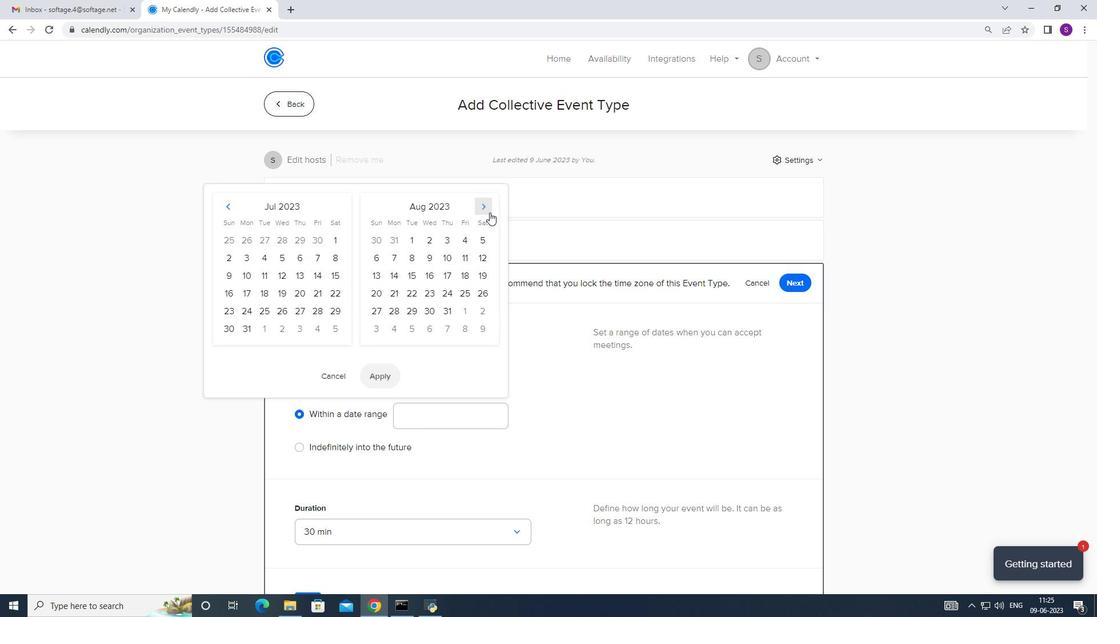 
Action: Mouse moved to (465, 298)
Screenshot: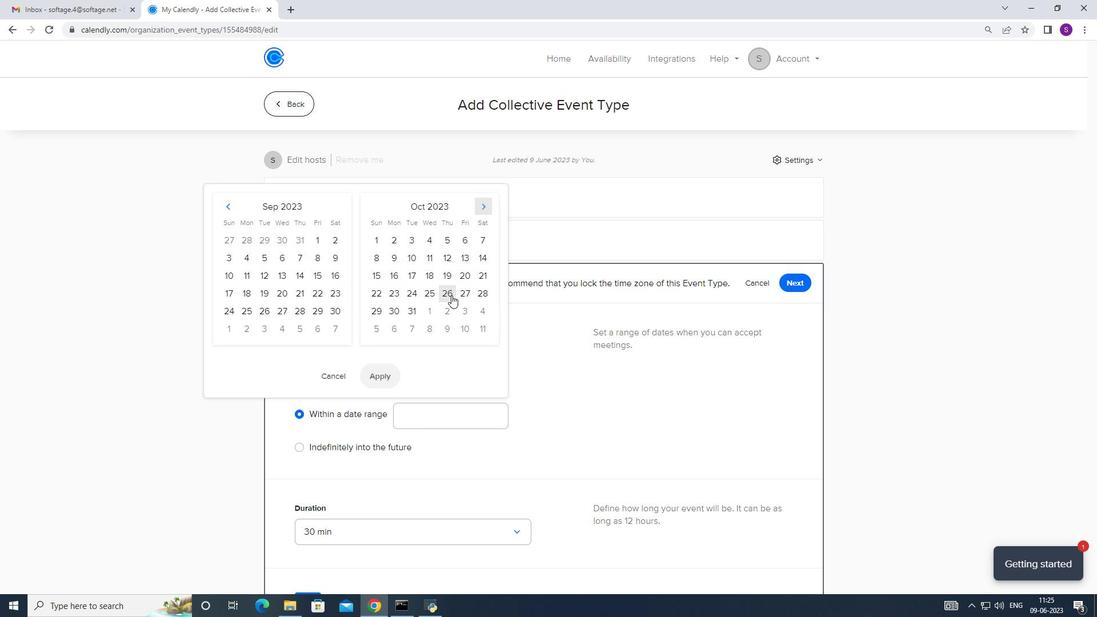 
Action: Mouse pressed left at (465, 298)
Screenshot: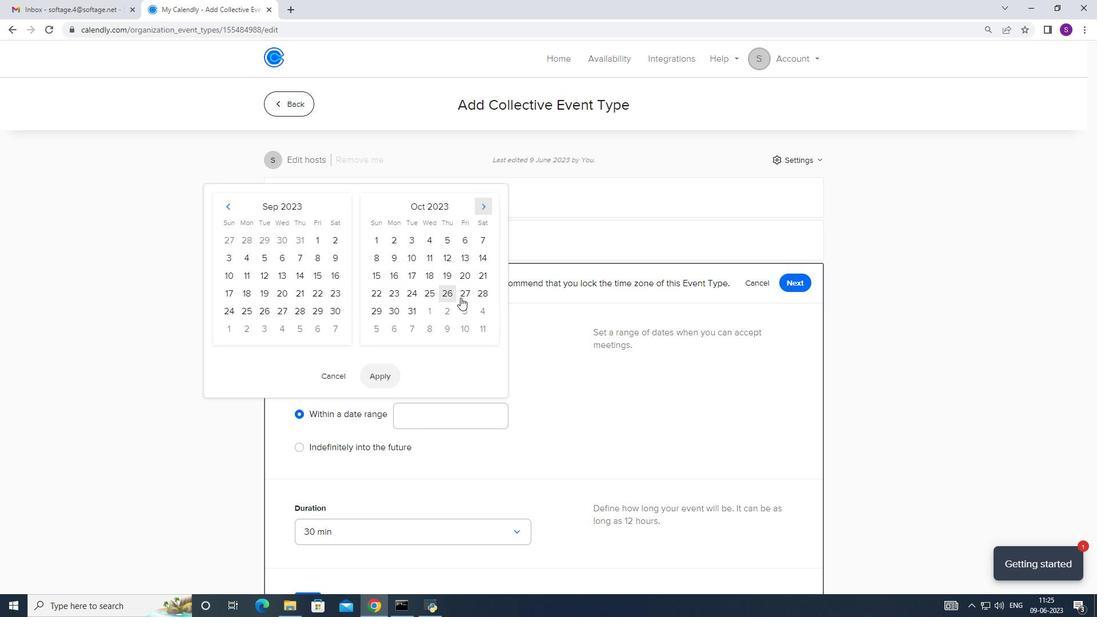 
Action: Mouse moved to (487, 293)
Screenshot: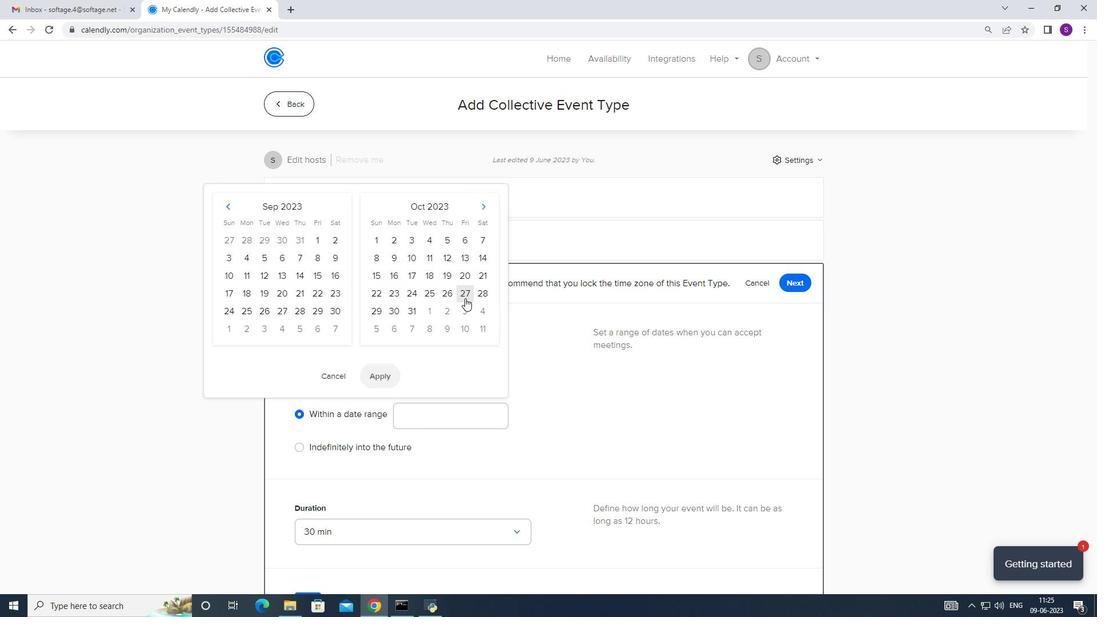 
Action: Mouse pressed left at (487, 293)
Screenshot: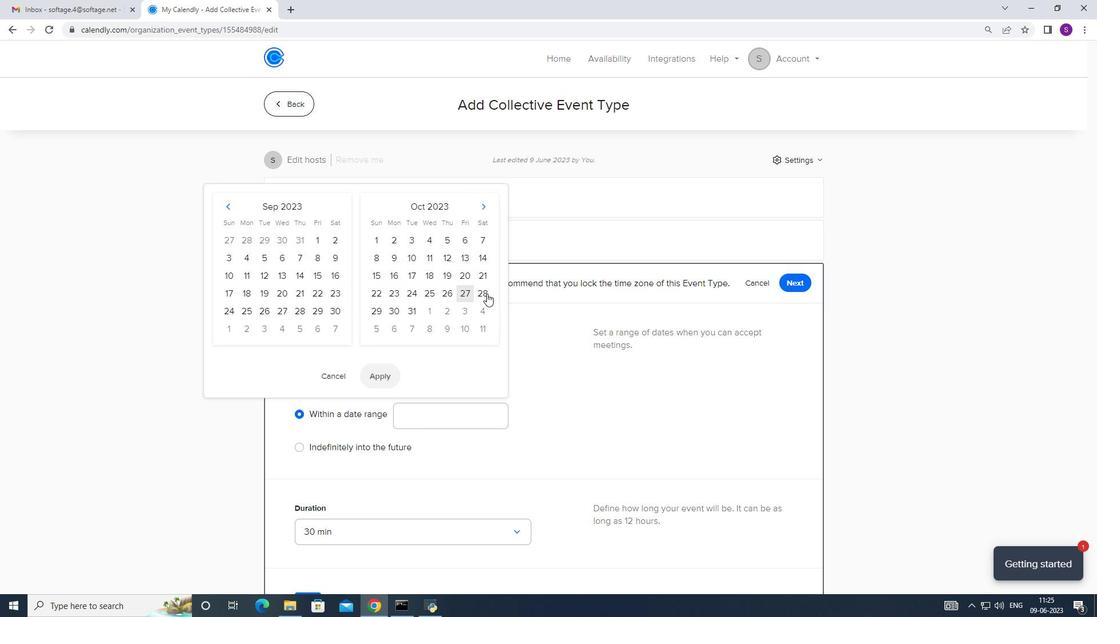 
Action: Mouse moved to (377, 371)
Screenshot: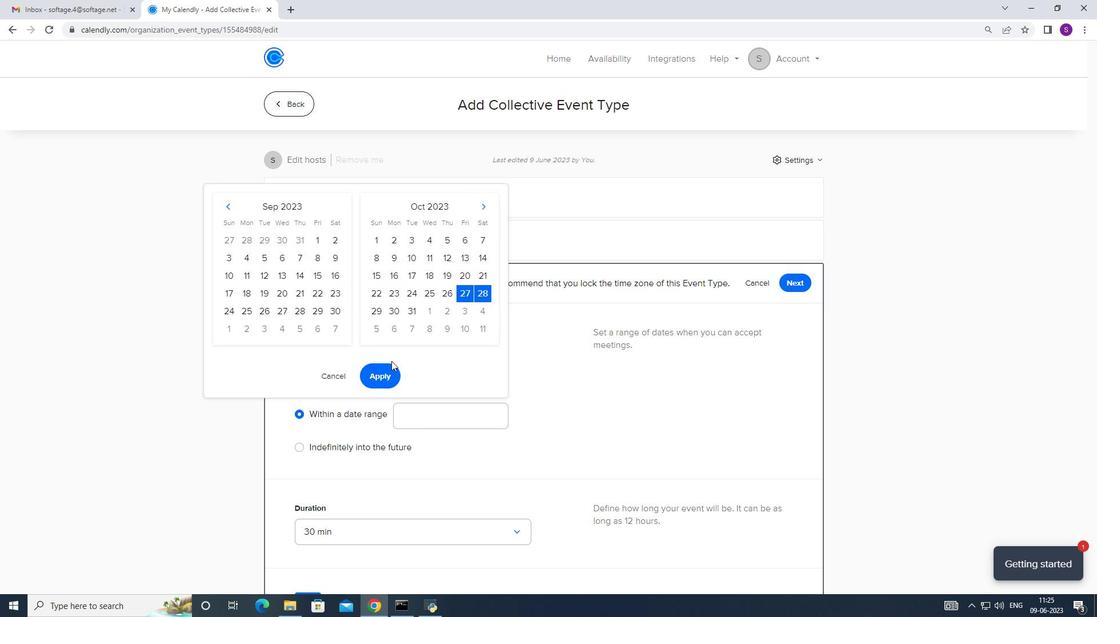 
Action: Mouse pressed left at (377, 371)
Screenshot: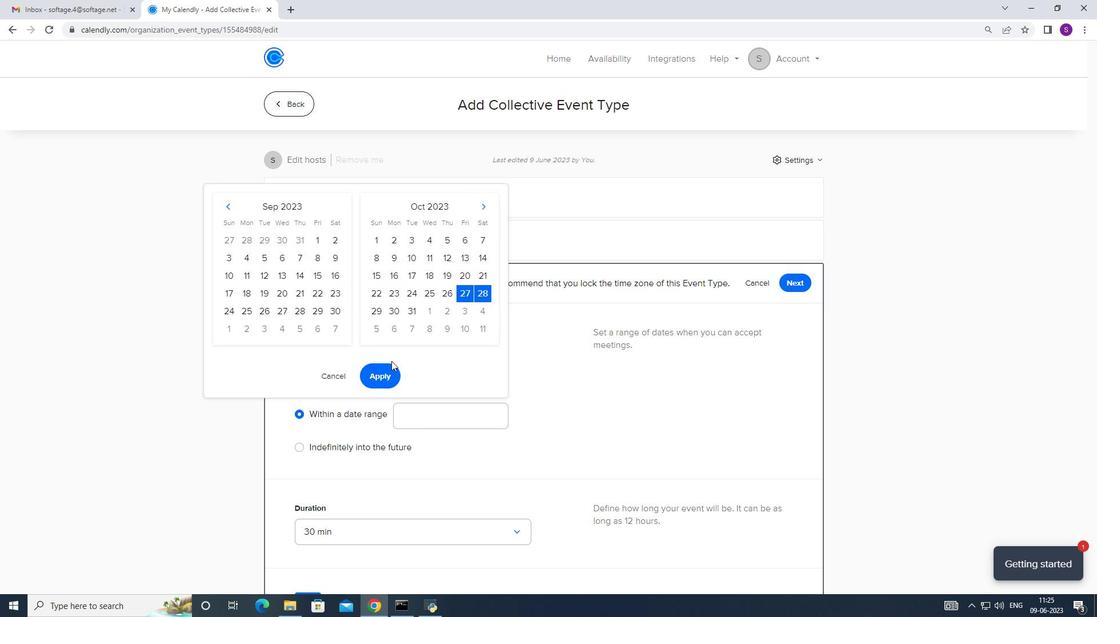 
Action: Mouse moved to (400, 342)
Screenshot: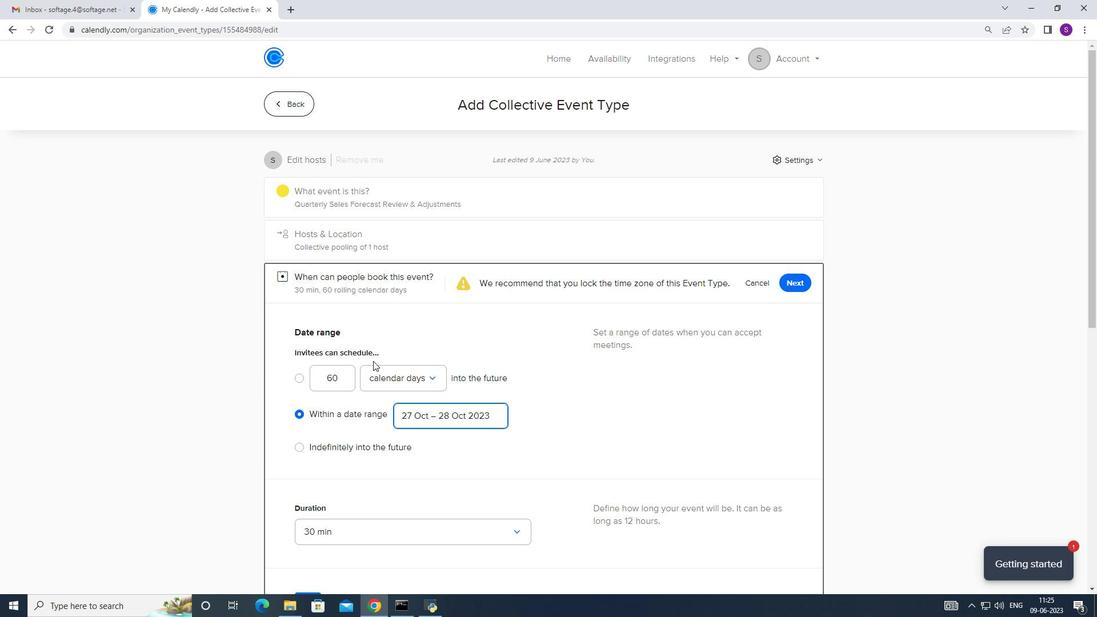 
Action: Mouse scrolled (400, 342) with delta (0, 0)
Screenshot: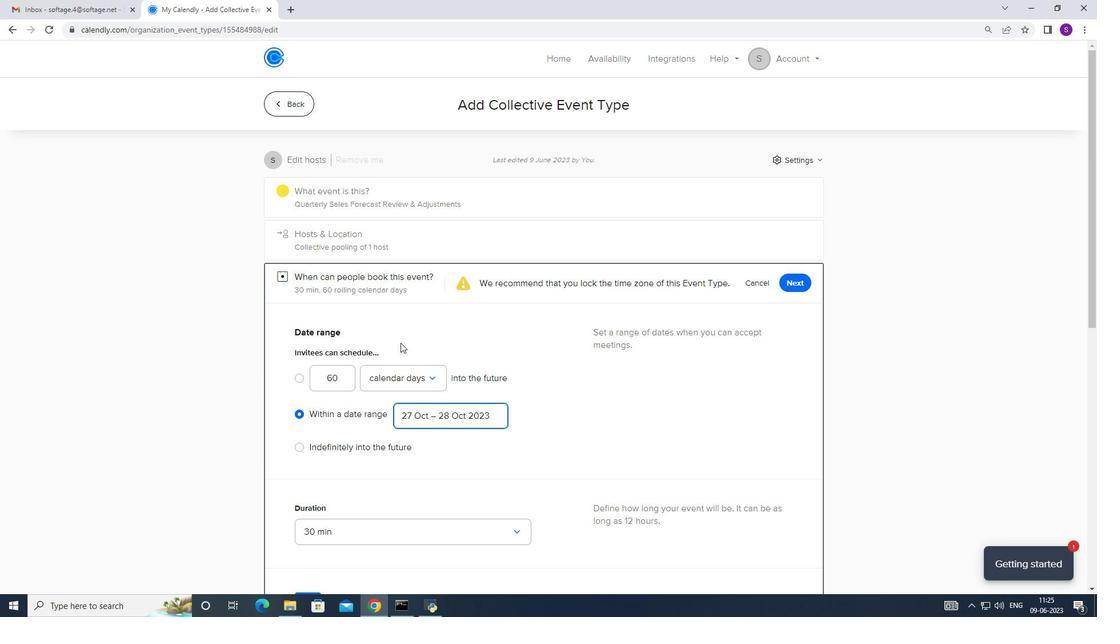 
Action: Mouse scrolled (400, 342) with delta (0, 0)
Screenshot: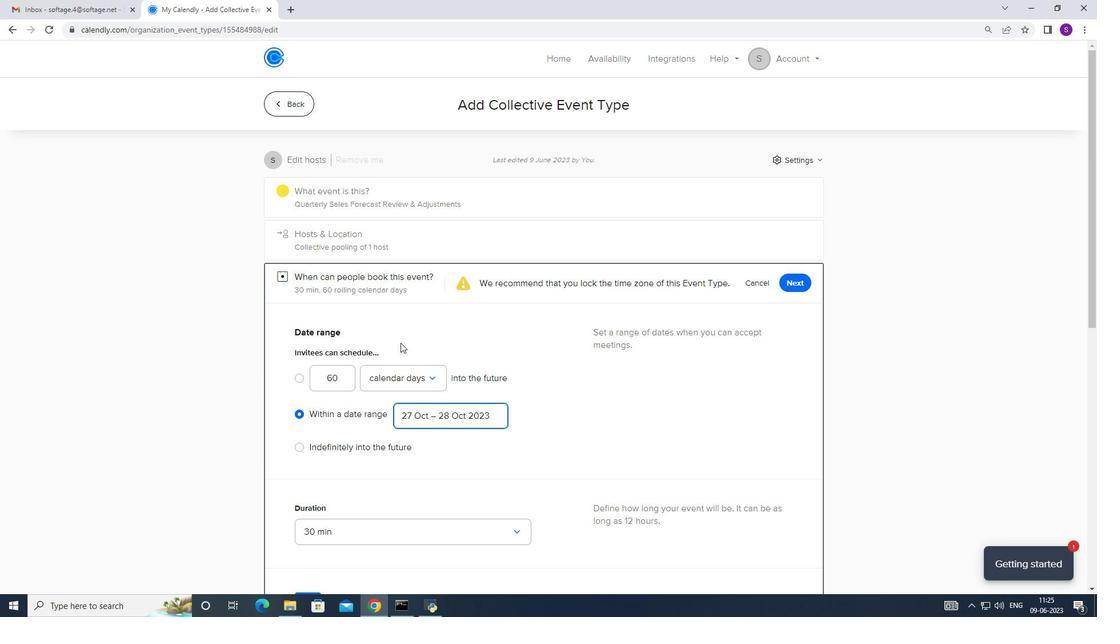 
Action: Mouse scrolled (400, 342) with delta (0, 0)
Screenshot: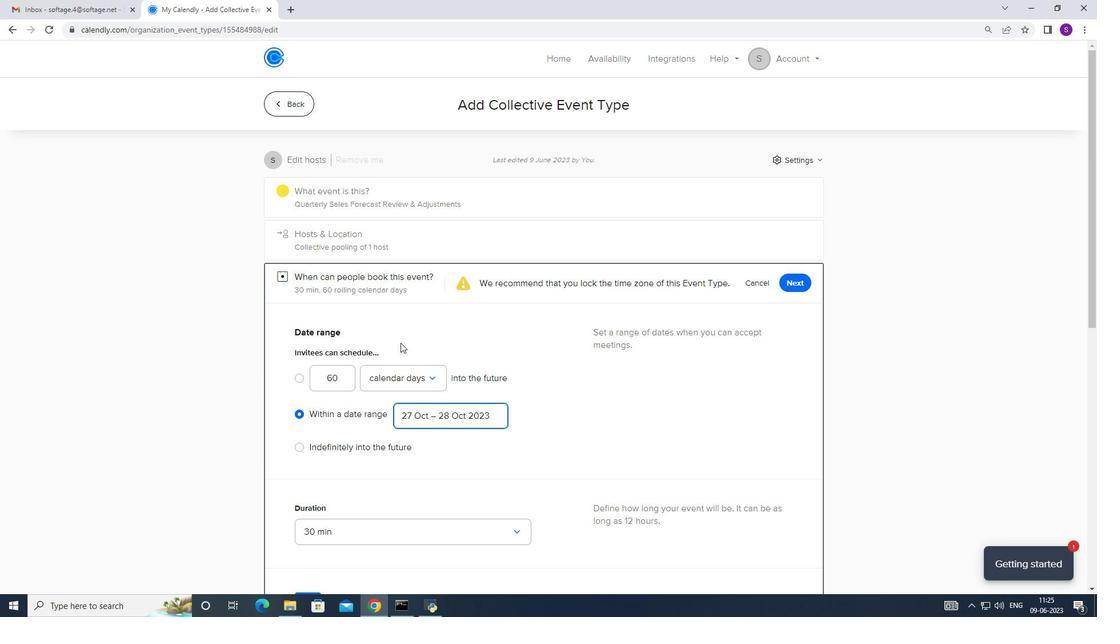 
Action: Mouse scrolled (400, 342) with delta (0, 0)
Screenshot: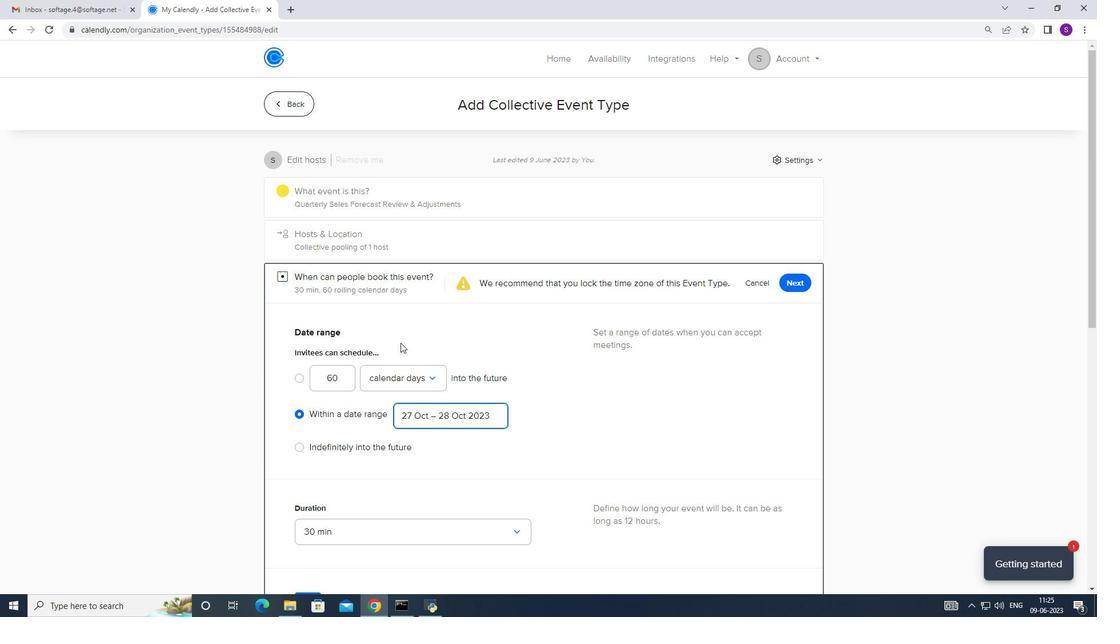 
Action: Mouse scrolled (400, 342) with delta (0, 0)
Screenshot: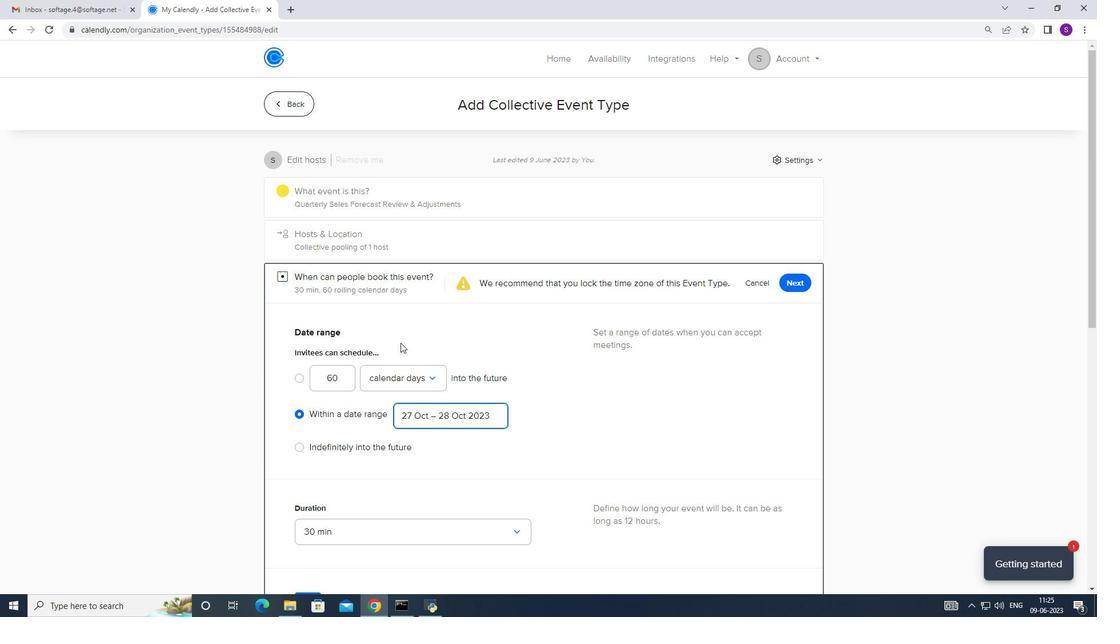 
Action: Mouse scrolled (400, 341) with delta (0, -1)
Screenshot: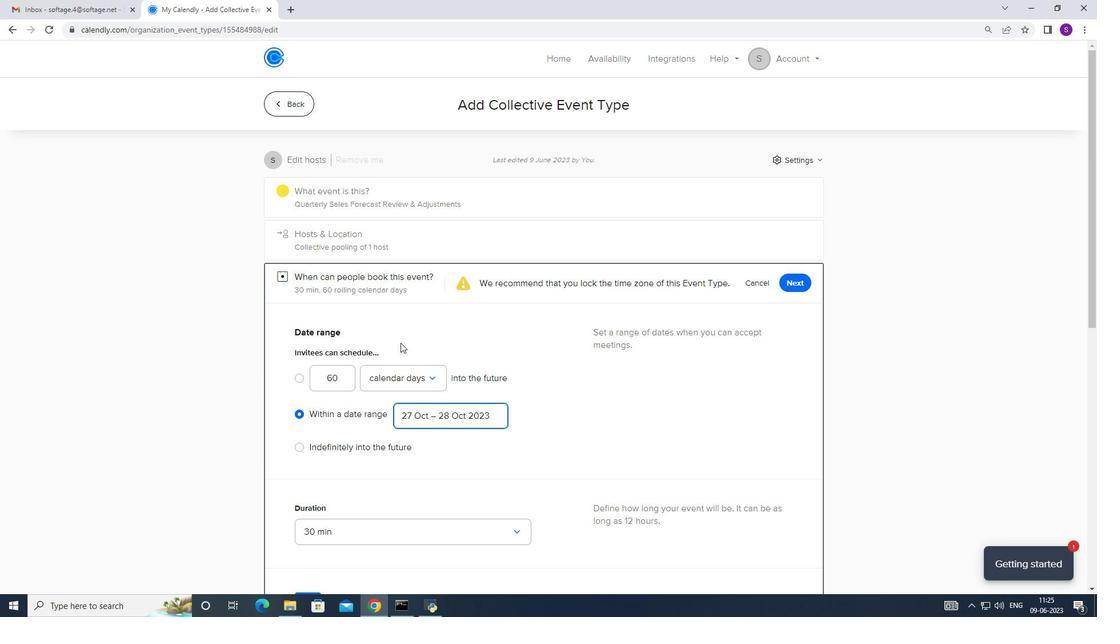 
Action: Mouse scrolled (400, 342) with delta (0, 0)
Screenshot: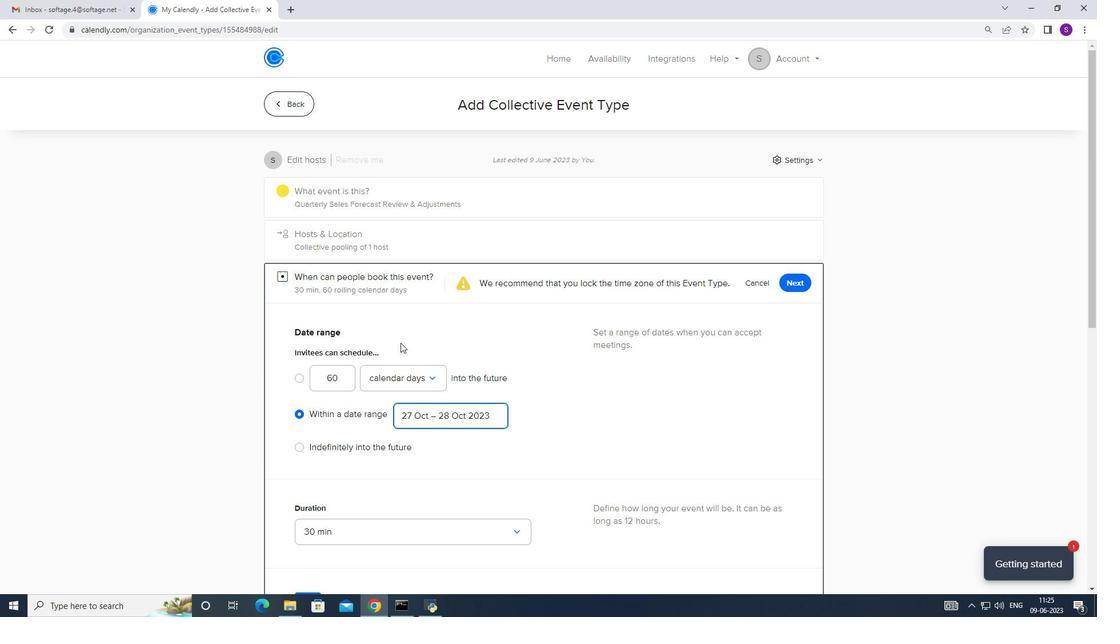 
Action: Mouse moved to (402, 339)
Screenshot: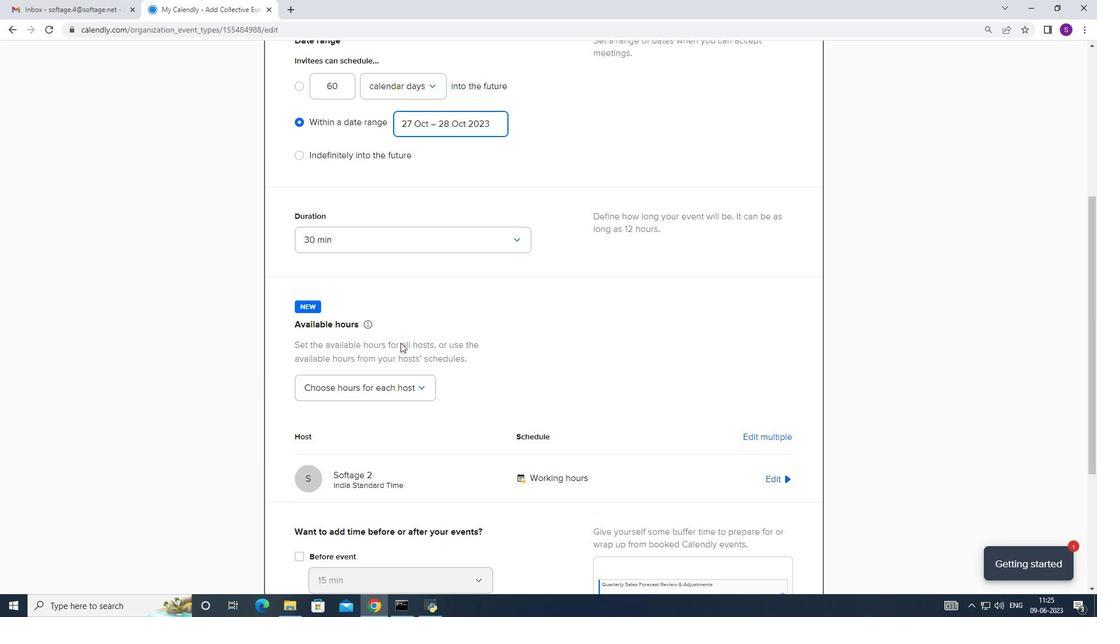 
Action: Mouse scrolled (402, 338) with delta (0, 0)
Screenshot: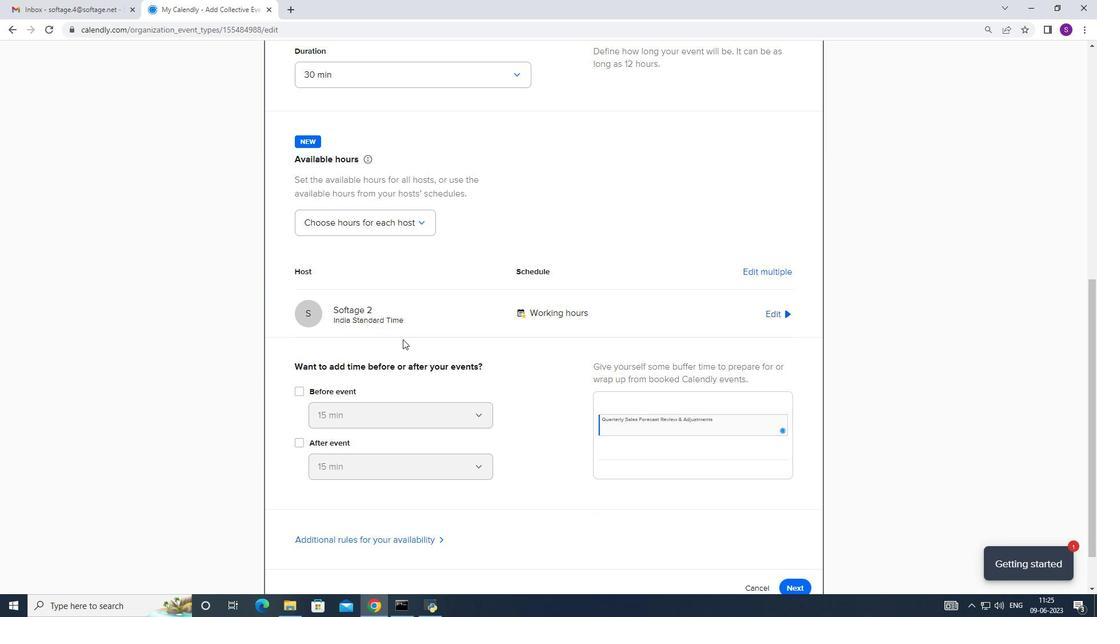
Action: Mouse scrolled (402, 338) with delta (0, 0)
Screenshot: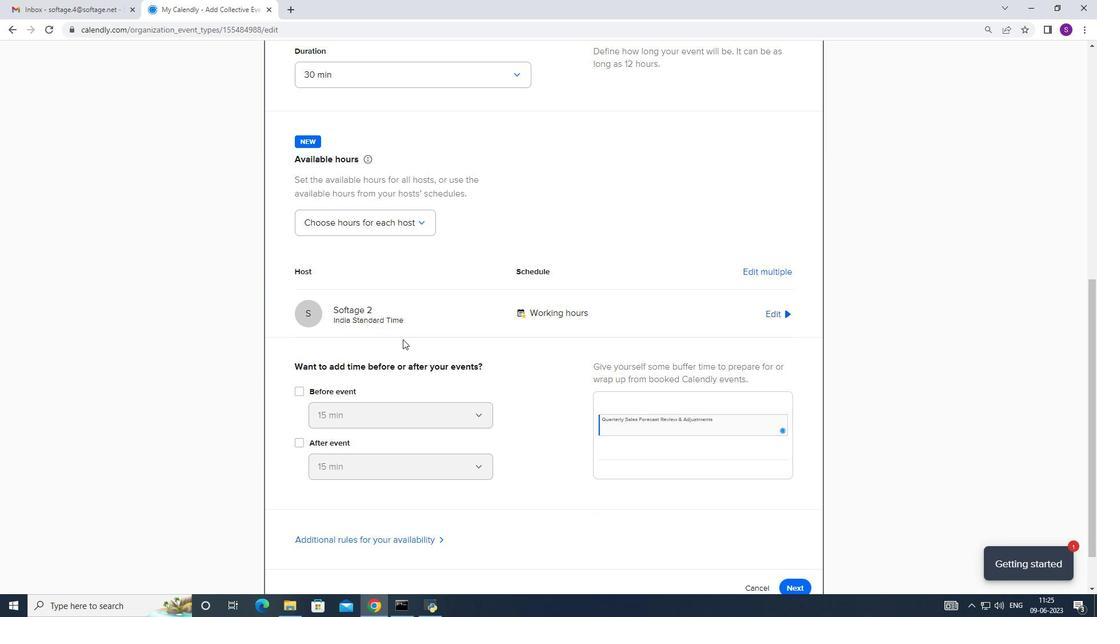 
Action: Mouse scrolled (402, 338) with delta (0, 0)
Screenshot: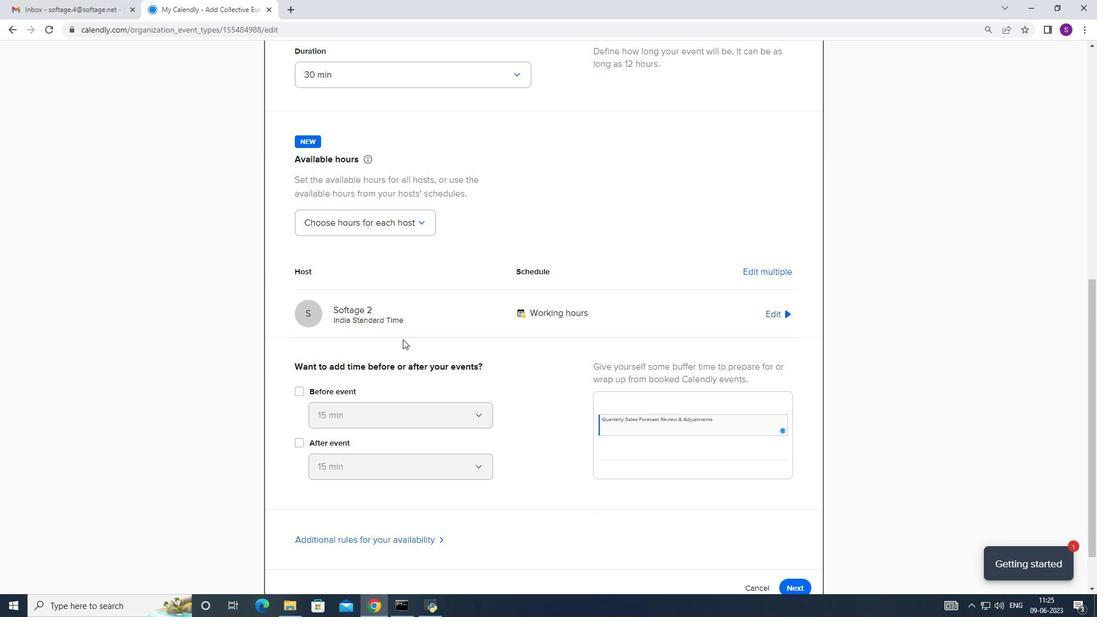 
Action: Mouse scrolled (402, 338) with delta (0, 0)
Screenshot: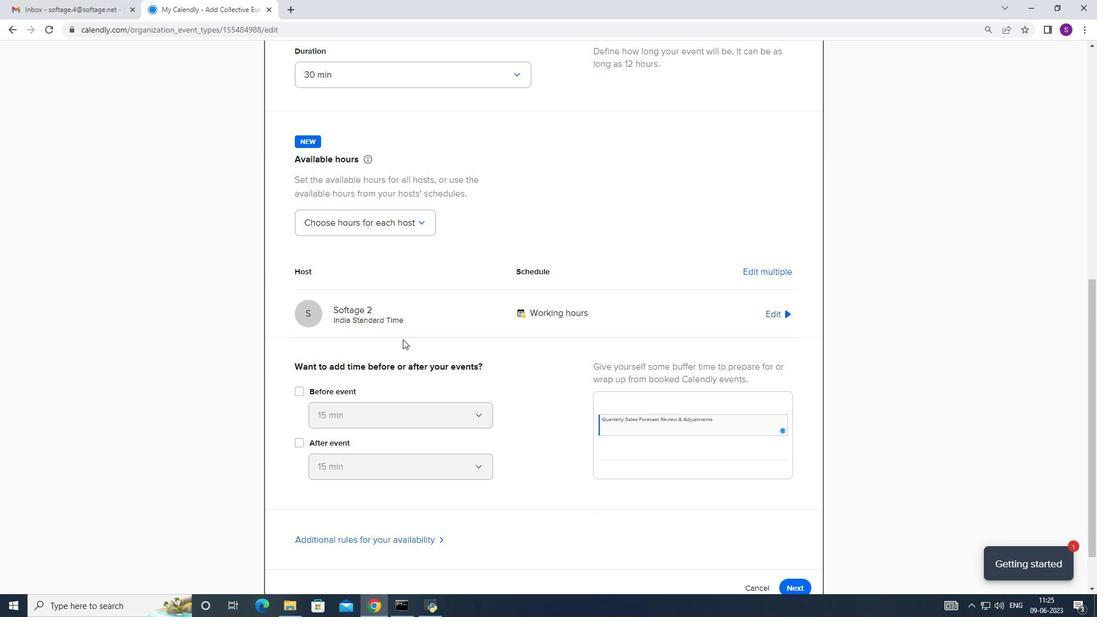 
Action: Mouse scrolled (402, 338) with delta (0, 0)
Screenshot: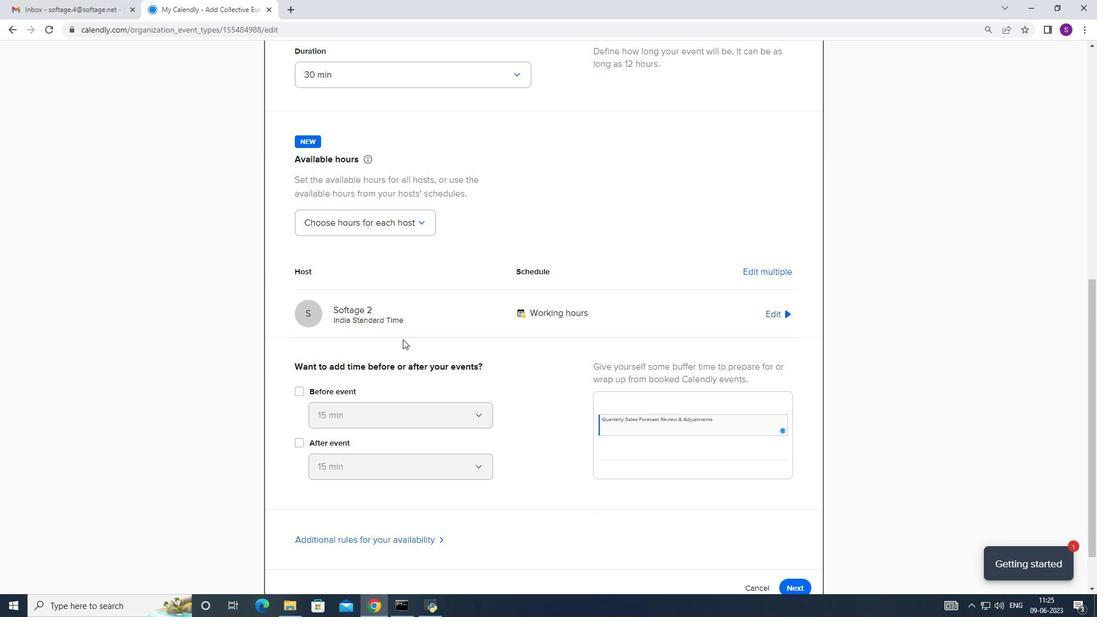 
Action: Mouse moved to (796, 532)
Screenshot: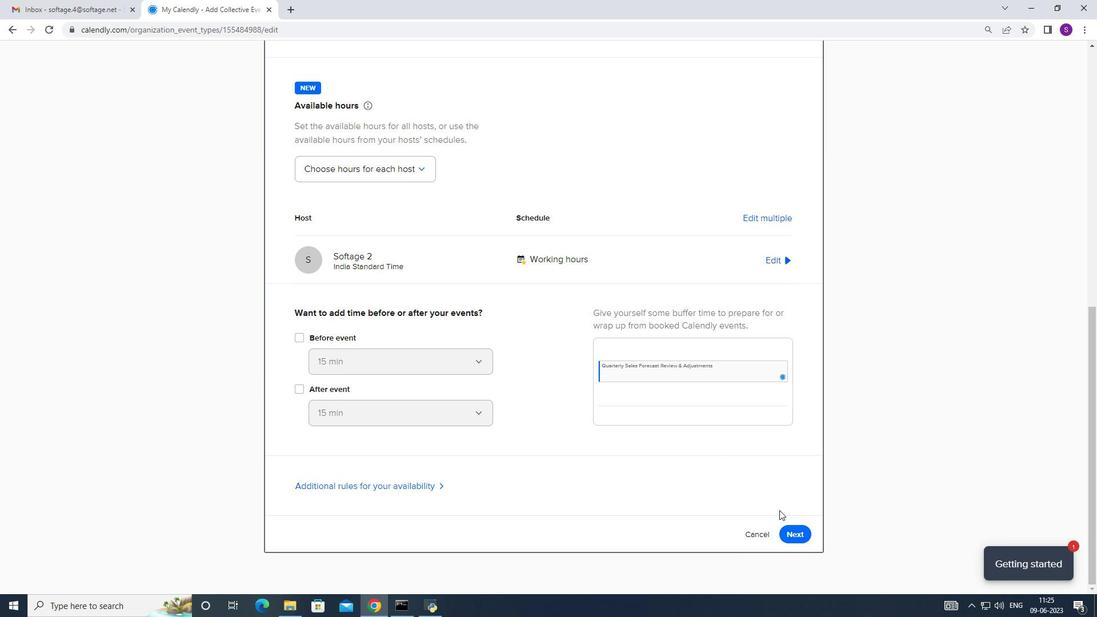 
Action: Mouse pressed left at (796, 532)
Screenshot: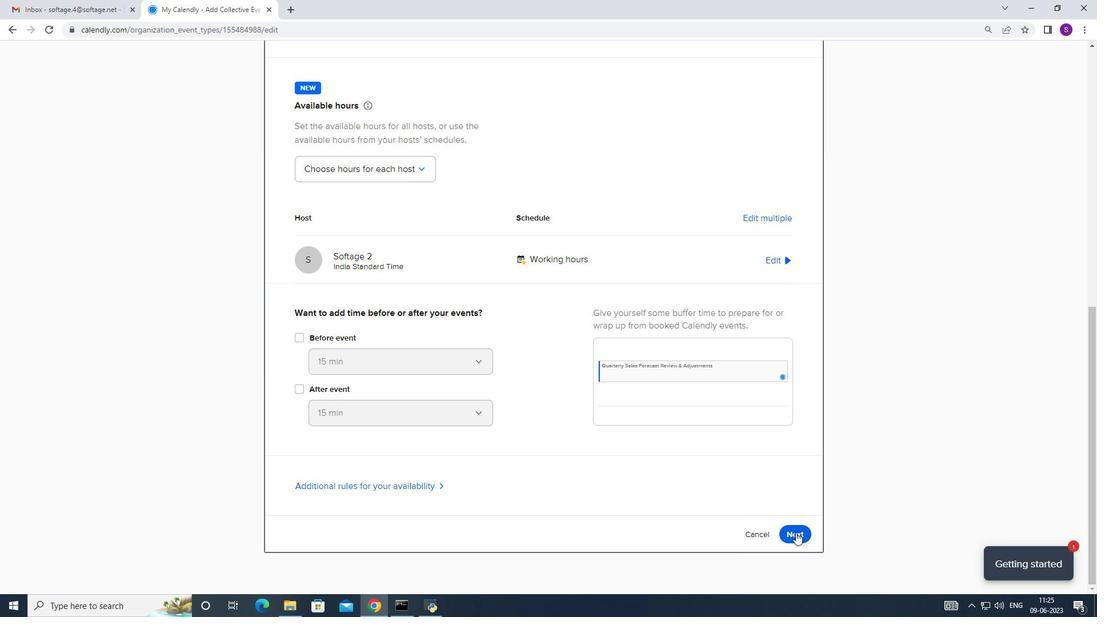 
Action: Mouse moved to (798, 111)
Screenshot: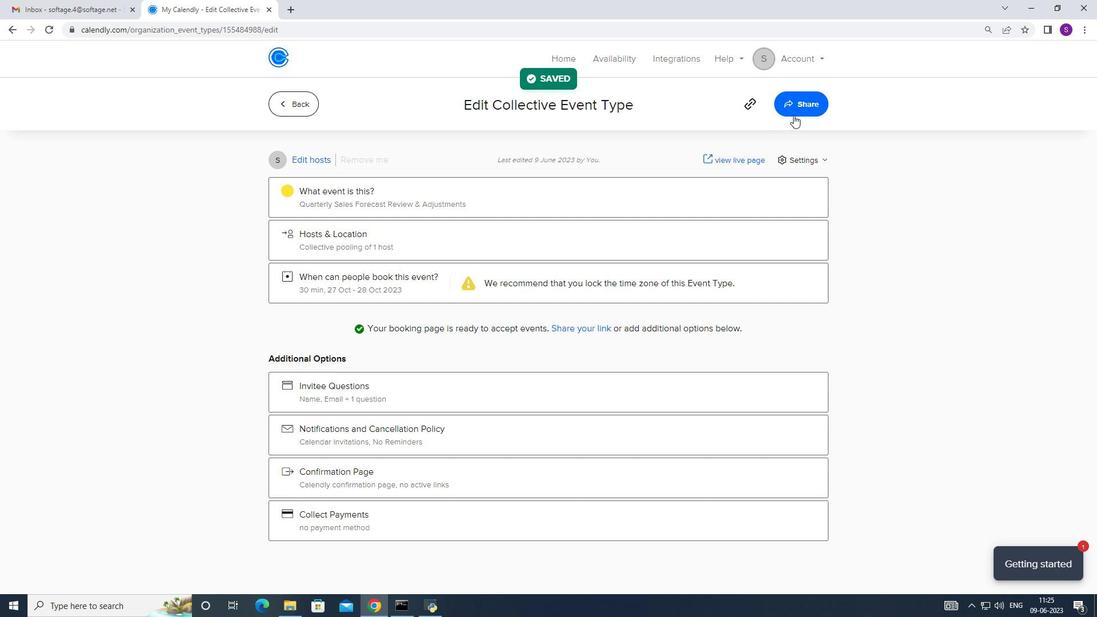 
Action: Mouse pressed left at (798, 111)
Screenshot: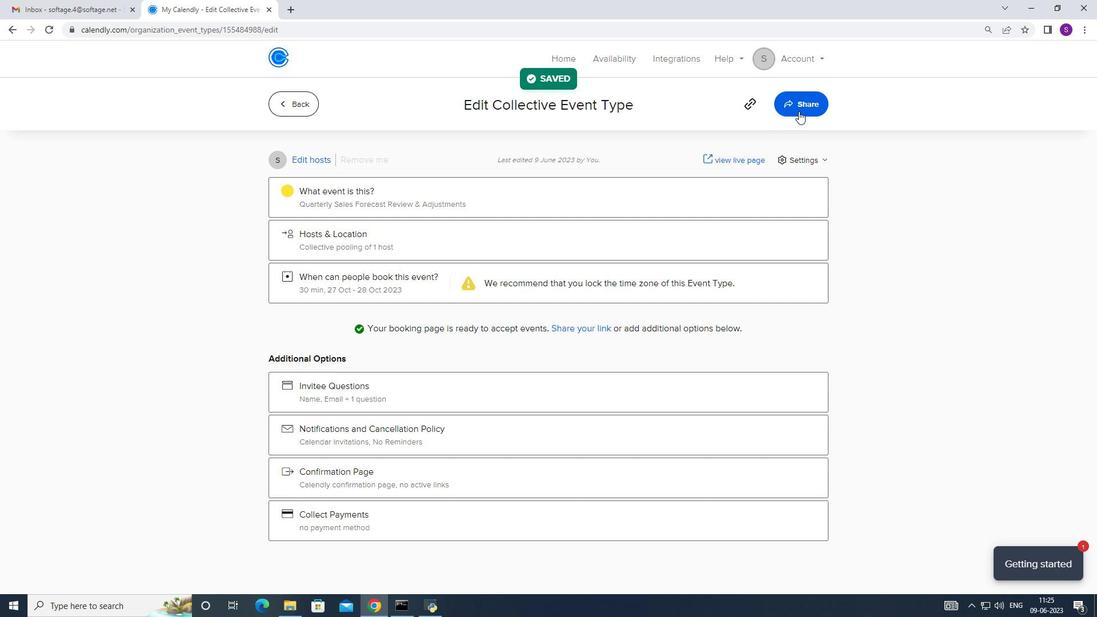 
Action: Mouse moved to (695, 222)
Screenshot: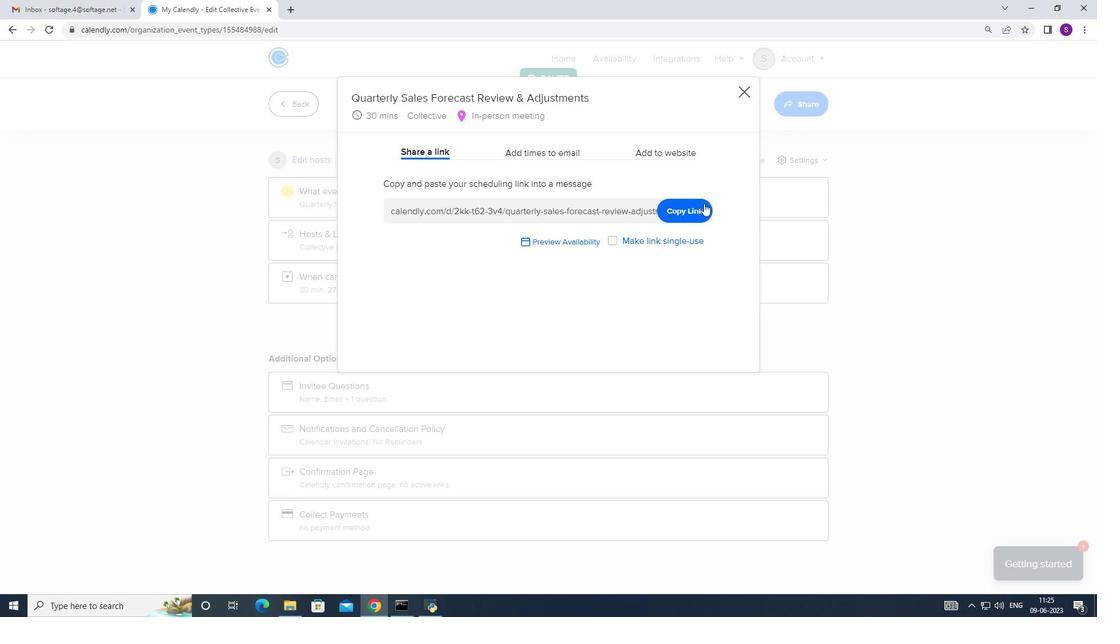 
Action: Mouse pressed left at (695, 222)
Screenshot: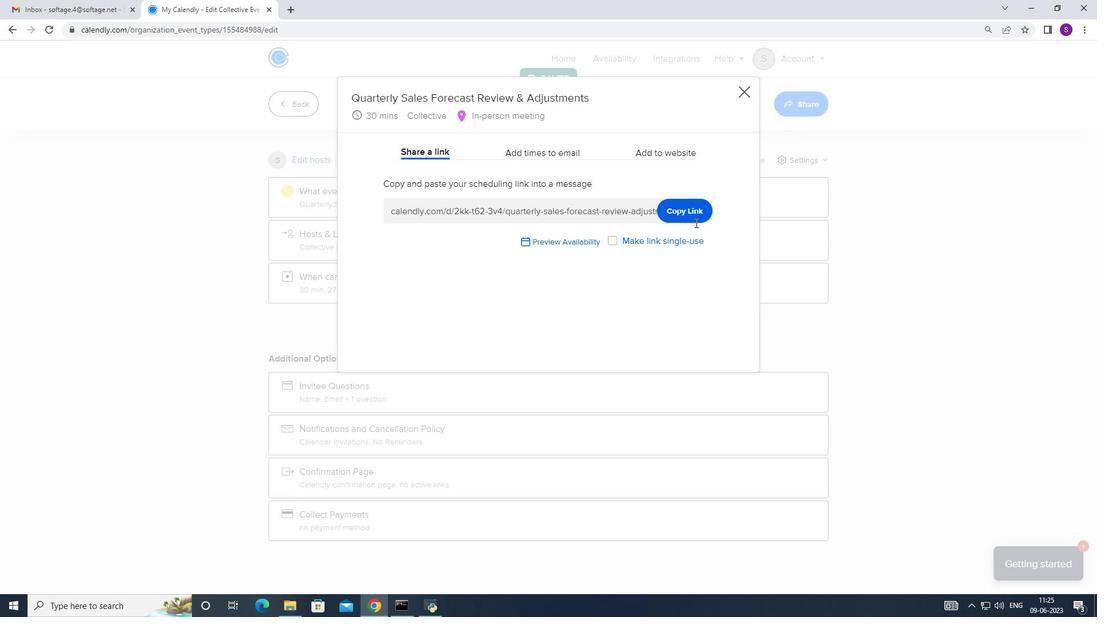
Action: Mouse moved to (695, 212)
Screenshot: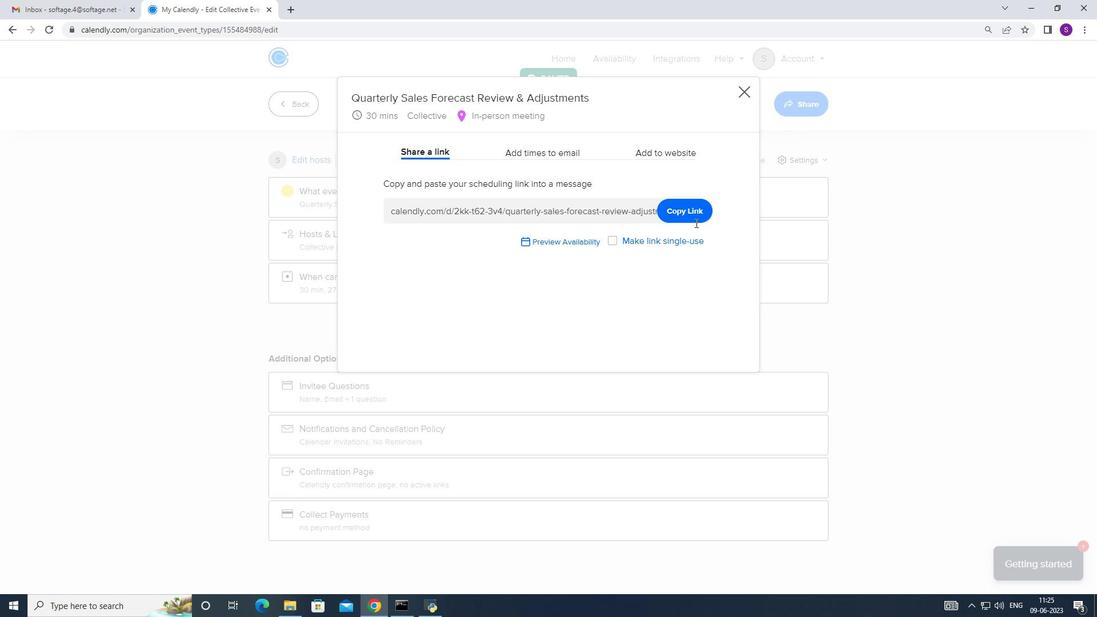 
Action: Mouse pressed left at (695, 212)
Screenshot: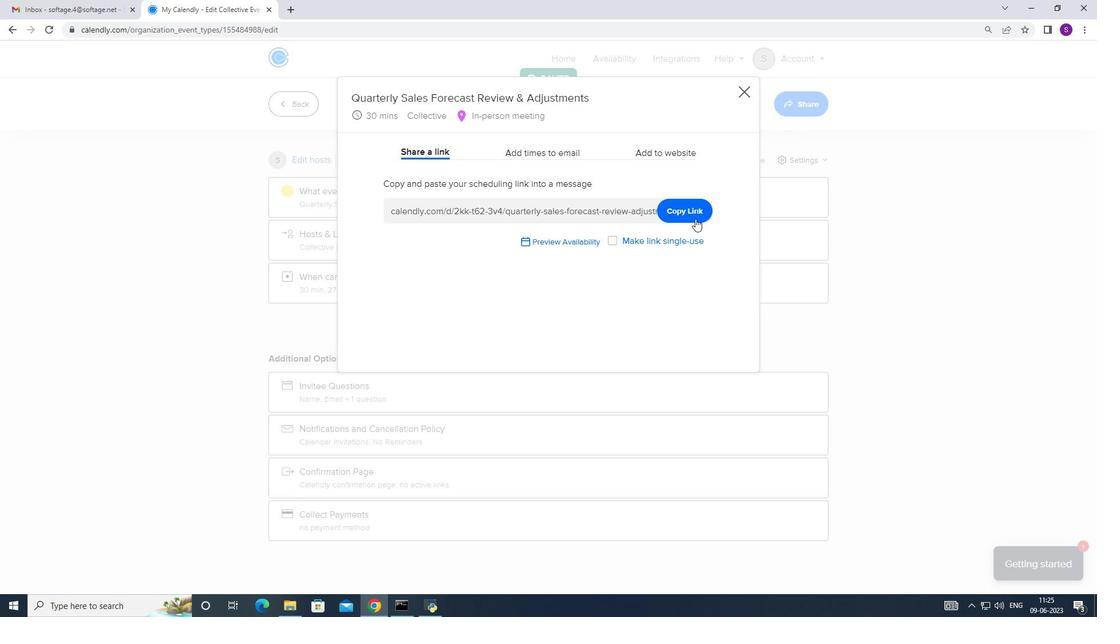 
Action: Mouse moved to (88, 3)
Screenshot: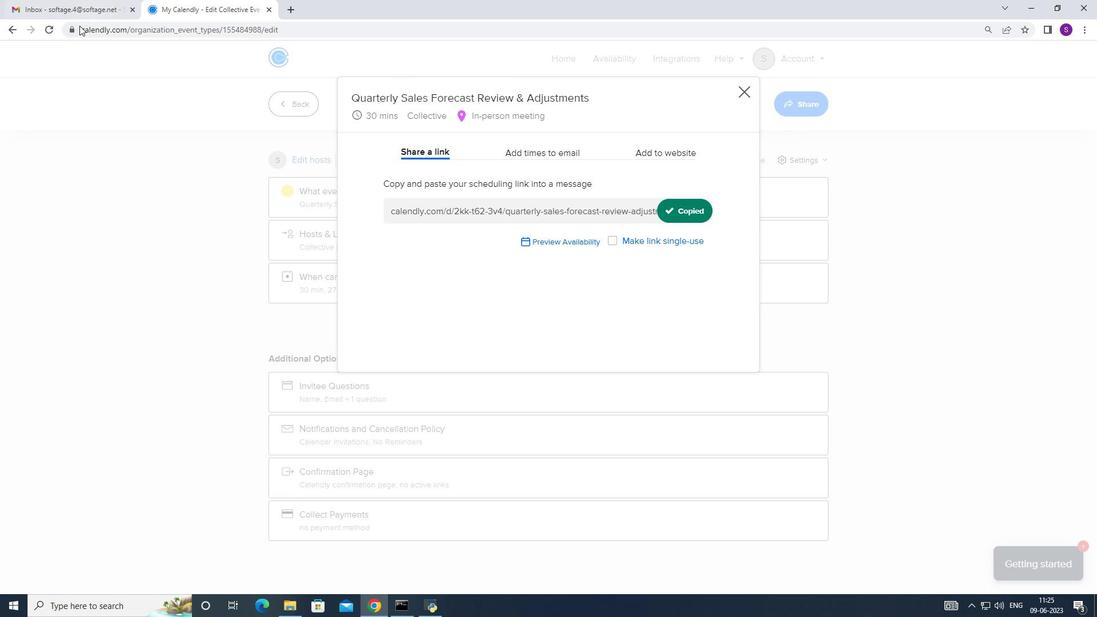 
Action: Mouse pressed left at (88, 3)
Screenshot: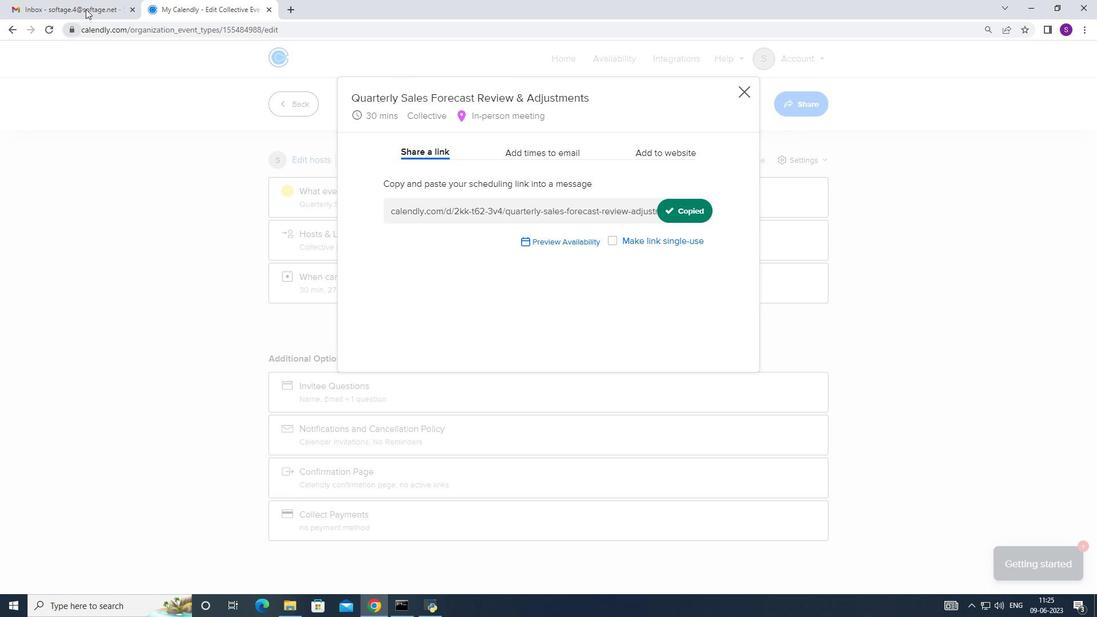 
Action: Mouse moved to (91, 101)
Screenshot: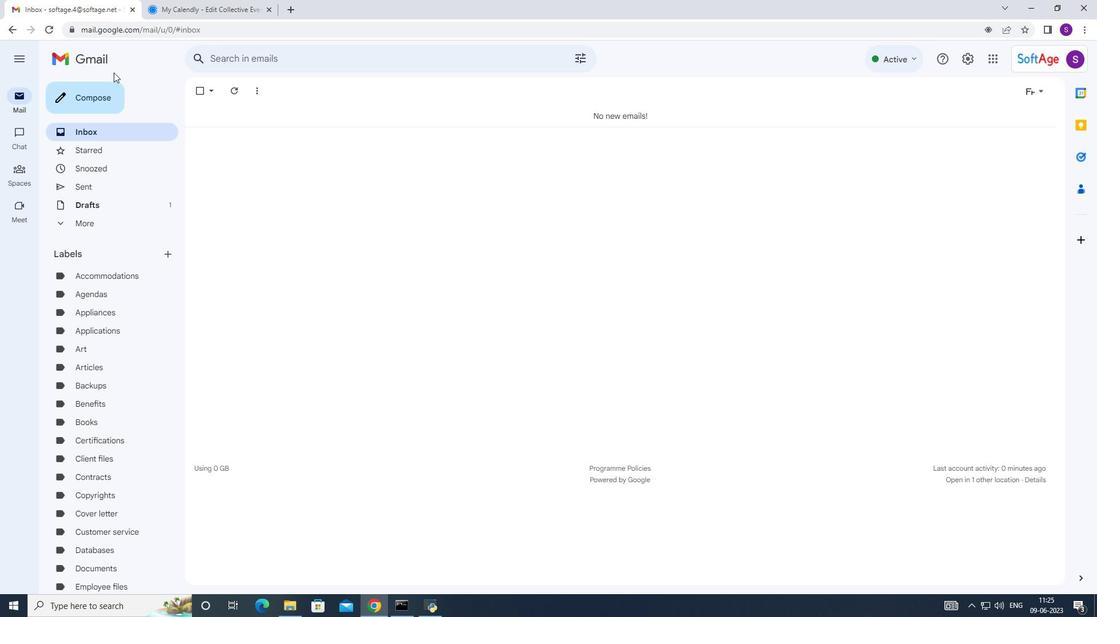
Action: Mouse pressed left at (91, 101)
Screenshot: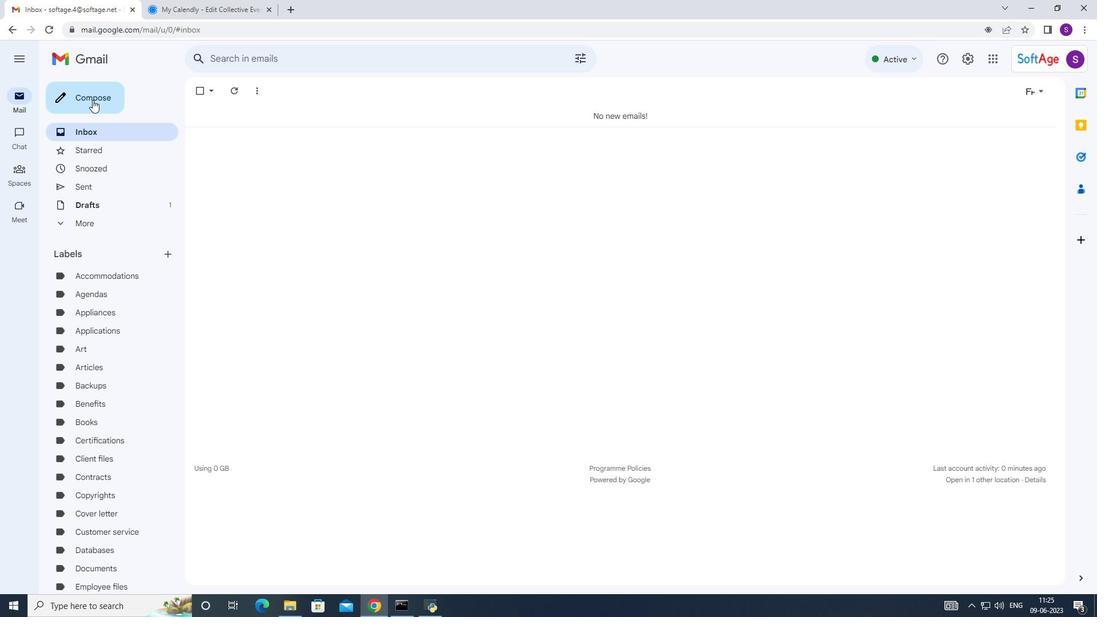 
Action: Mouse moved to (771, 347)
Screenshot: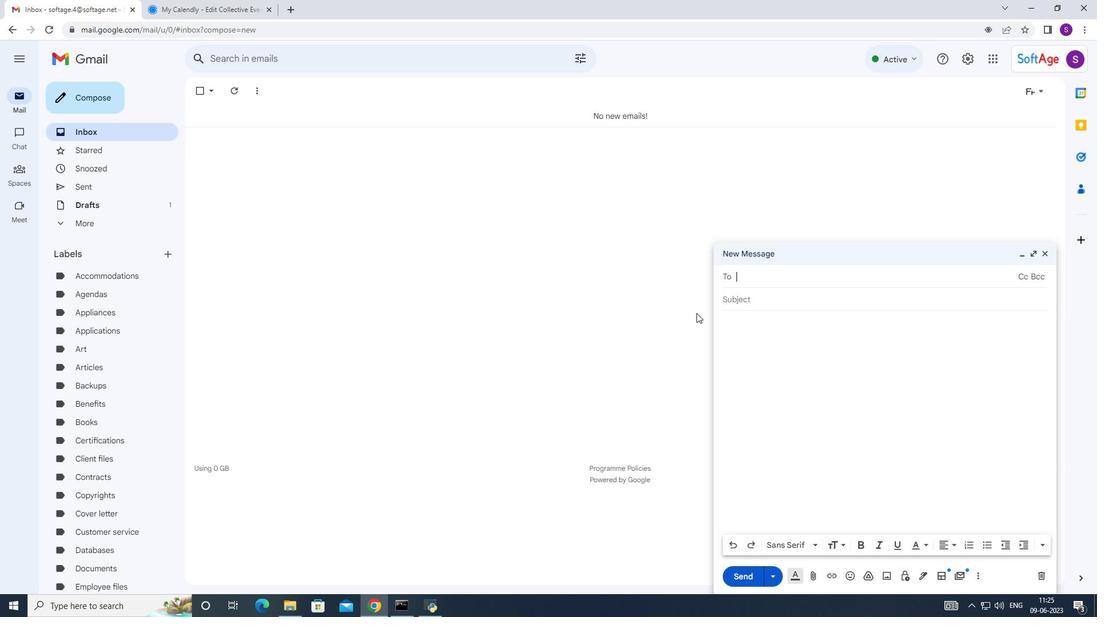 
Action: Mouse pressed left at (771, 347)
Screenshot: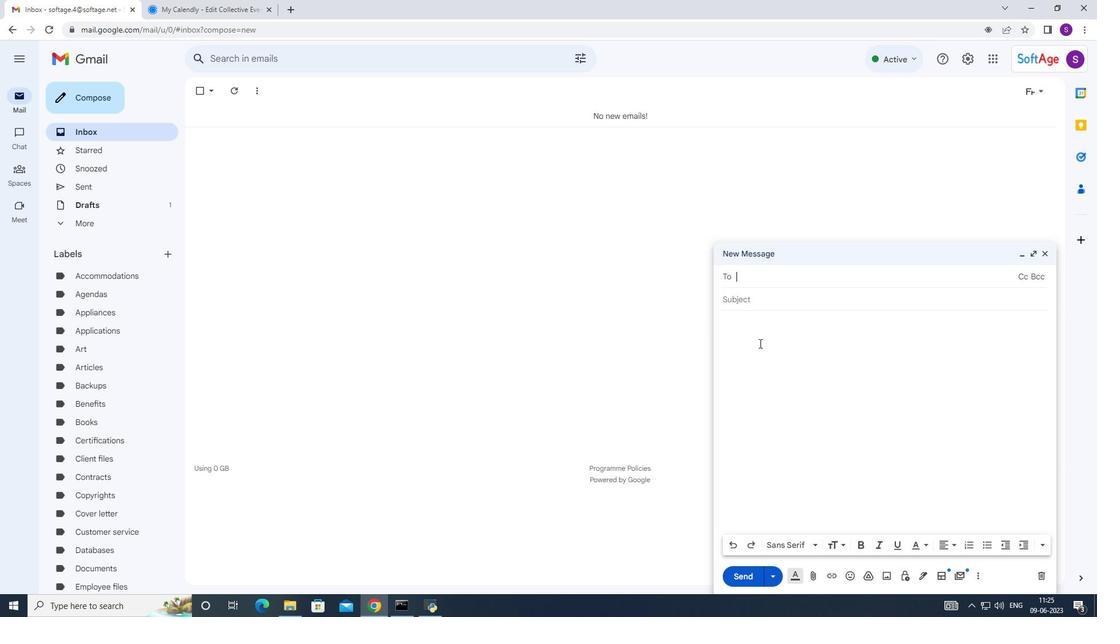 
Action: Mouse pressed right at (771, 347)
Screenshot: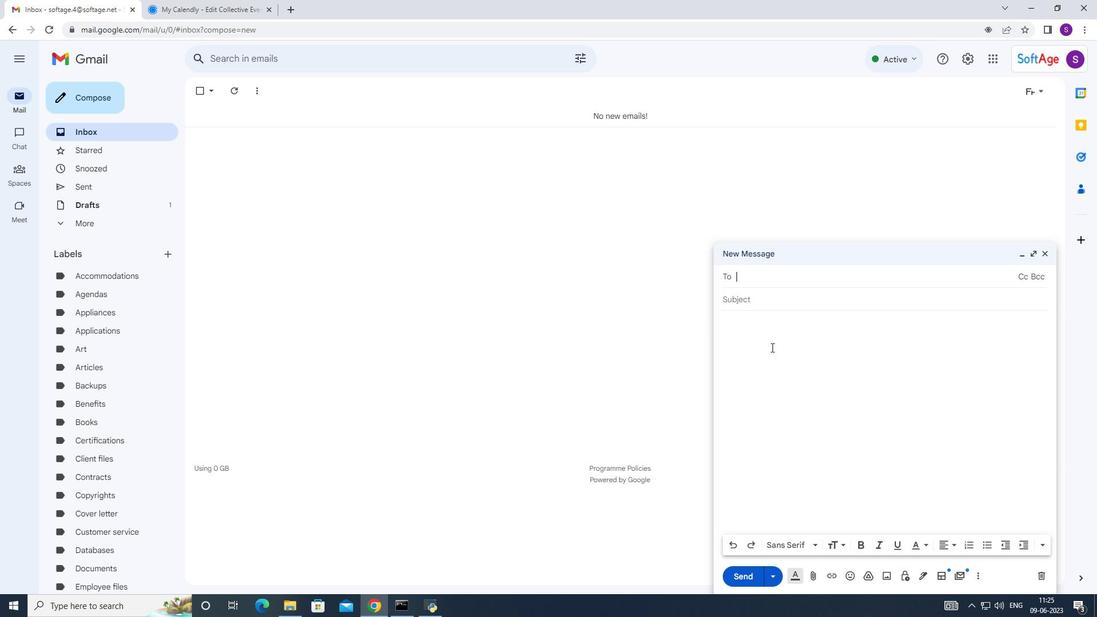 
Action: Mouse moved to (797, 442)
Screenshot: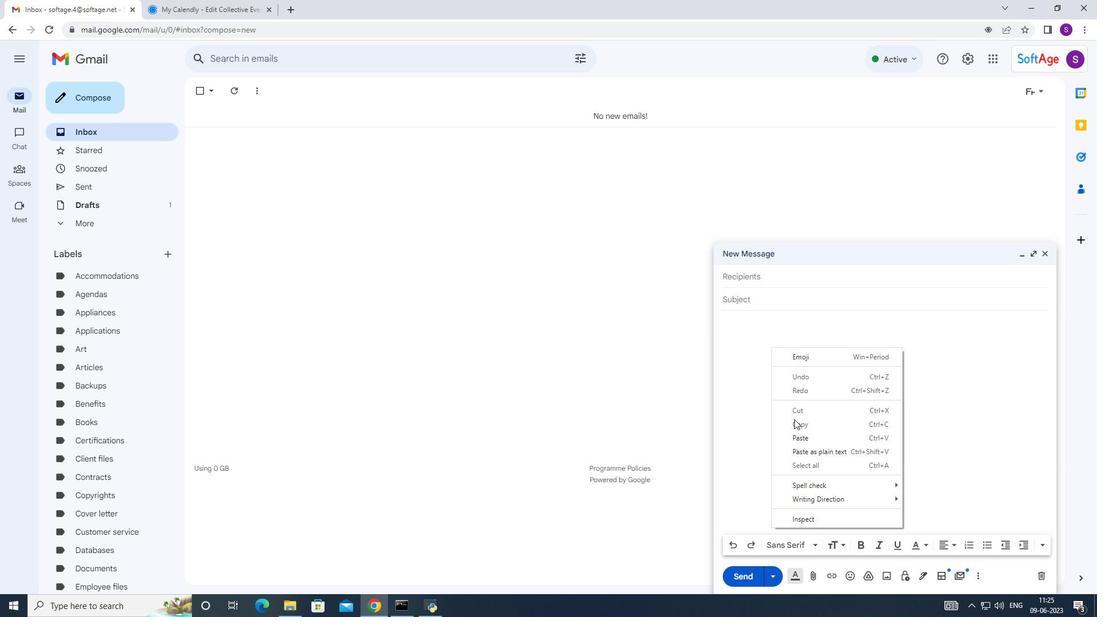 
Action: Mouse pressed left at (797, 442)
Screenshot: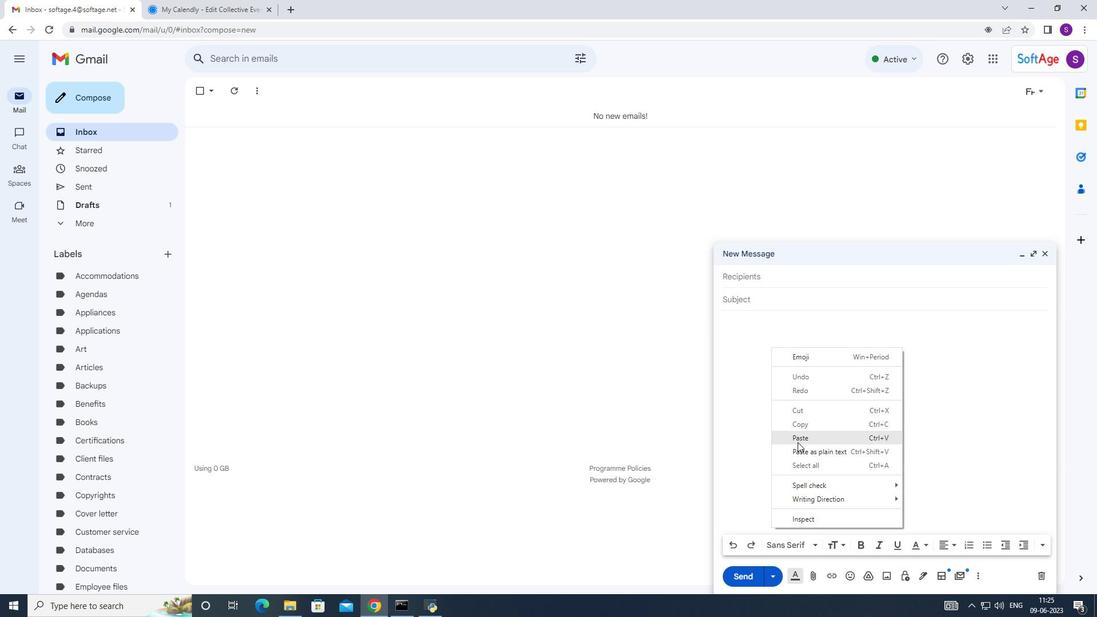 
Action: Mouse moved to (754, 267)
Screenshot: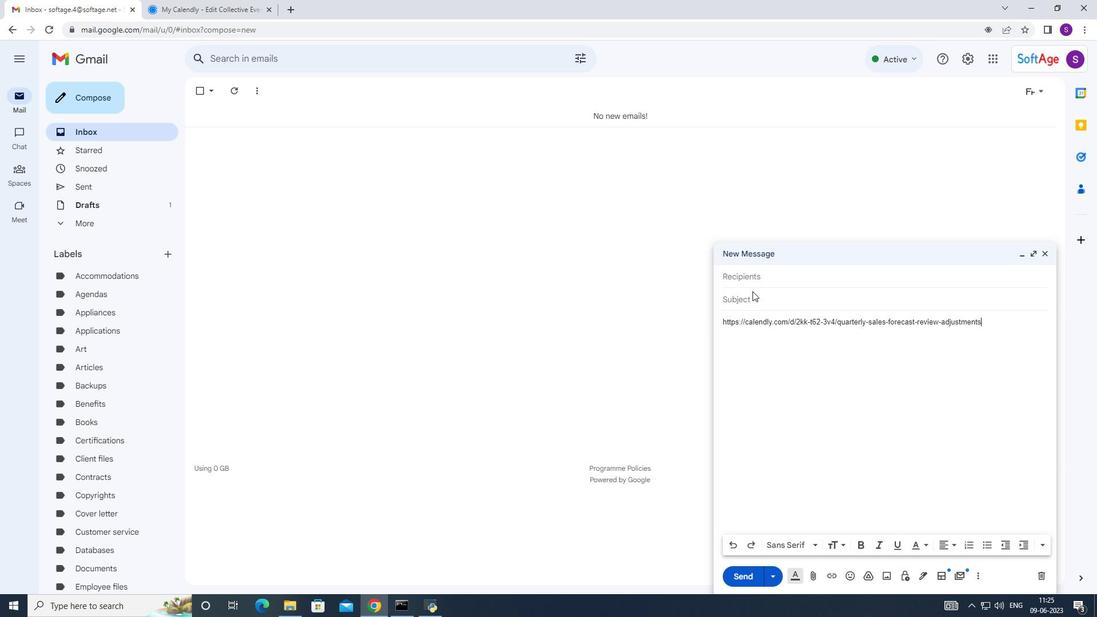 
Action: Mouse pressed left at (754, 267)
Screenshot: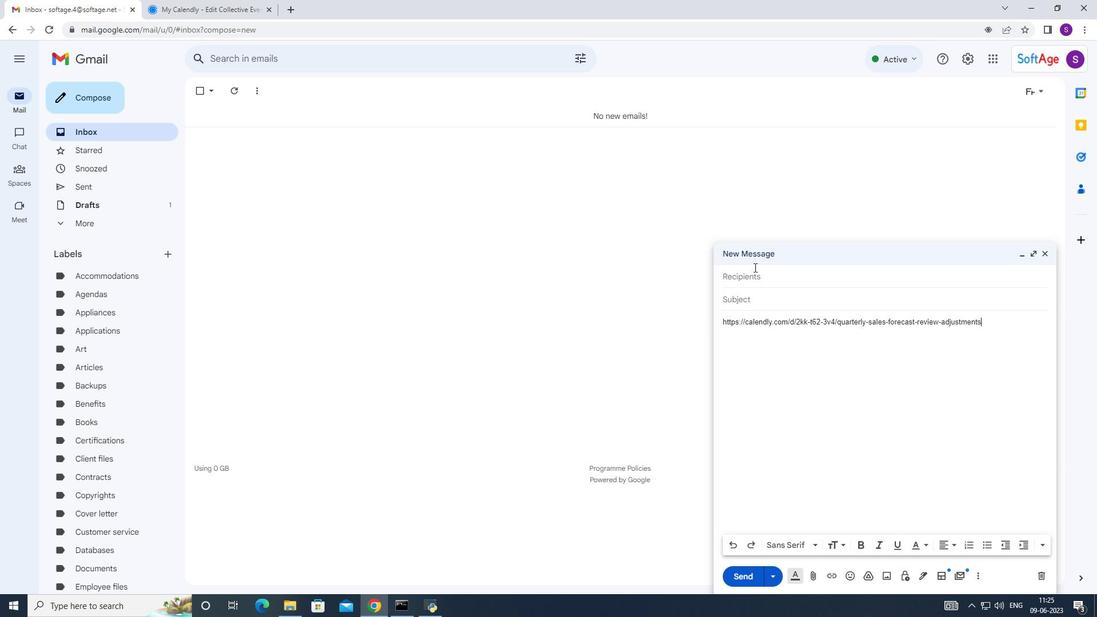 
Action: Mouse moved to (754, 267)
Screenshot: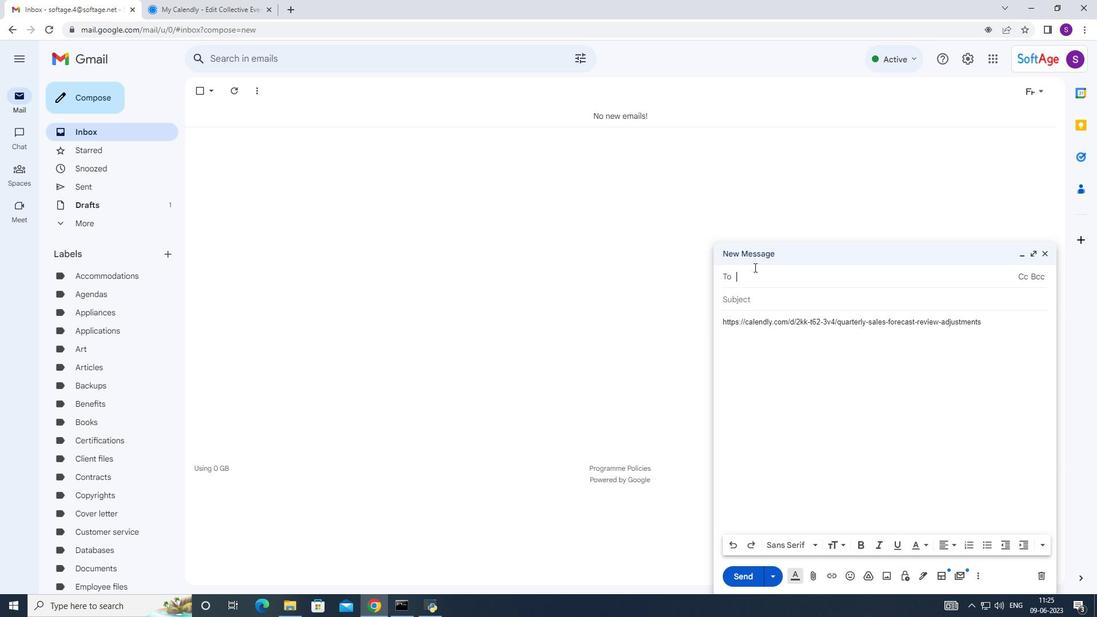 
Action: Key pressed 10
Screenshot: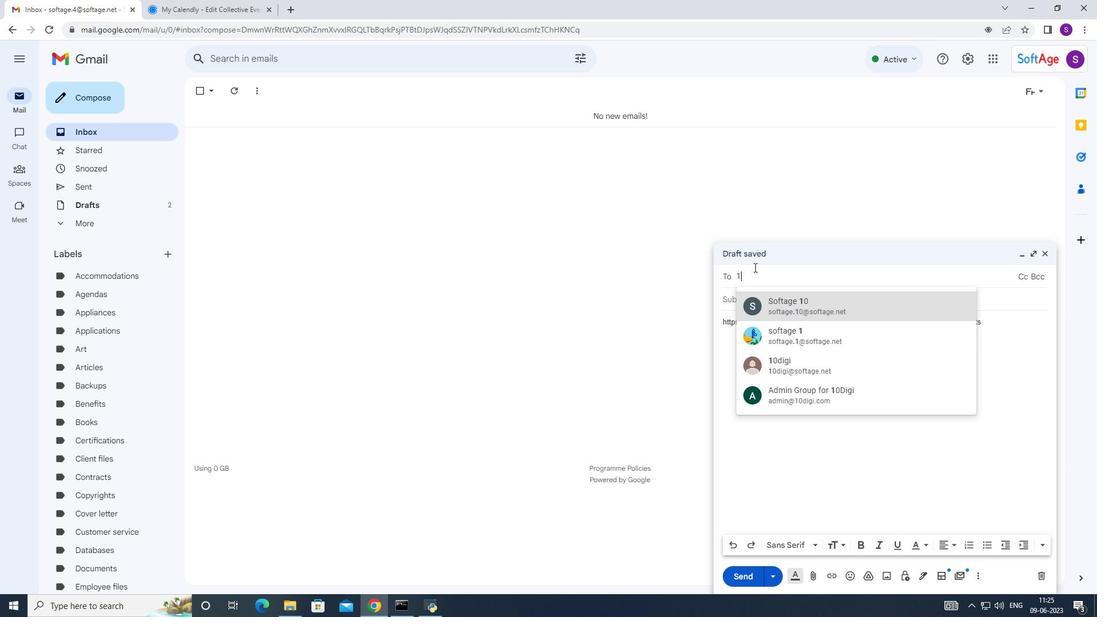 
Action: Mouse moved to (776, 312)
Screenshot: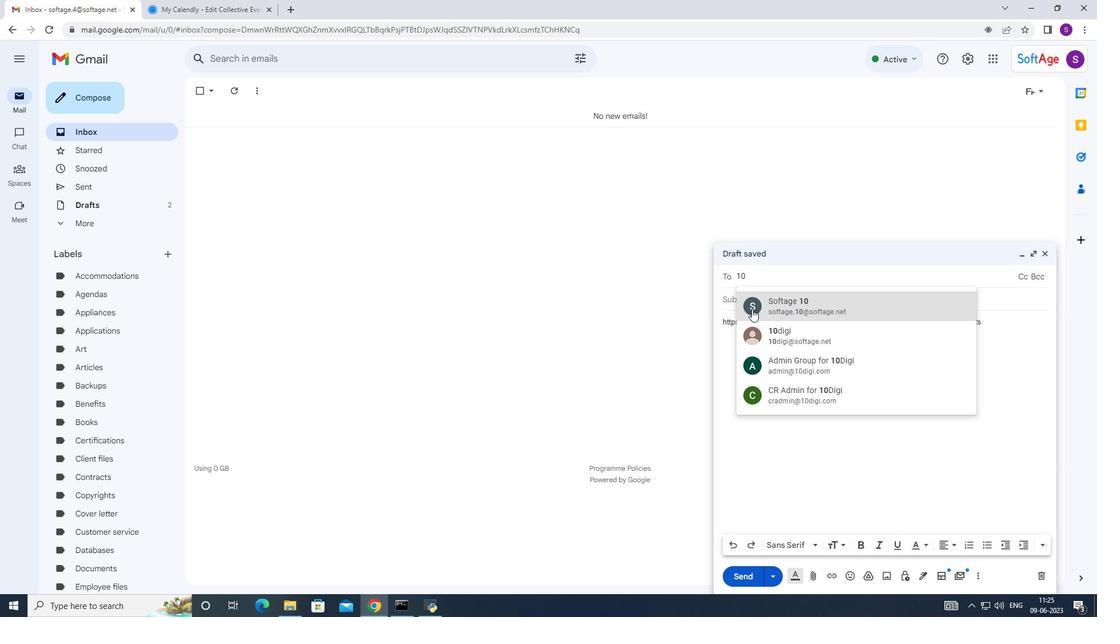 
Action: Mouse pressed left at (776, 312)
Screenshot: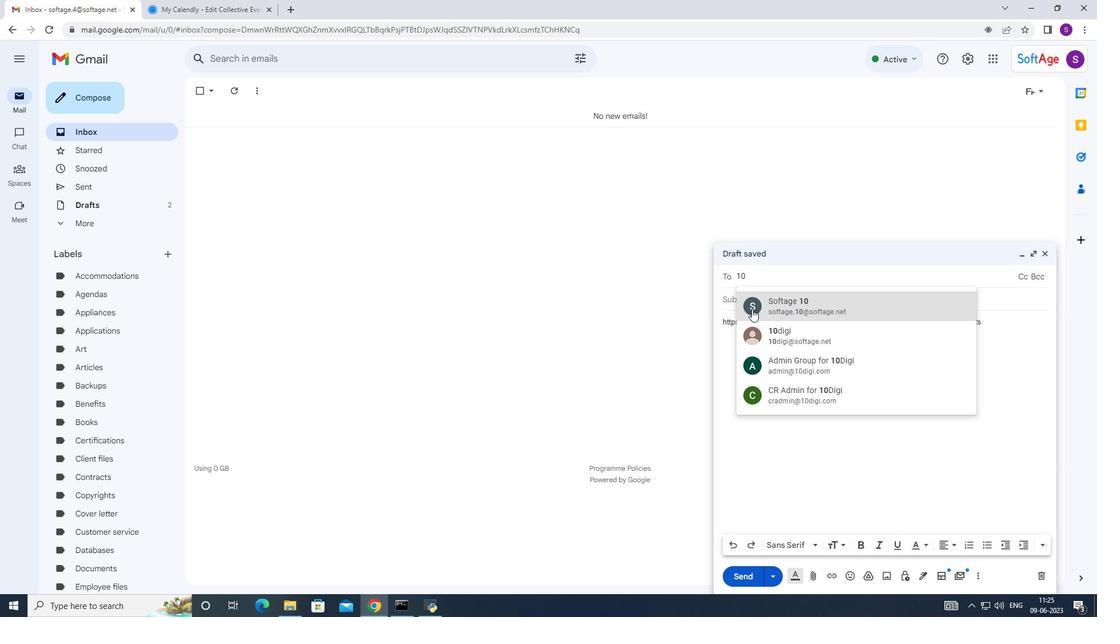 
Action: Key pressed 1
Screenshot: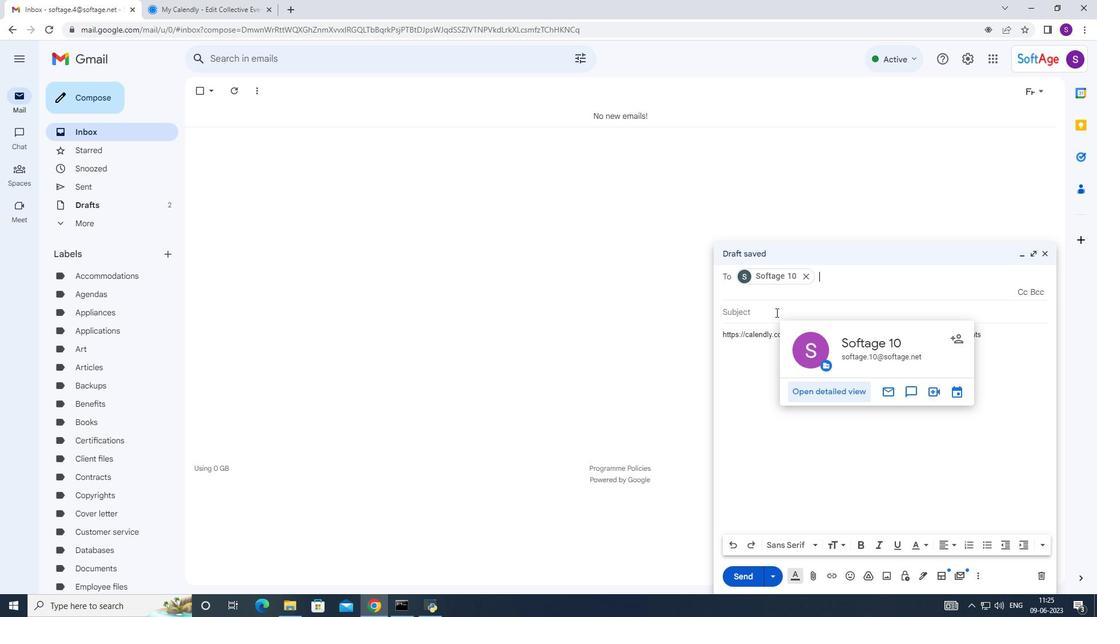 
Action: Mouse moved to (881, 327)
Screenshot: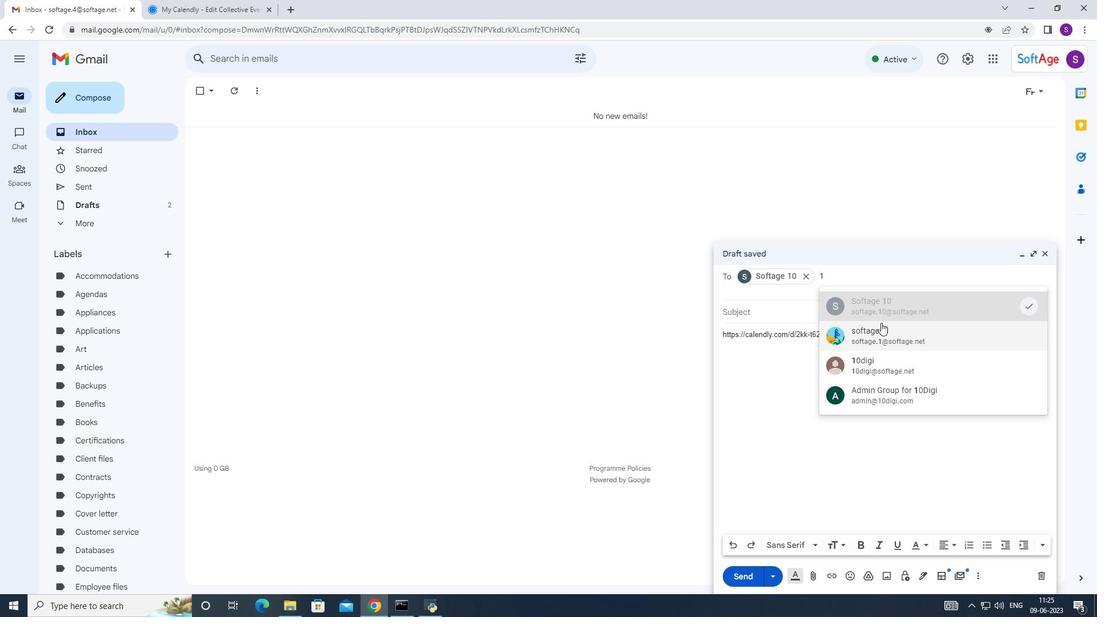 
Action: Mouse pressed left at (881, 327)
Screenshot: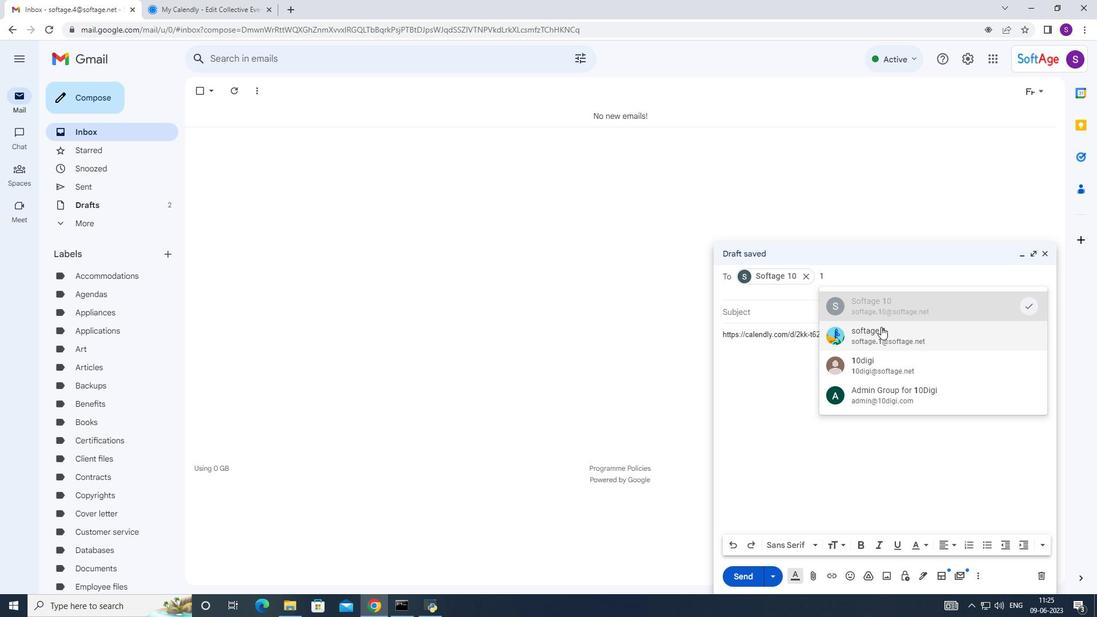 
Action: Mouse moved to (851, 371)
Screenshot: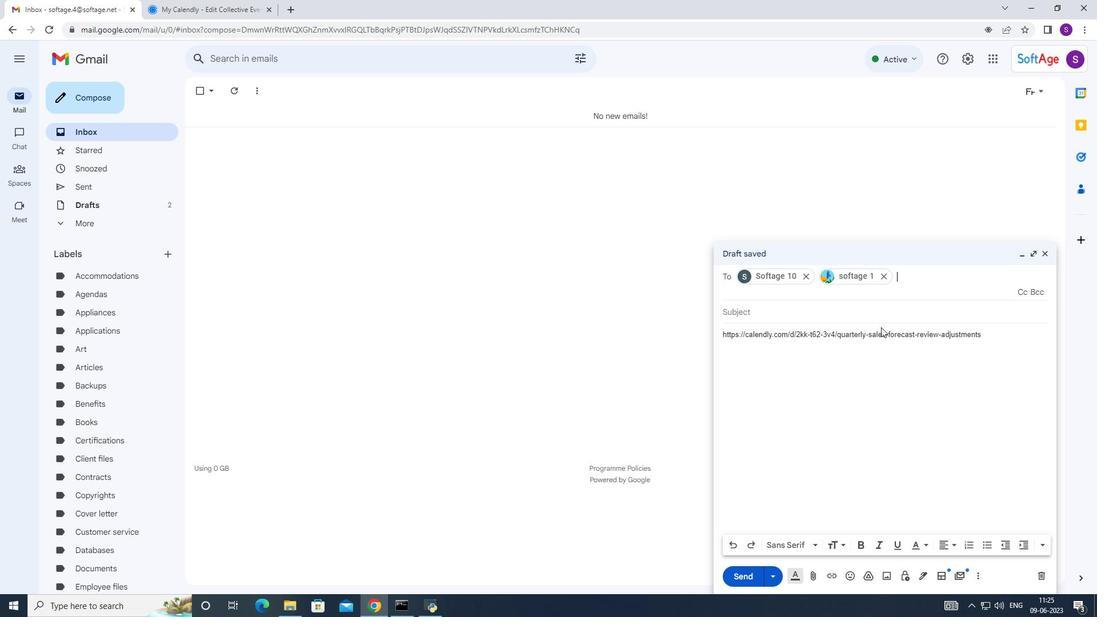 
Action: Mouse pressed left at (851, 371)
Screenshot: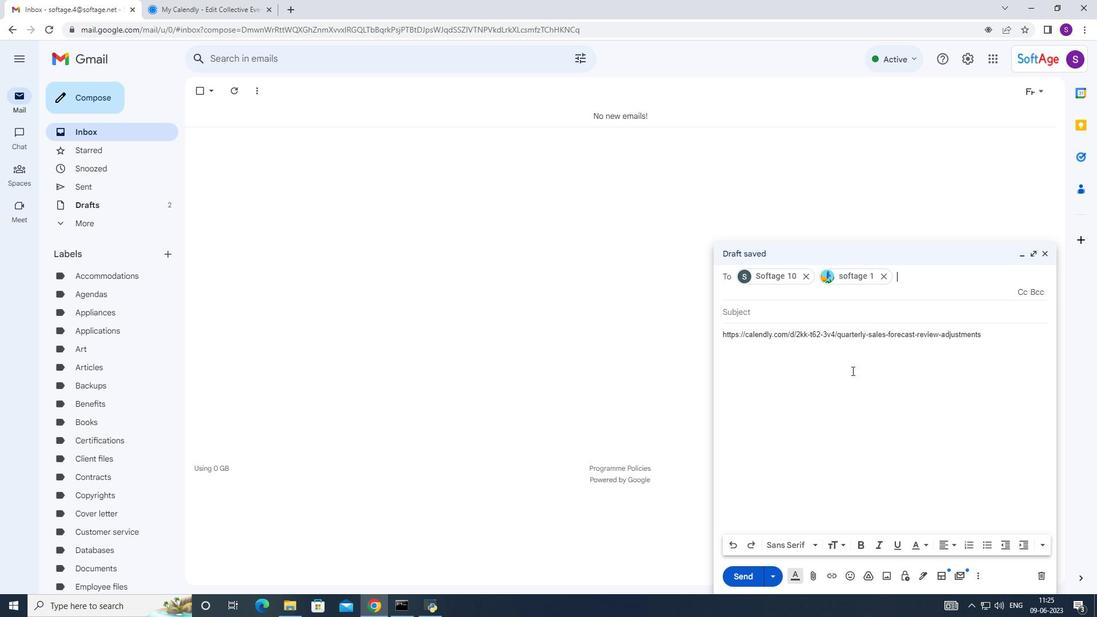 
Action: Mouse moved to (733, 572)
Screenshot: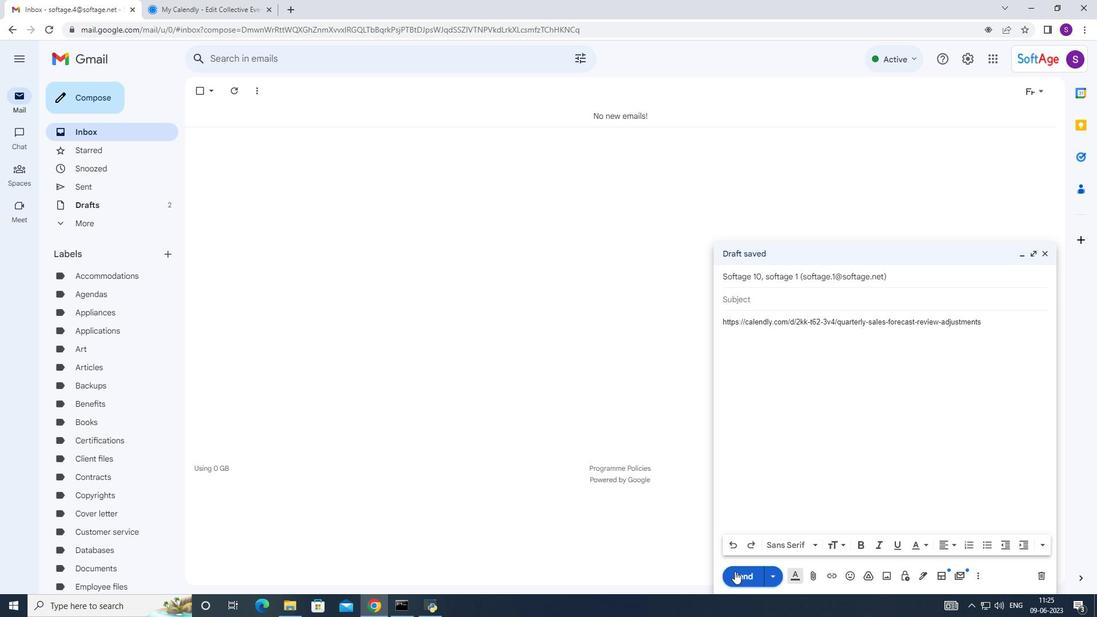 
Action: Mouse pressed left at (733, 572)
Screenshot: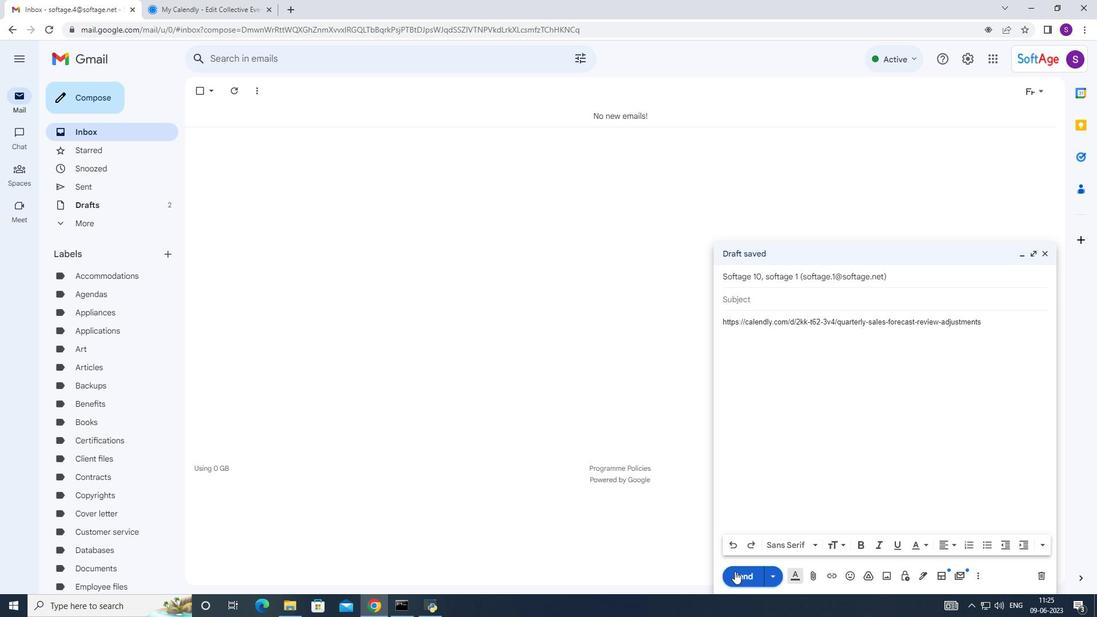 
Action: Mouse moved to (5, 0)
Screenshot: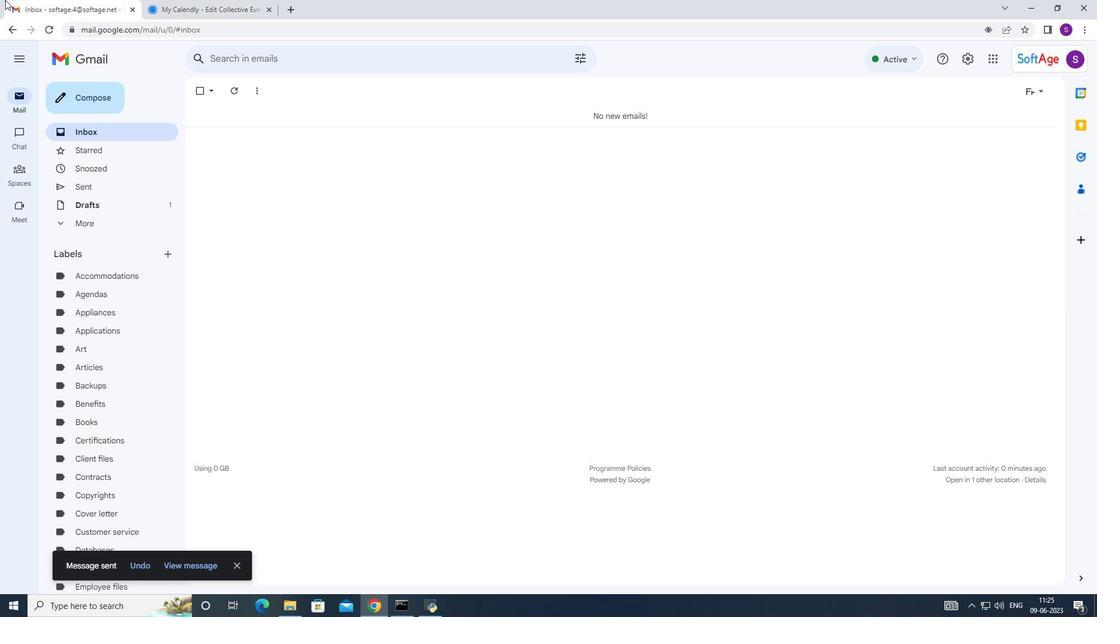 
